 Task: Look for space in Jalālpur, Pakistan from 7th July, 2023 to 15th July, 2023 for 6 adults in price range Rs.15000 to Rs.20000. Place can be entire place with 3 bedrooms having 3 beds and 3 bathrooms. Property type can be house, flat, guest house. Booking option can be shelf check-in. Required host language is English.
Action: Mouse moved to (810, 125)
Screenshot: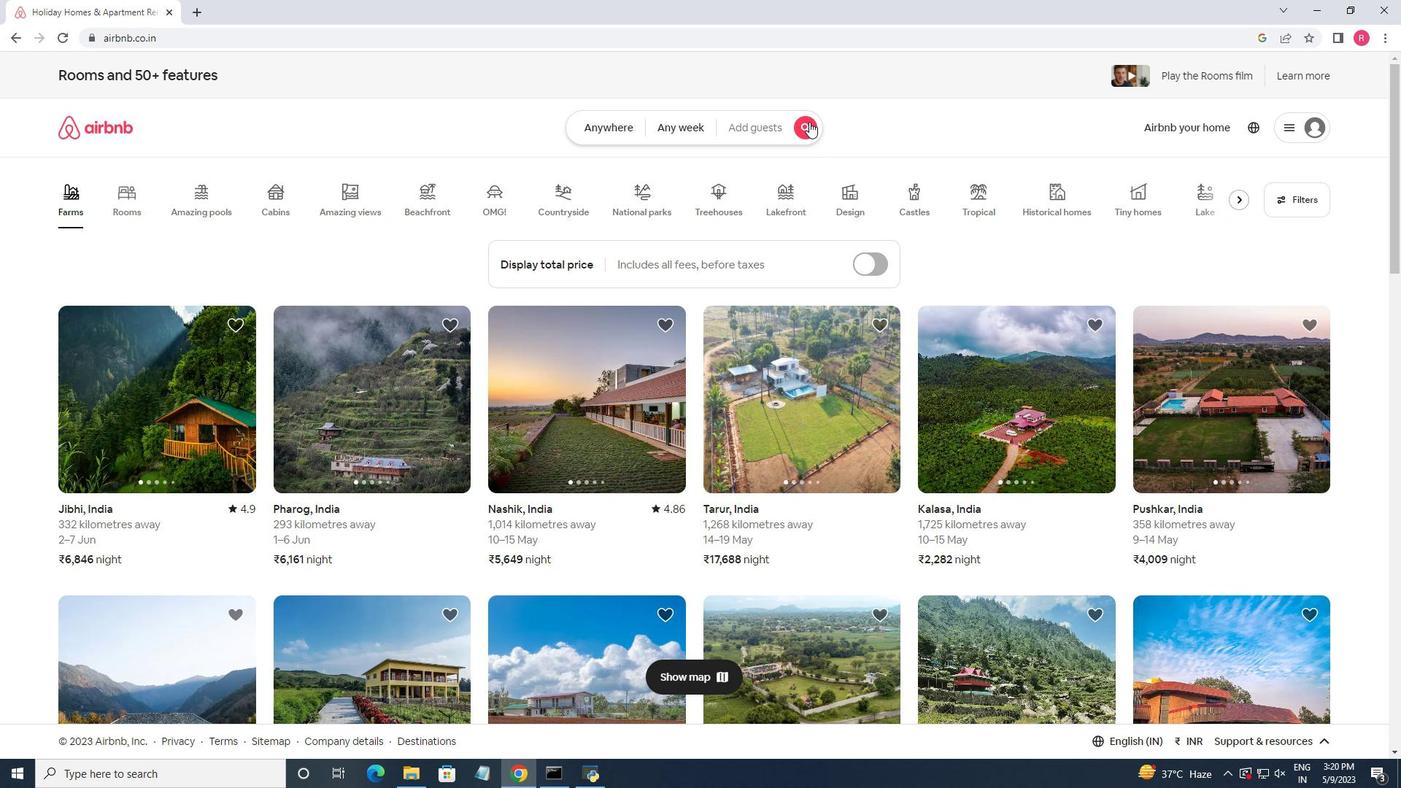 
Action: Mouse pressed left at (810, 125)
Screenshot: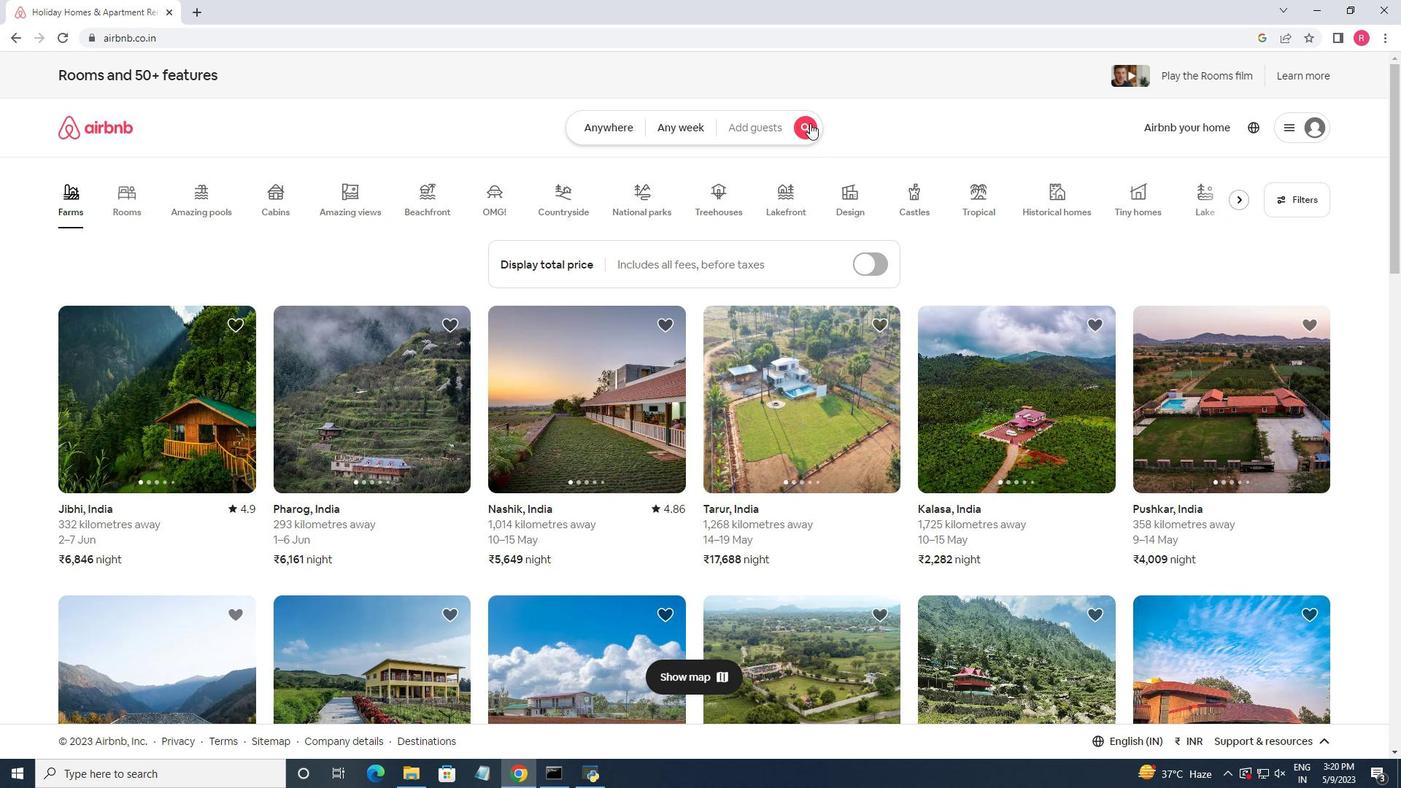 
Action: Mouse moved to (538, 186)
Screenshot: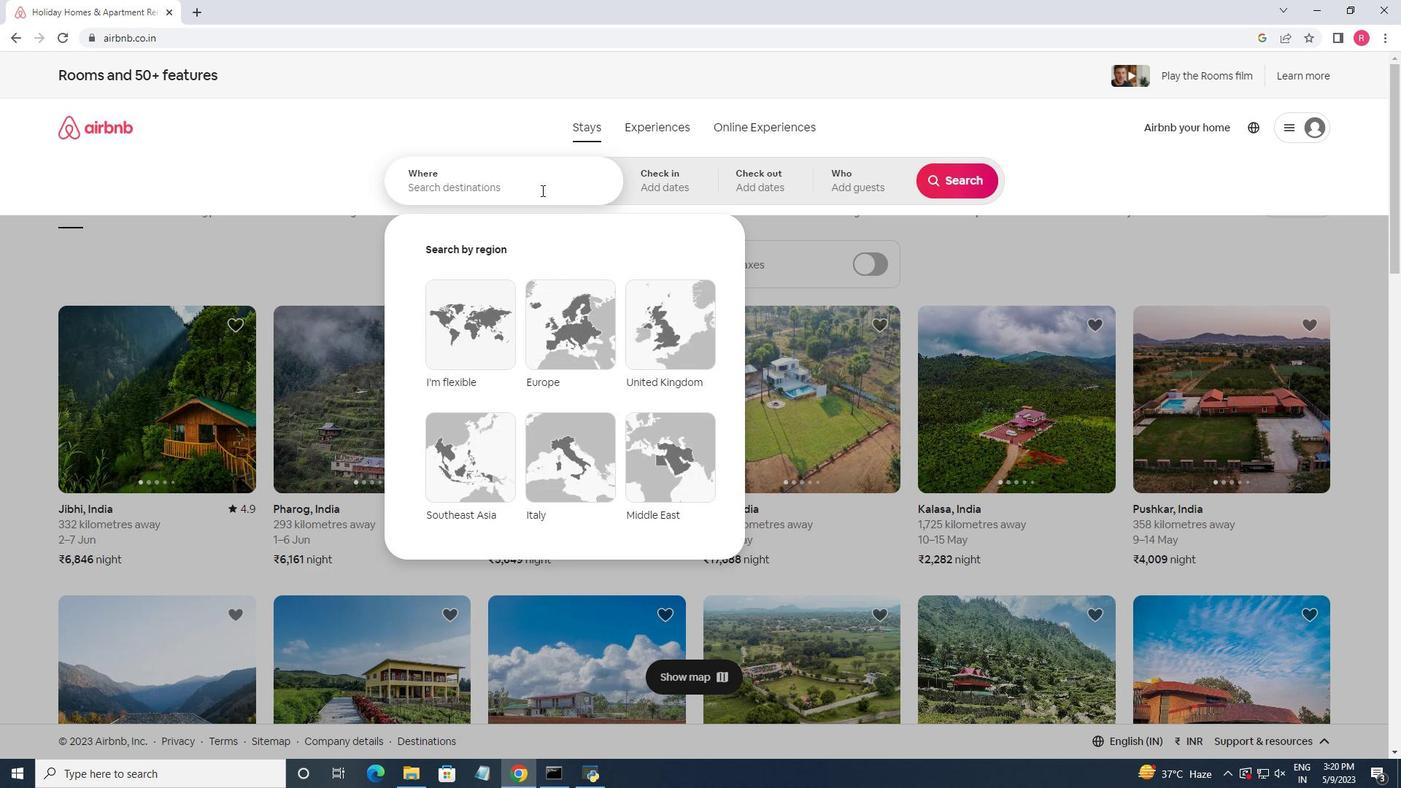 
Action: Mouse pressed left at (538, 186)
Screenshot: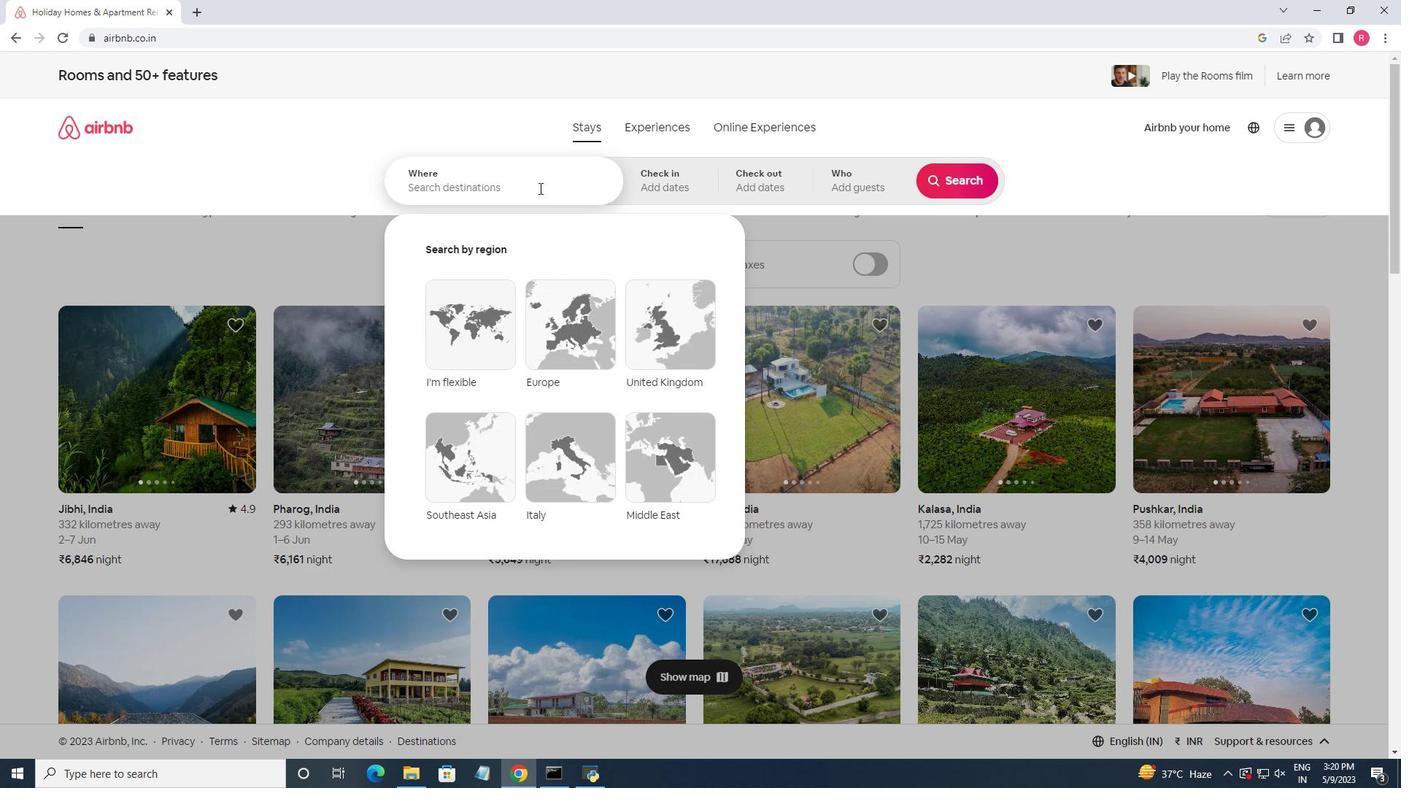 
Action: Key pressed <Key.shift>Jalalpur,<Key.space><Key.shift>Pakistan
Screenshot: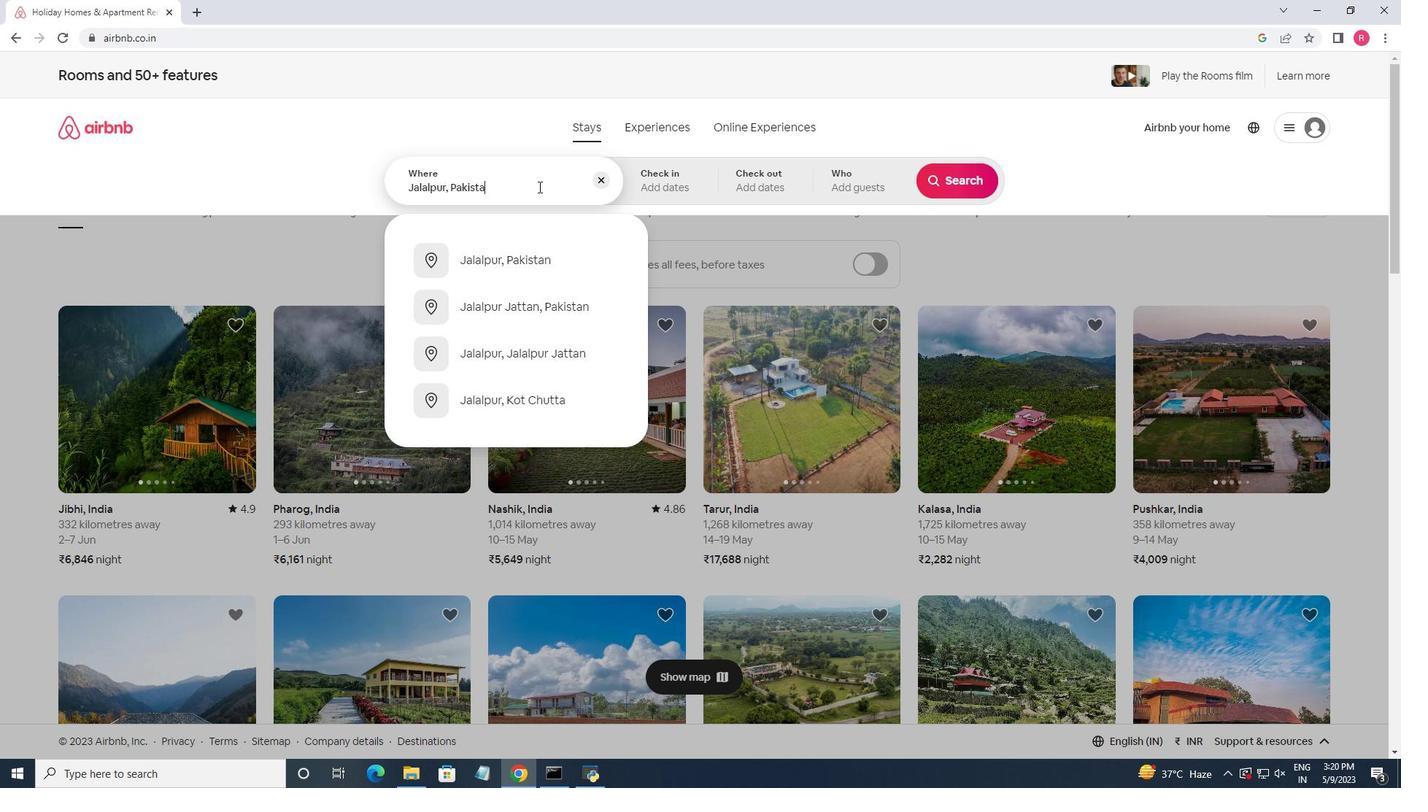 
Action: Mouse moved to (550, 258)
Screenshot: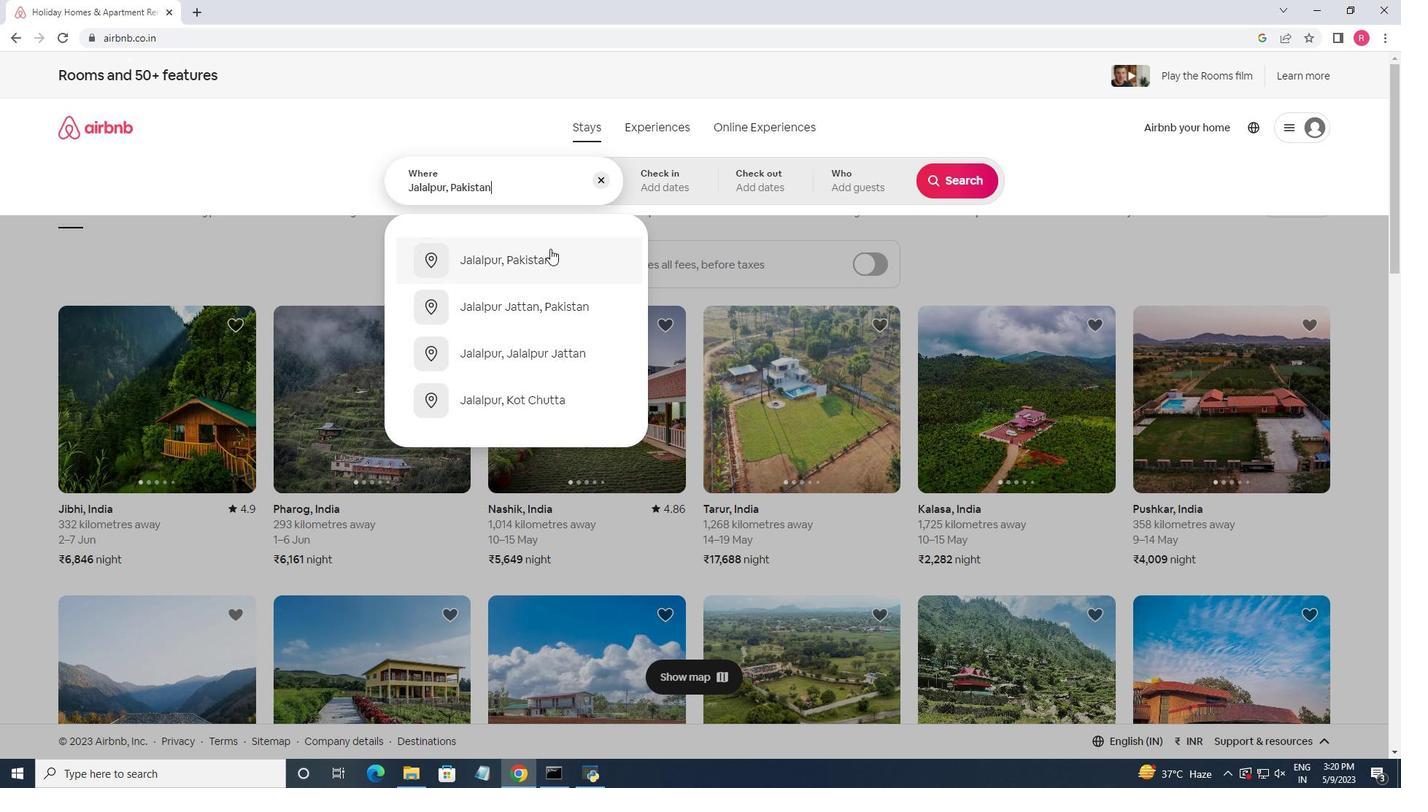 
Action: Mouse pressed left at (550, 258)
Screenshot: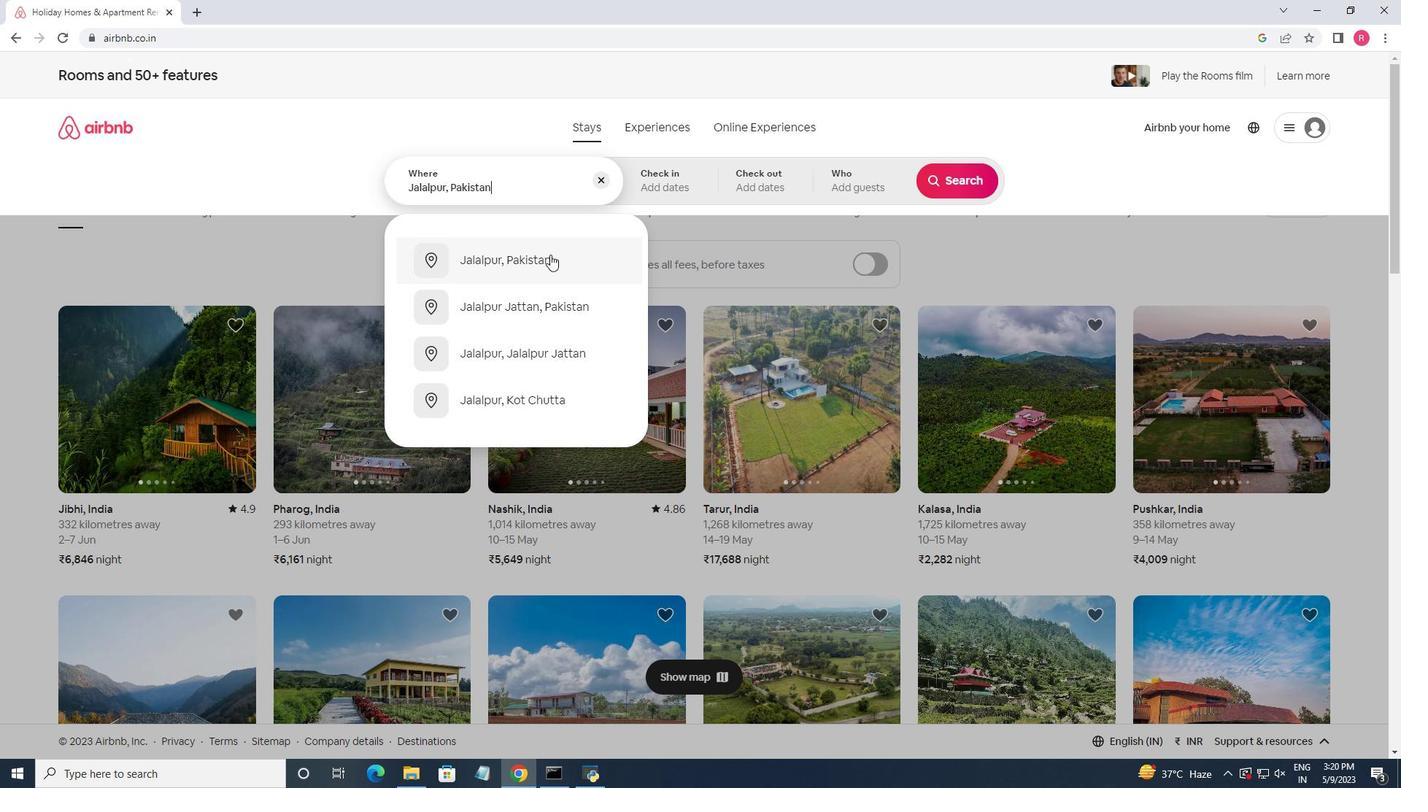 
Action: Mouse moved to (943, 292)
Screenshot: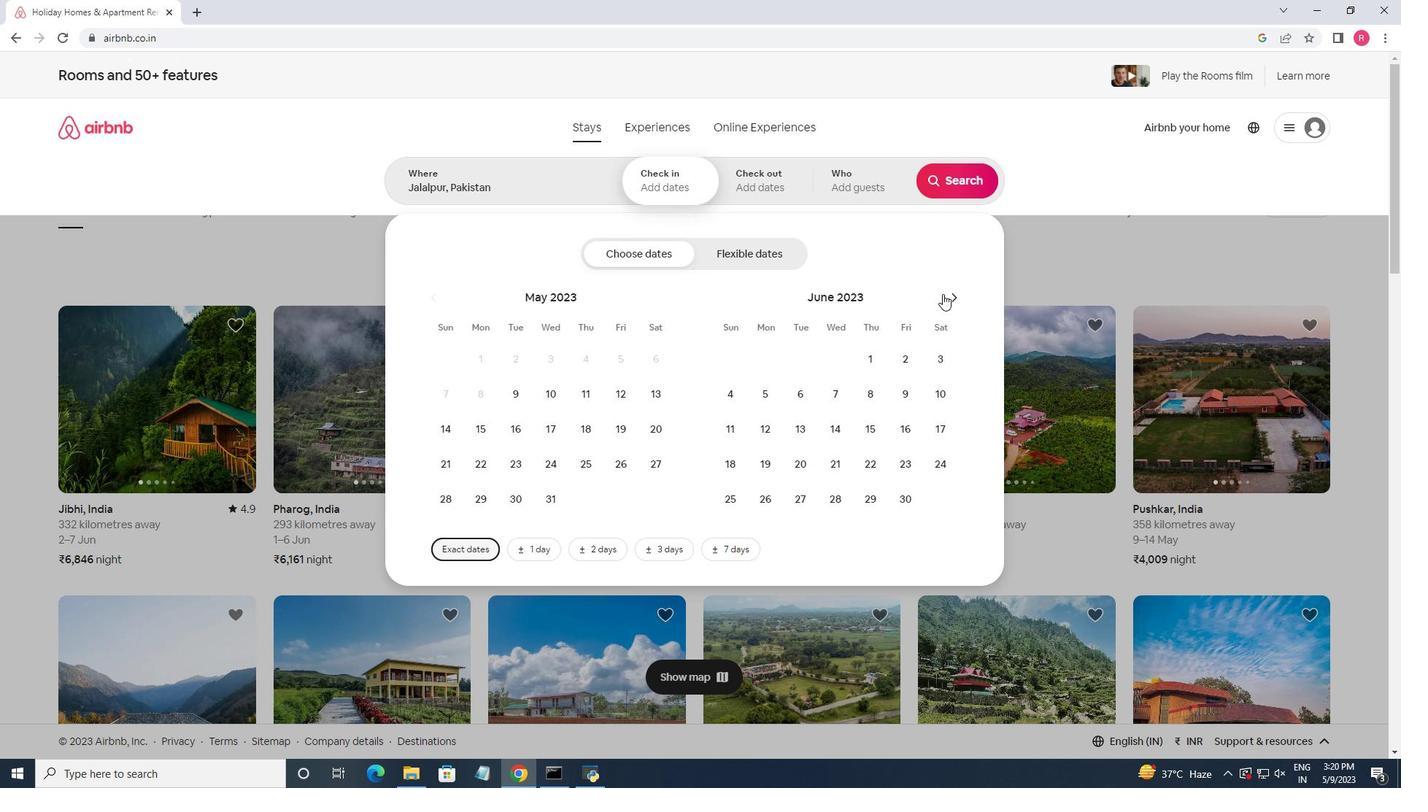 
Action: Mouse pressed left at (943, 292)
Screenshot: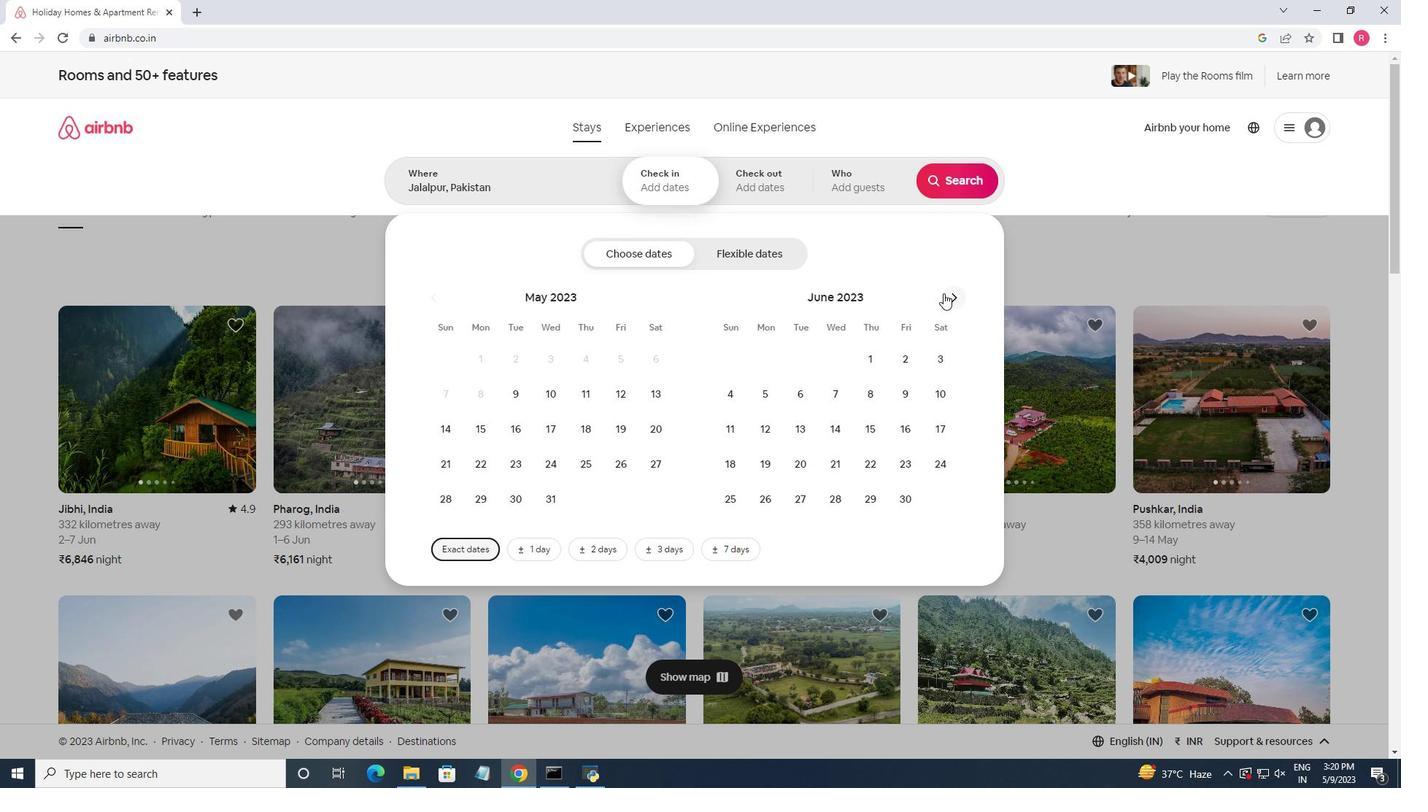 
Action: Mouse moved to (907, 395)
Screenshot: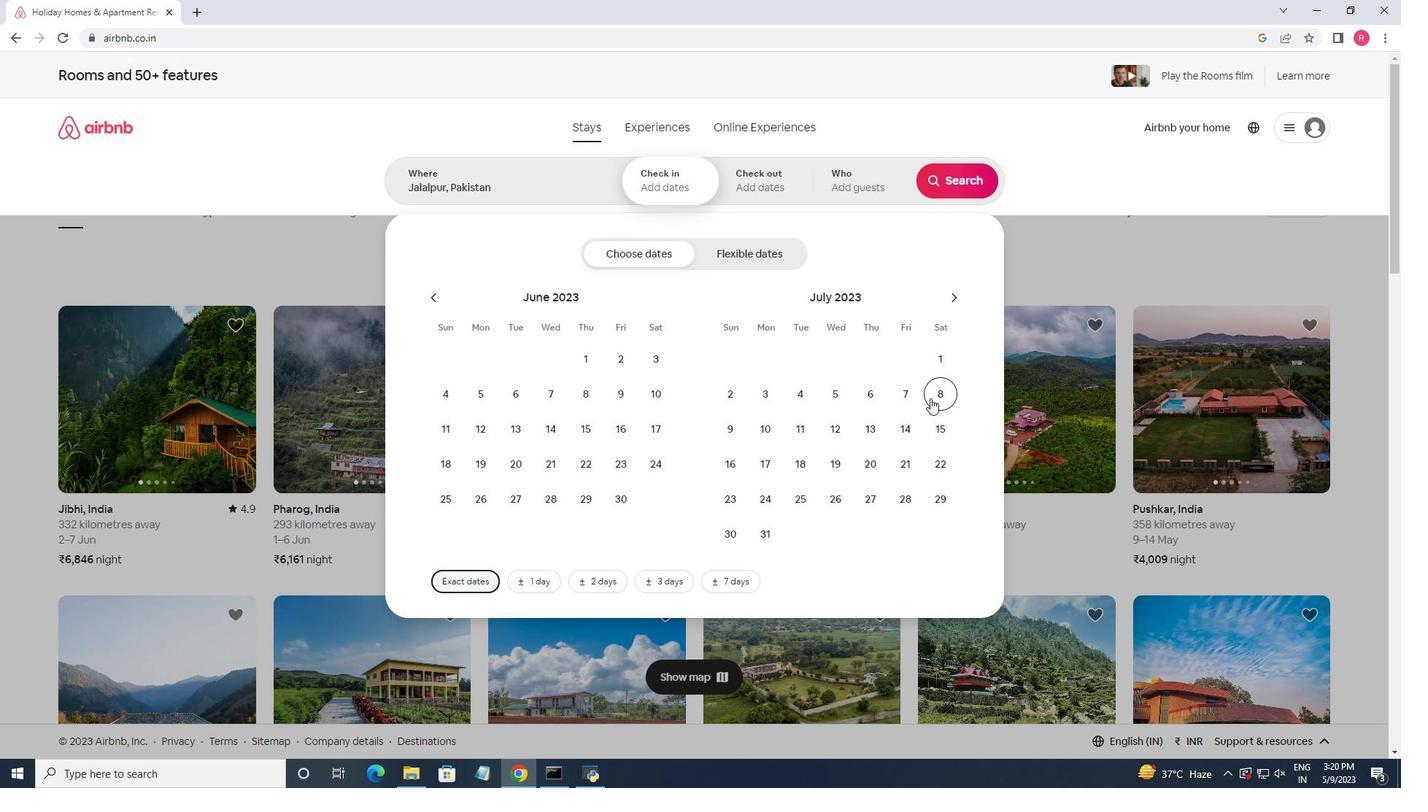 
Action: Mouse pressed left at (907, 395)
Screenshot: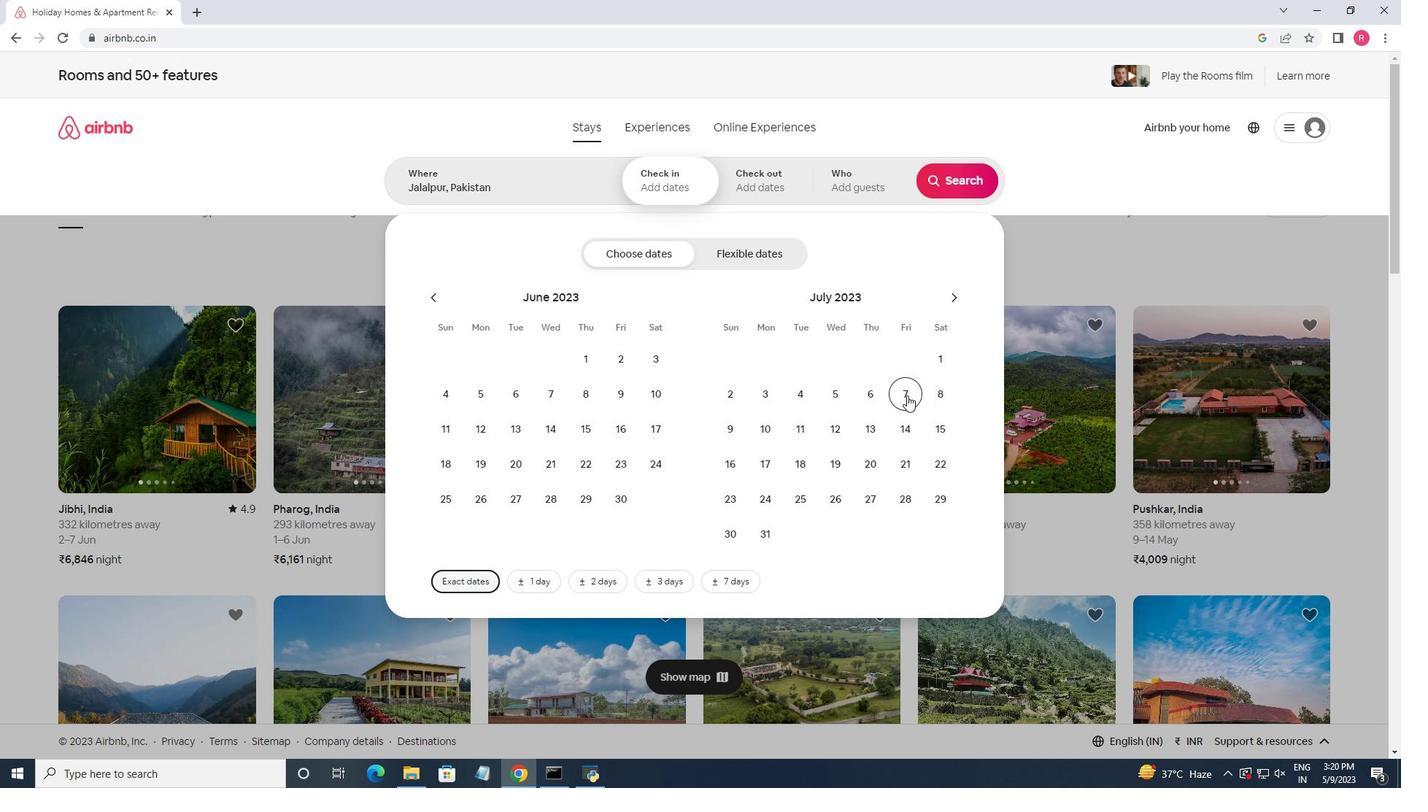 
Action: Mouse moved to (954, 427)
Screenshot: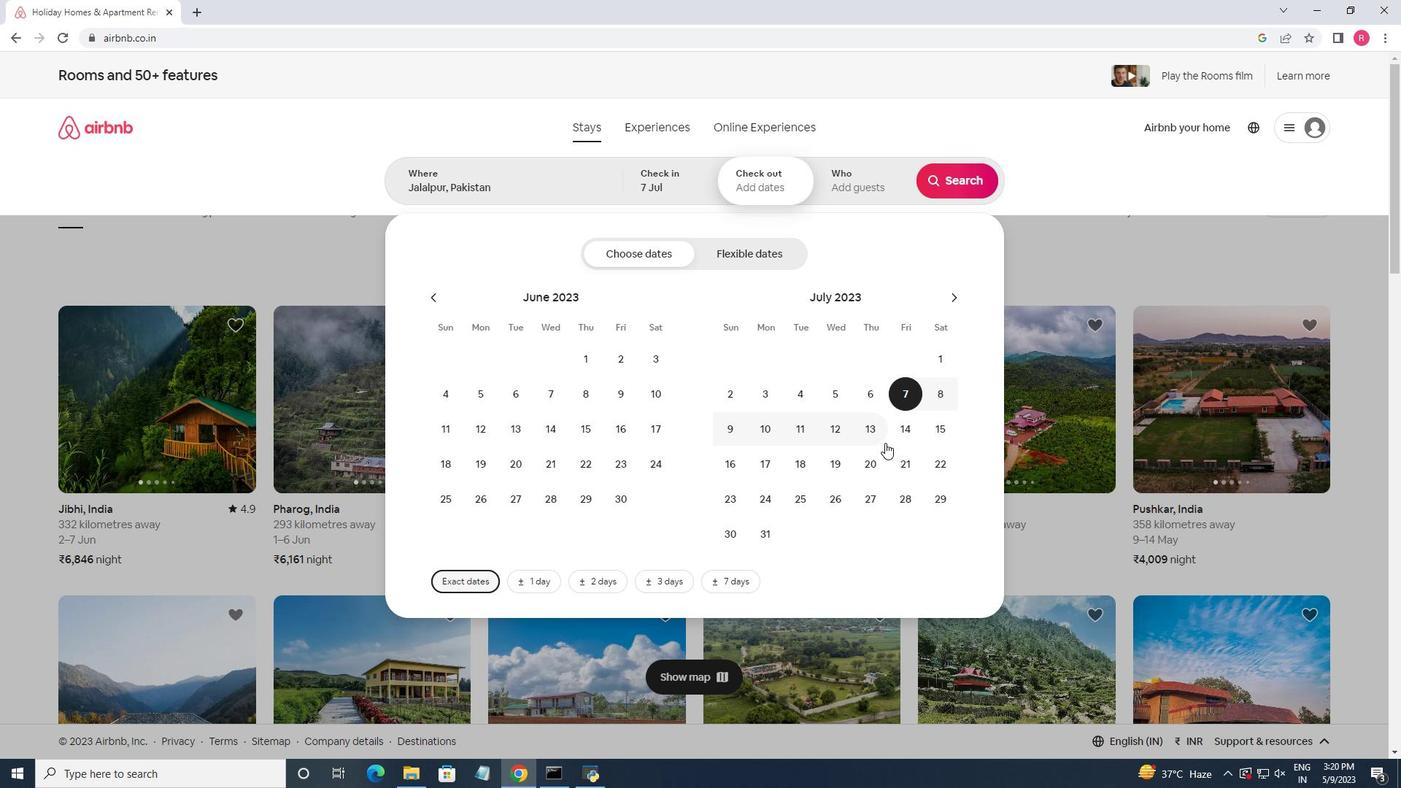
Action: Mouse pressed left at (954, 427)
Screenshot: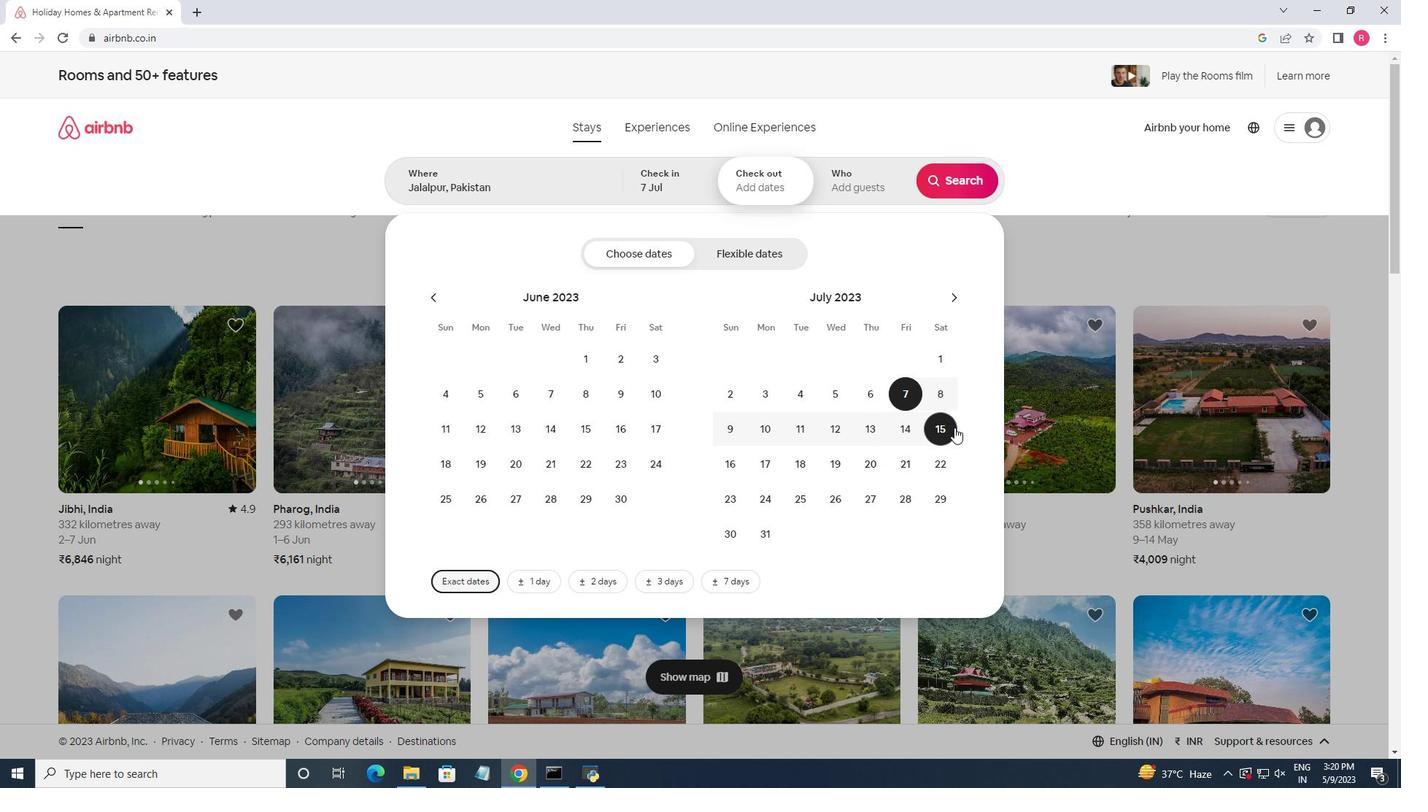 
Action: Mouse moved to (874, 193)
Screenshot: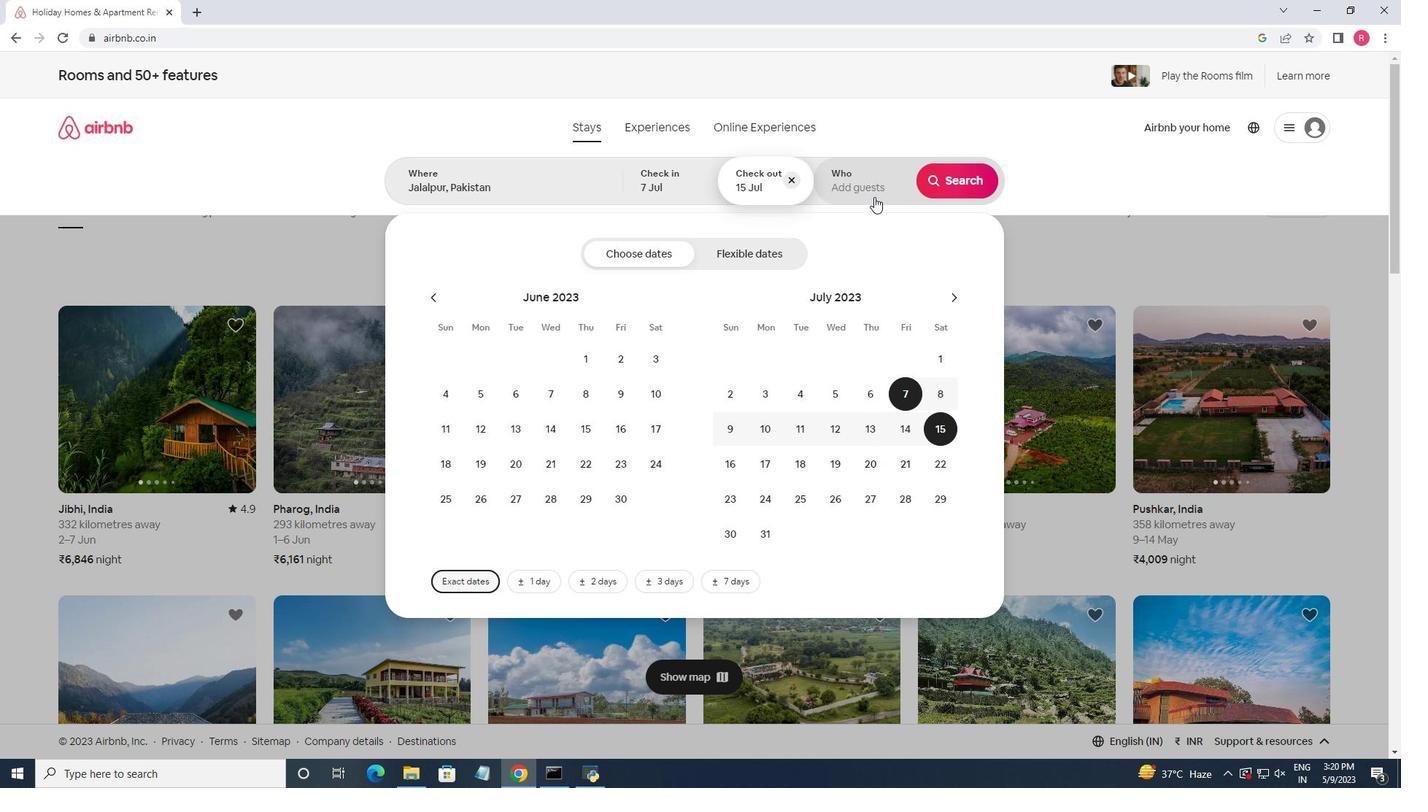 
Action: Mouse pressed left at (874, 193)
Screenshot: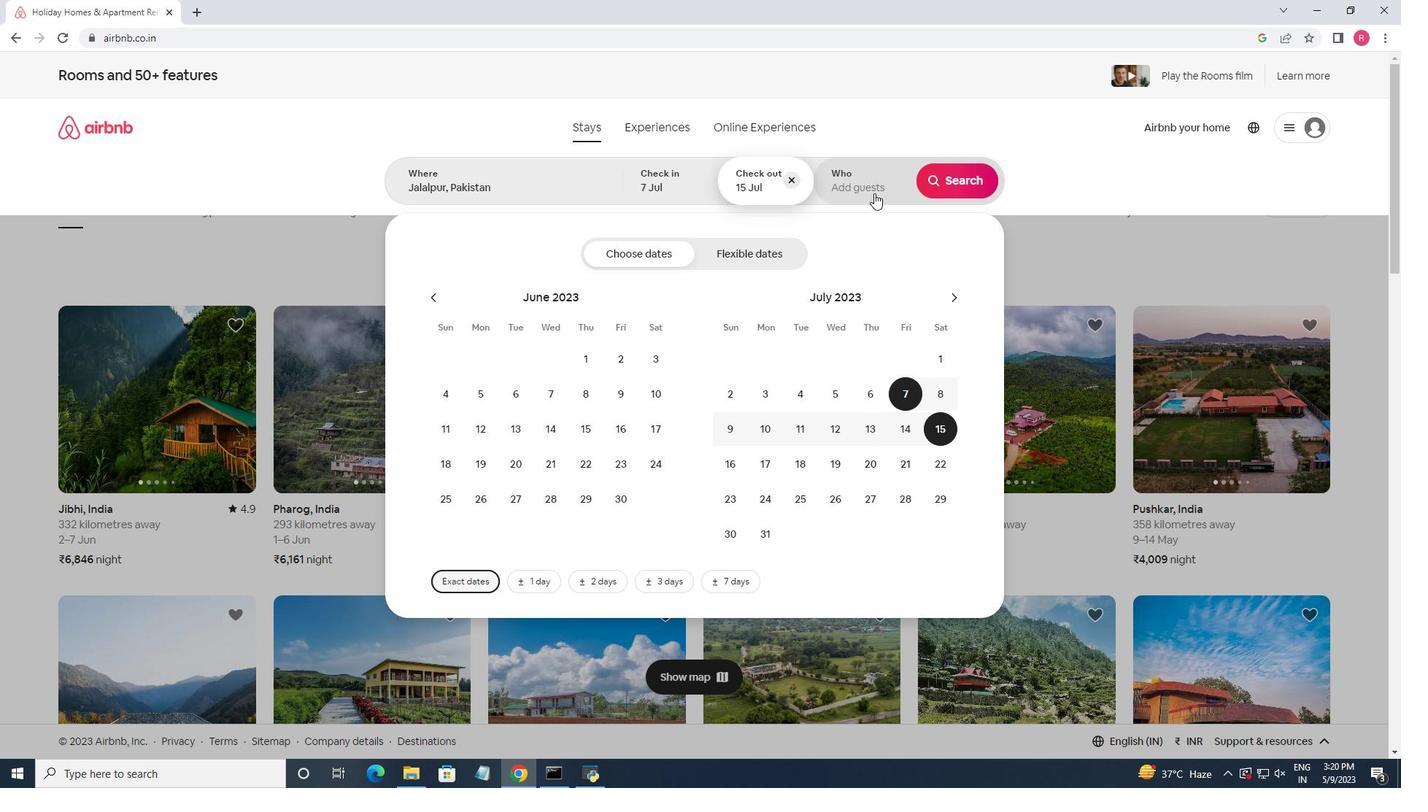 
Action: Mouse moved to (966, 259)
Screenshot: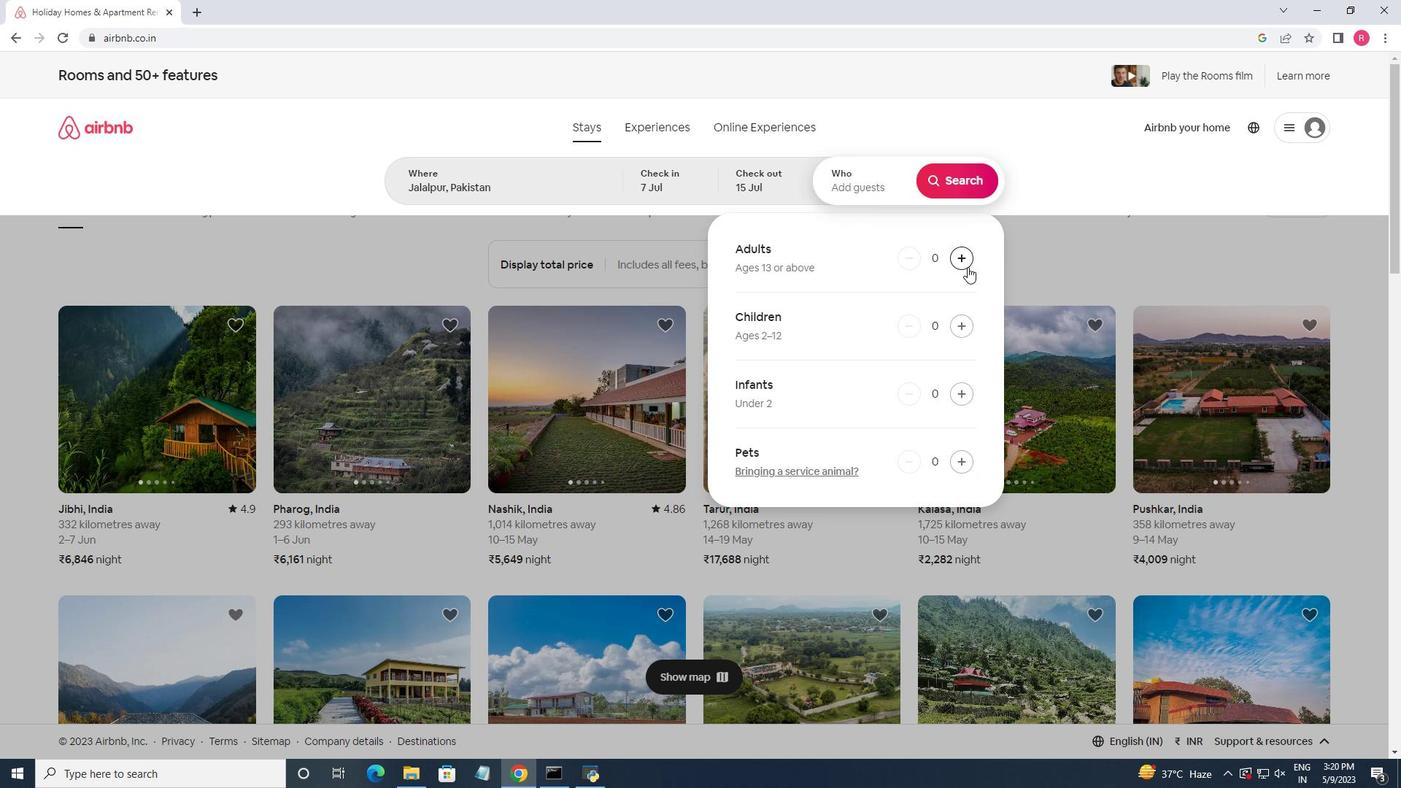 
Action: Mouse pressed left at (966, 259)
Screenshot: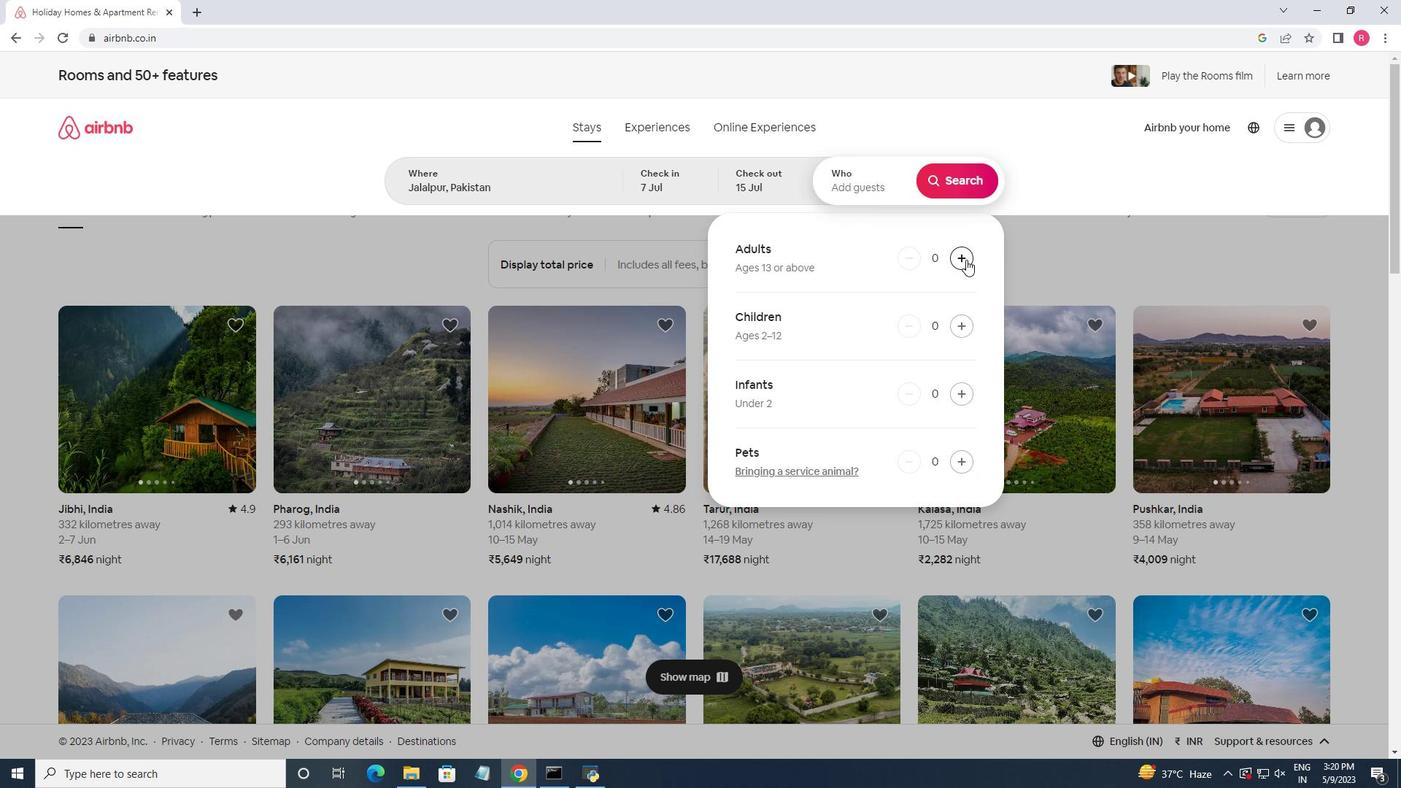 
Action: Mouse pressed left at (966, 259)
Screenshot: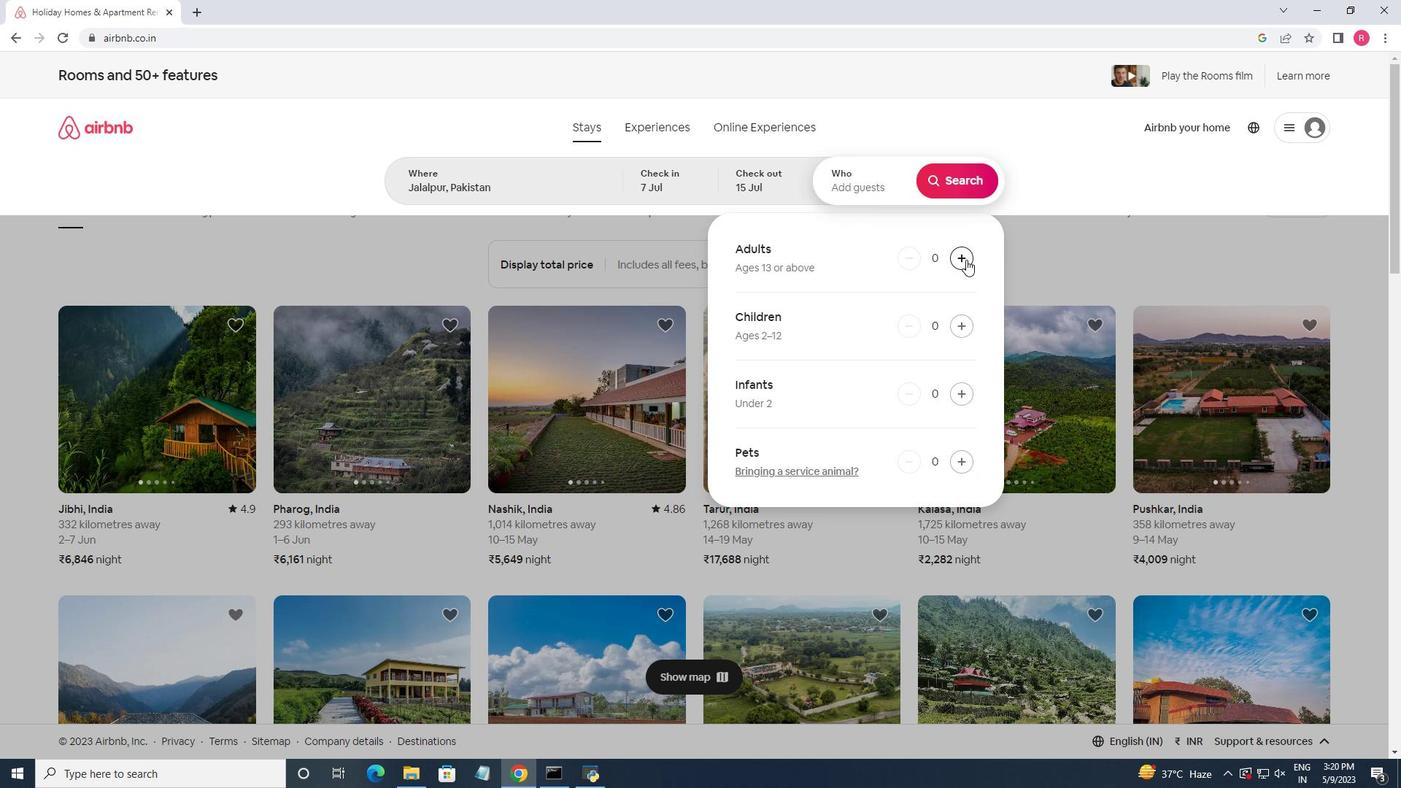 
Action: Mouse pressed left at (966, 259)
Screenshot: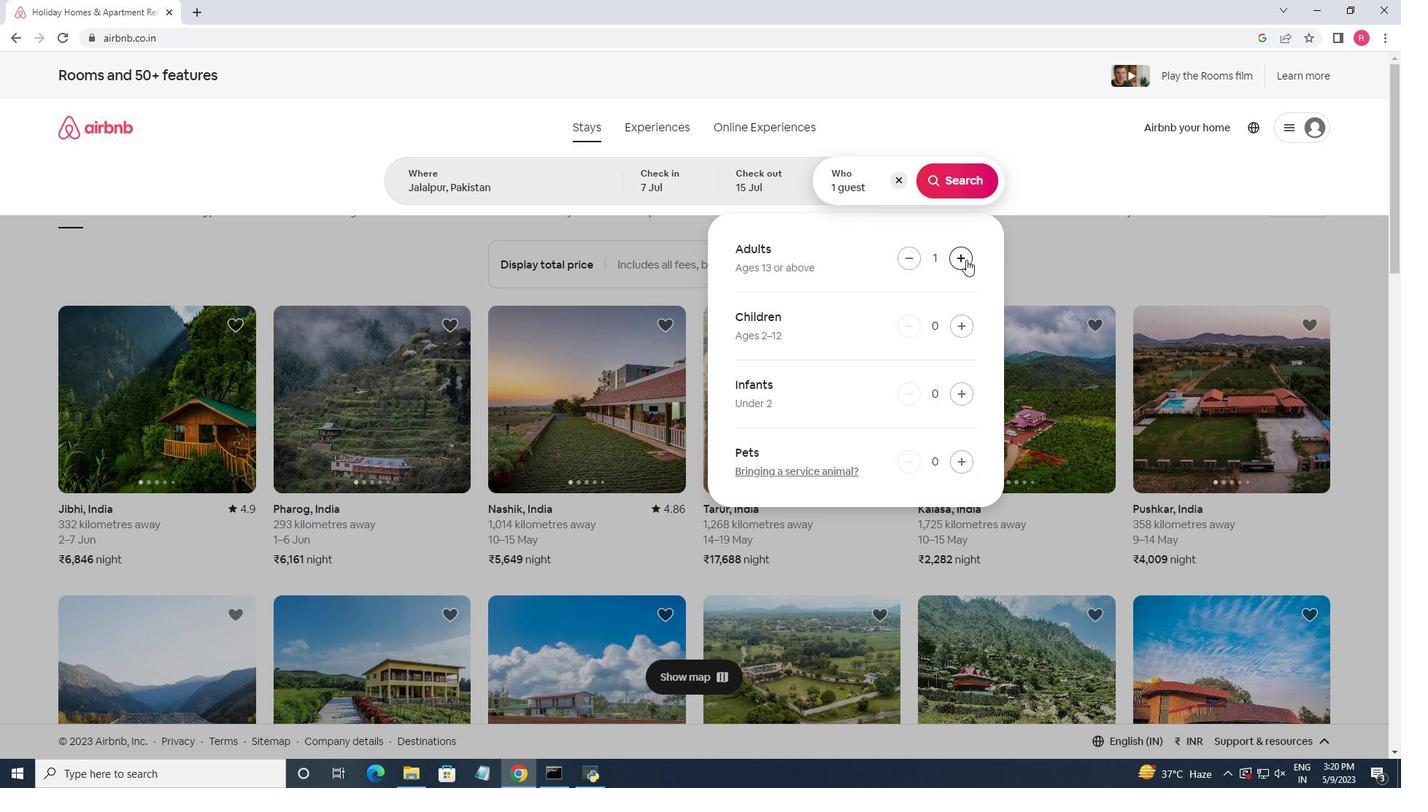 
Action: Mouse pressed left at (966, 259)
Screenshot: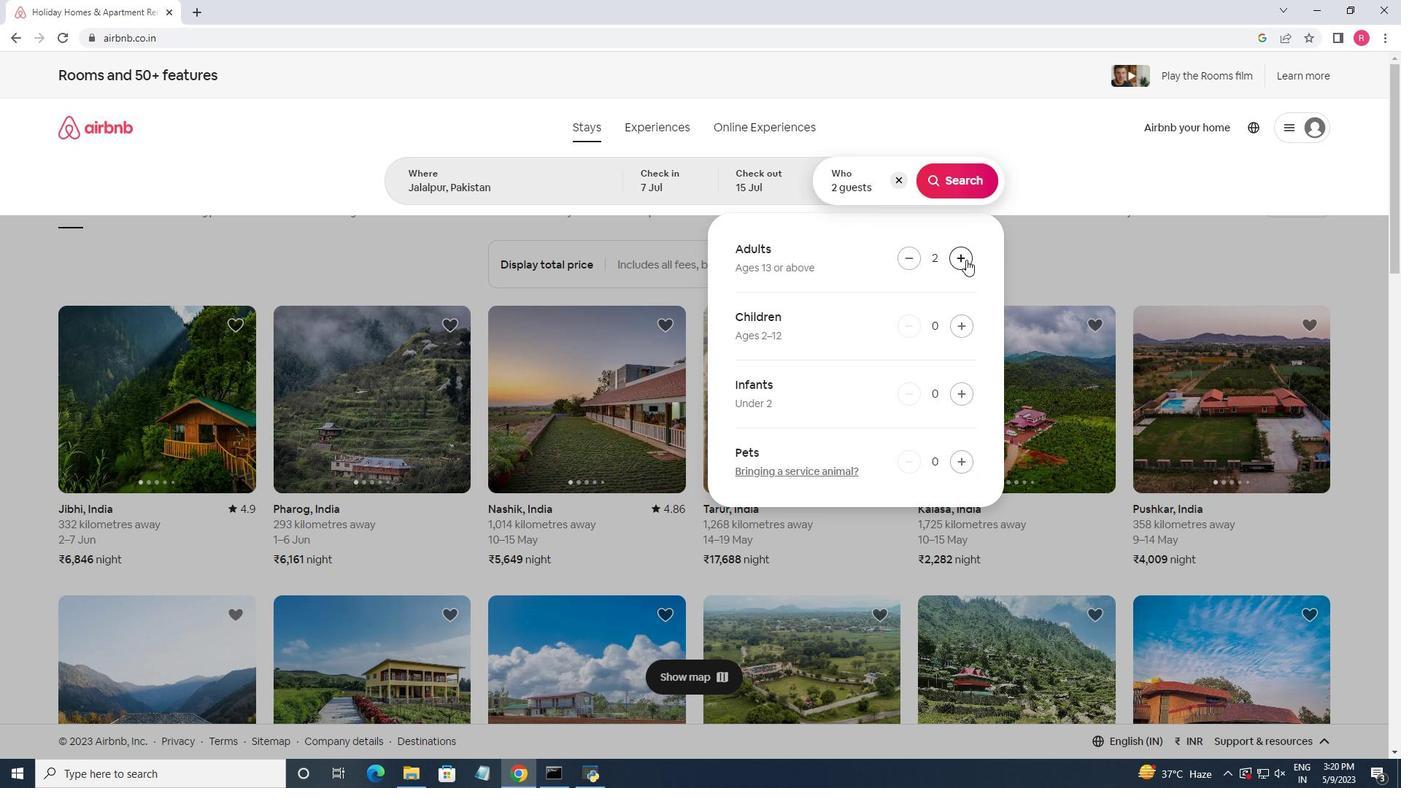 
Action: Mouse pressed left at (966, 259)
Screenshot: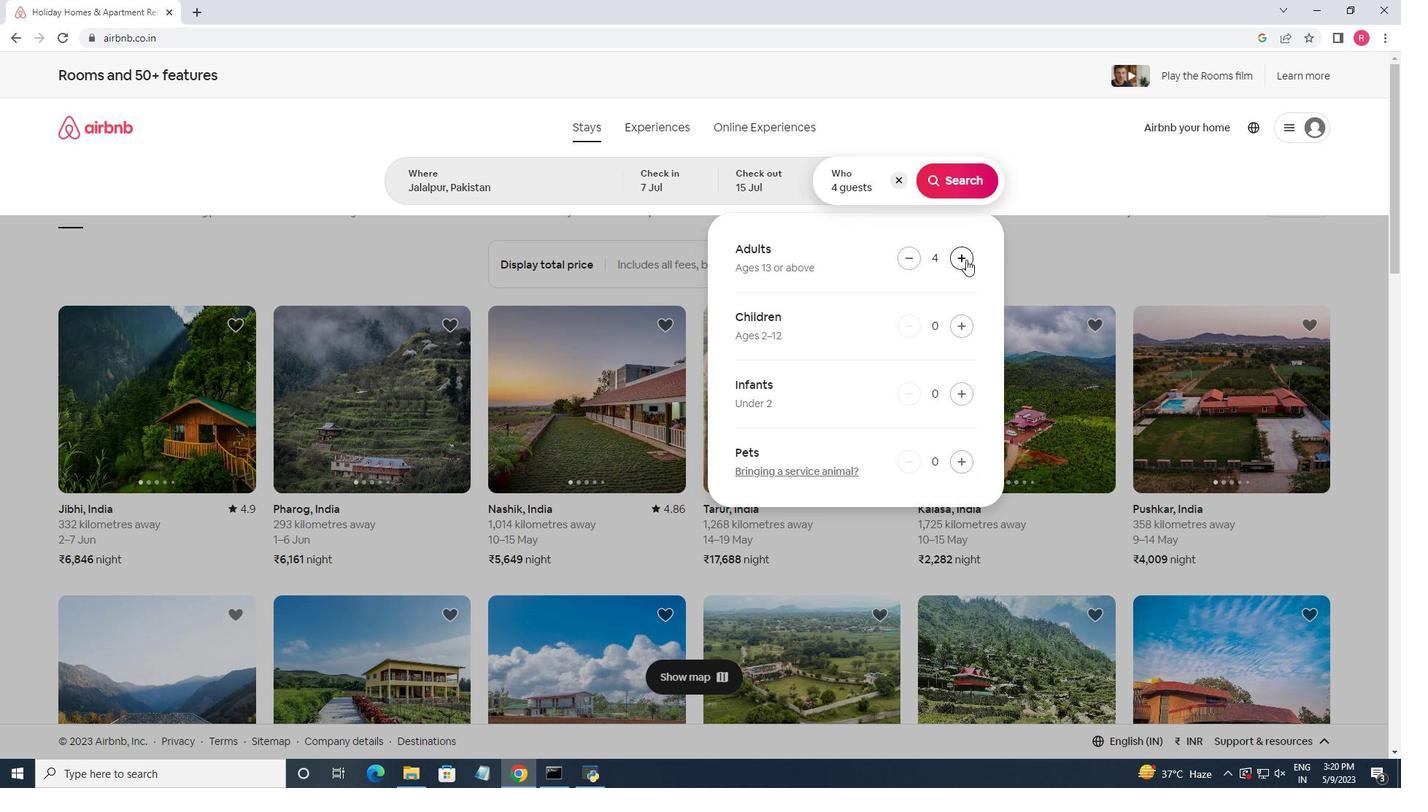 
Action: Mouse pressed left at (966, 259)
Screenshot: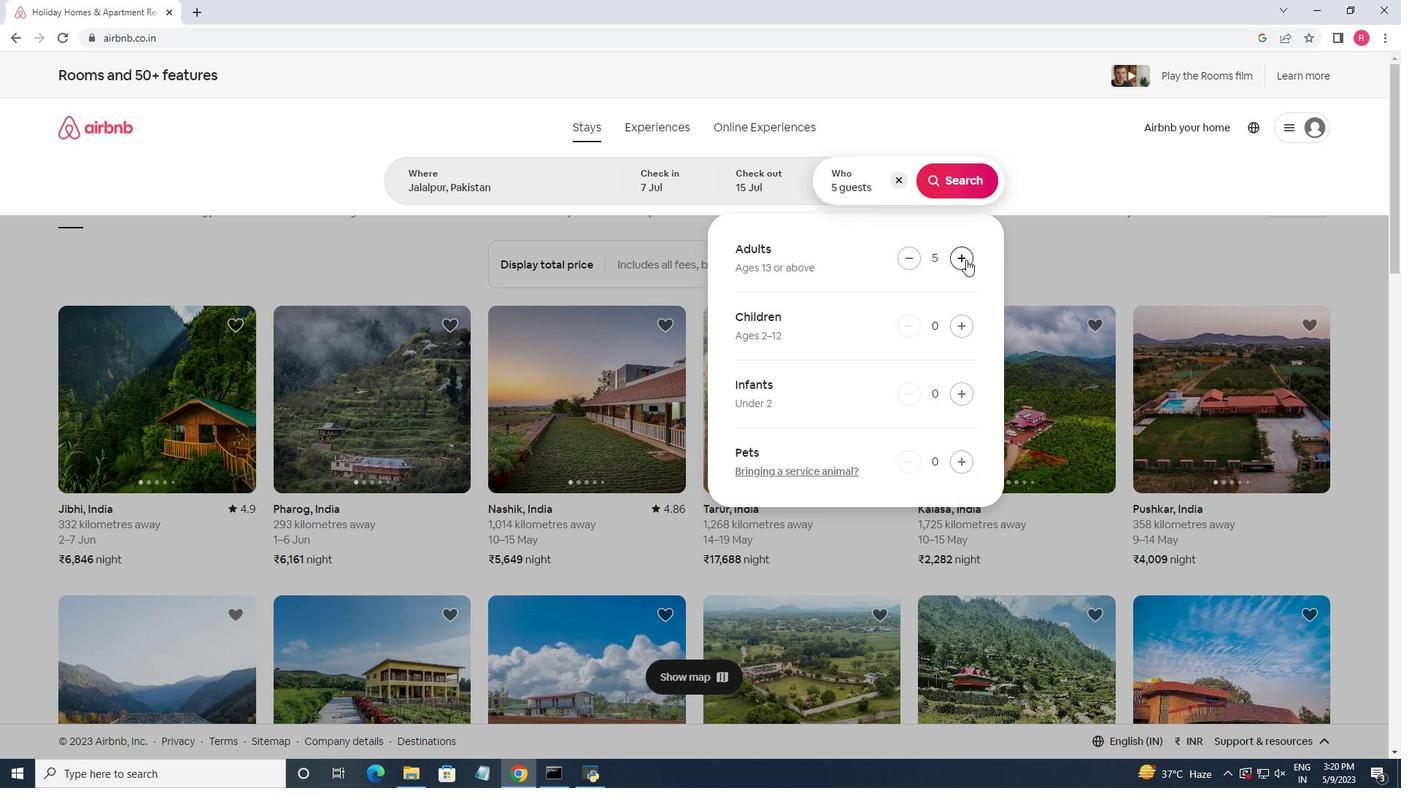 
Action: Mouse moved to (953, 183)
Screenshot: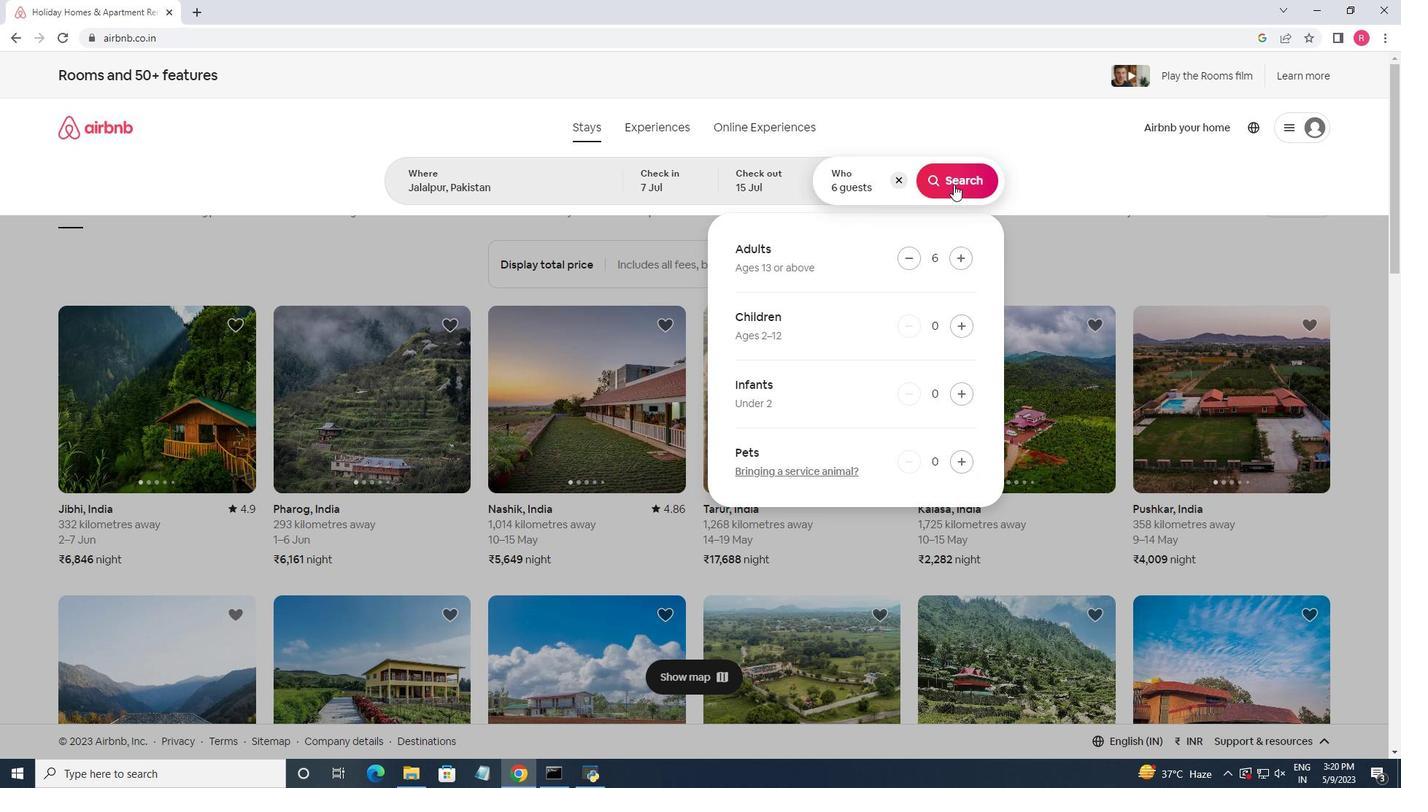 
Action: Mouse pressed left at (953, 183)
Screenshot: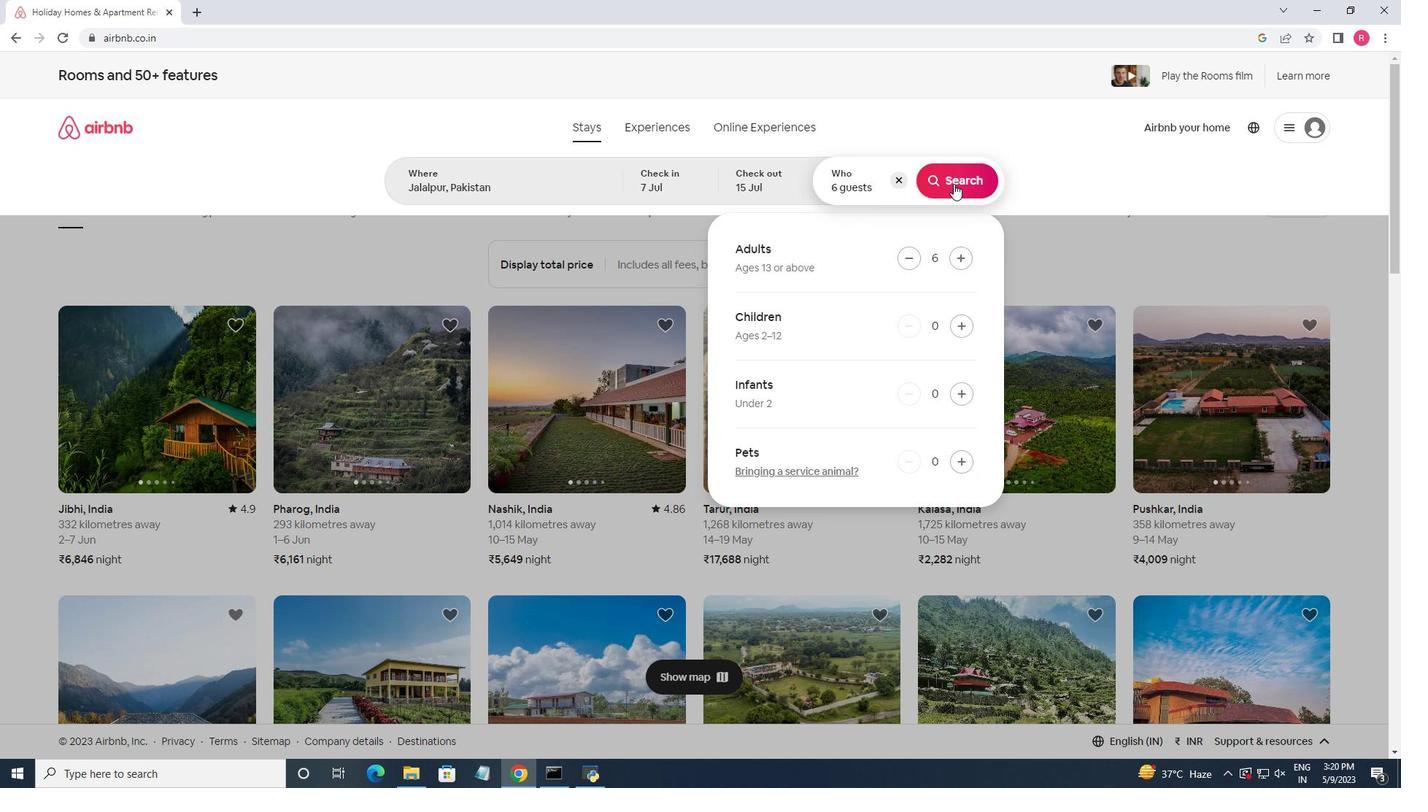 
Action: Mouse moved to (1316, 135)
Screenshot: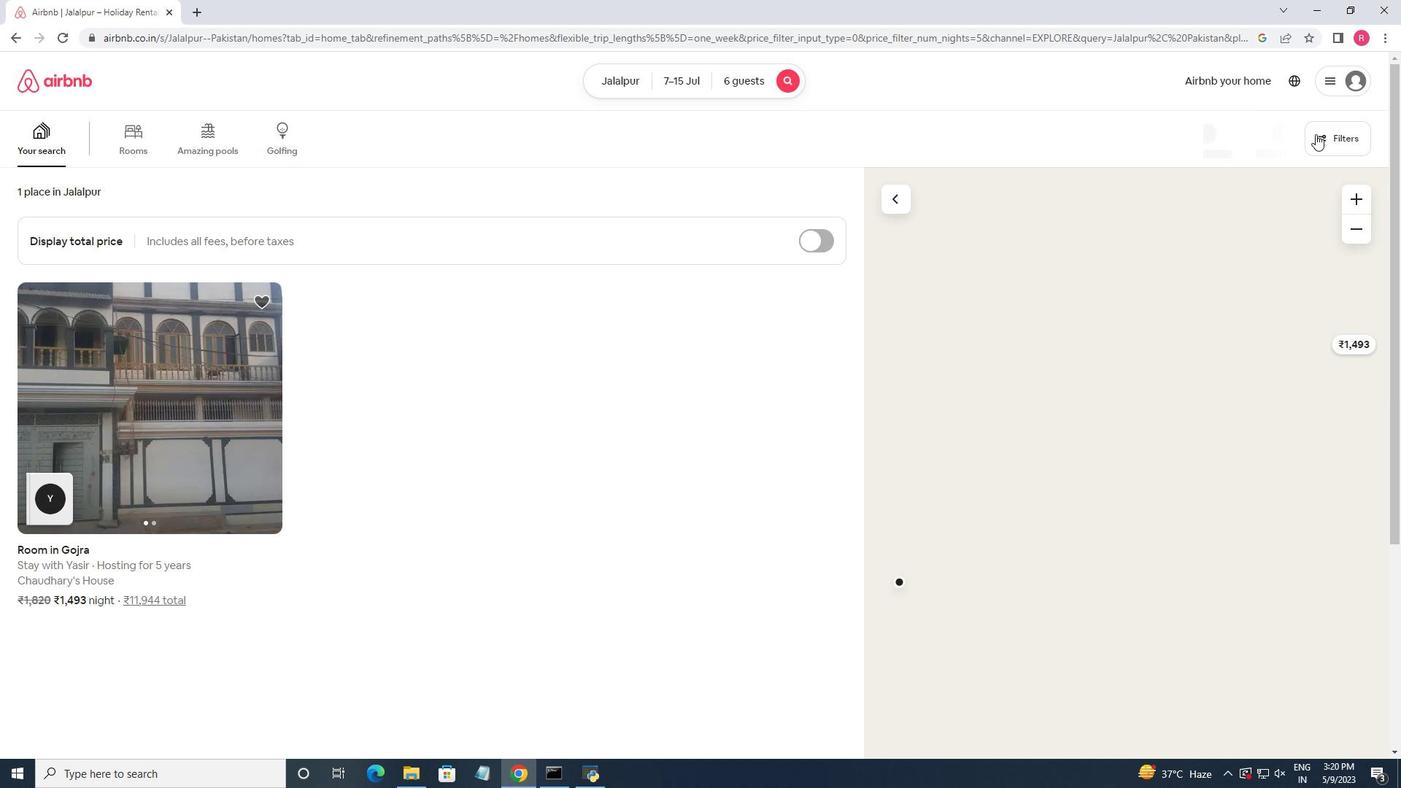 
Action: Mouse pressed left at (1316, 135)
Screenshot: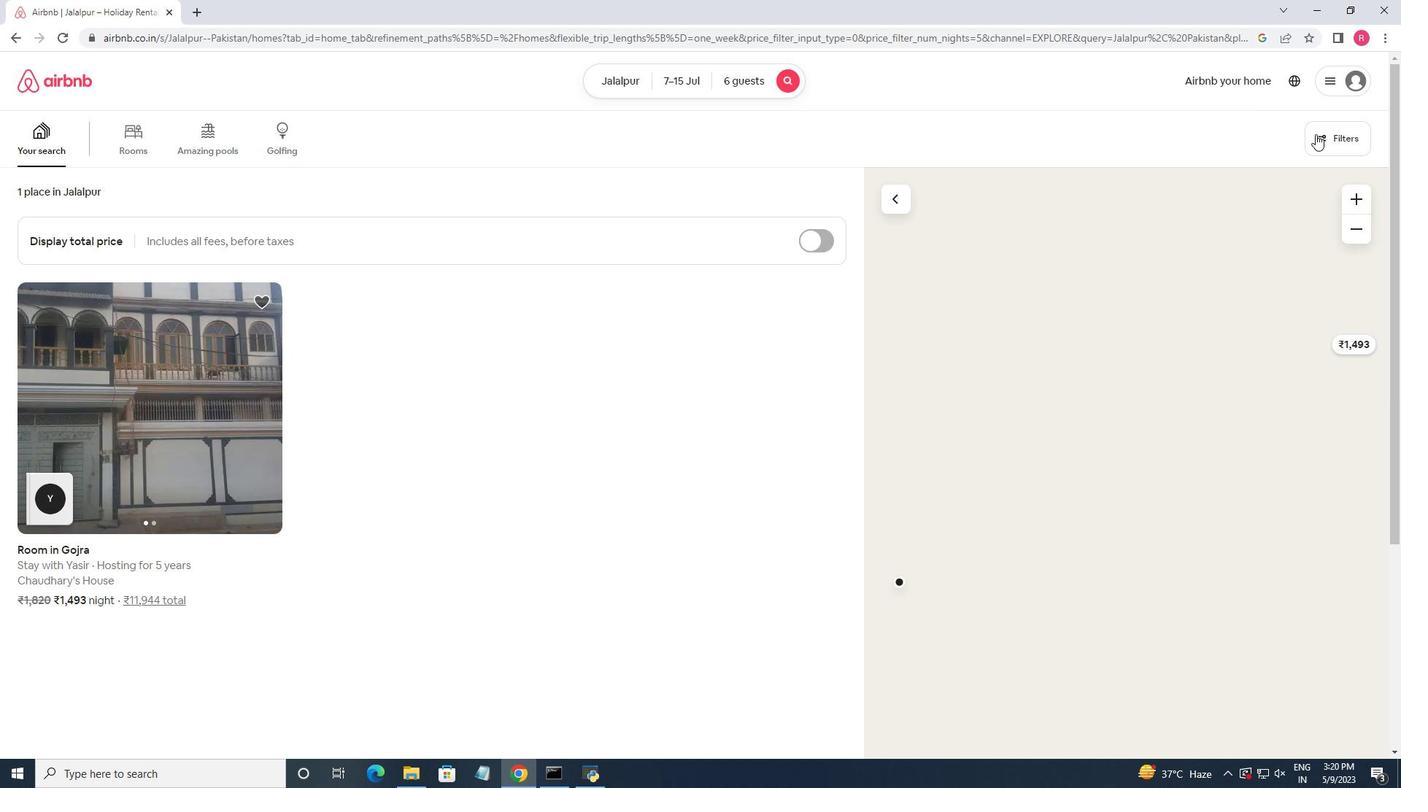 
Action: Mouse moved to (575, 504)
Screenshot: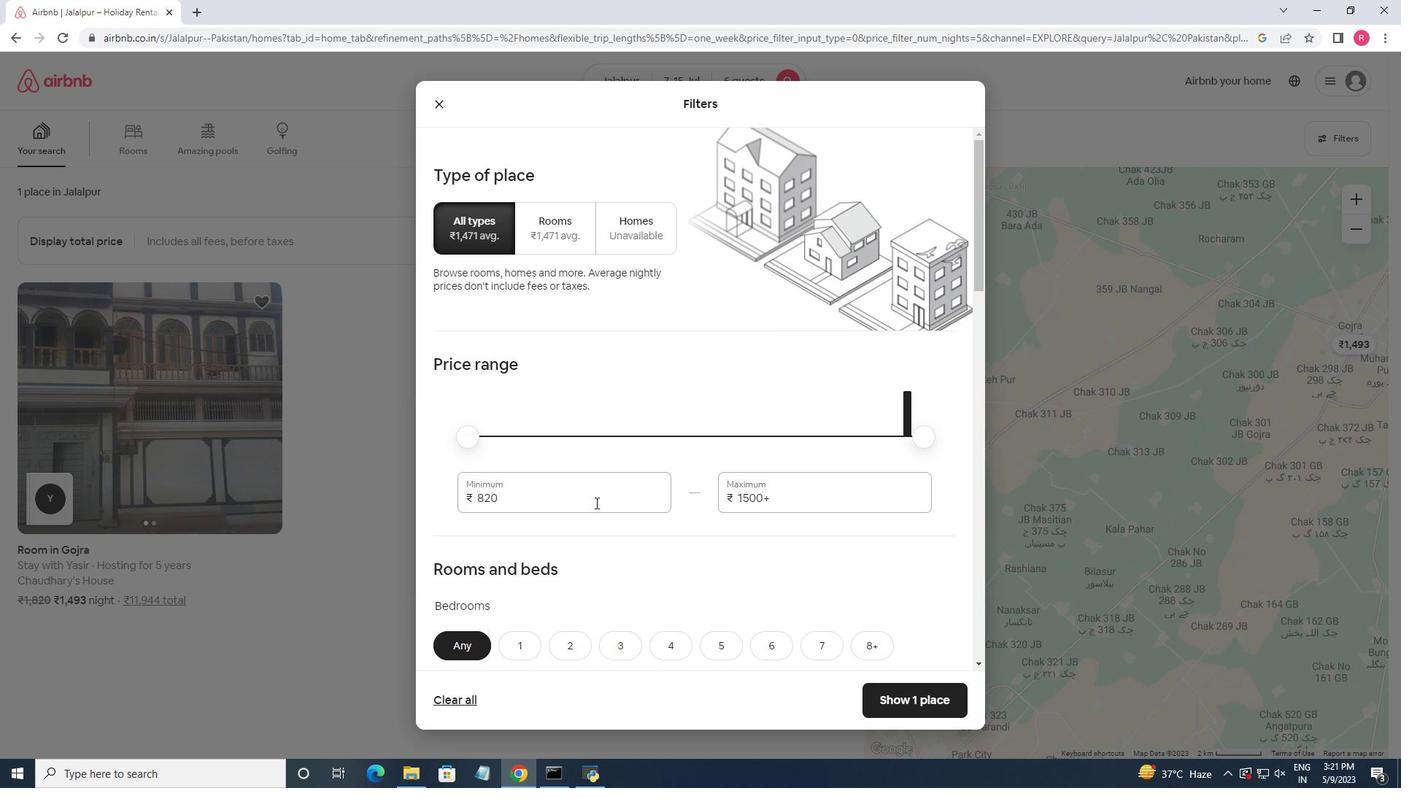 
Action: Mouse pressed left at (575, 504)
Screenshot: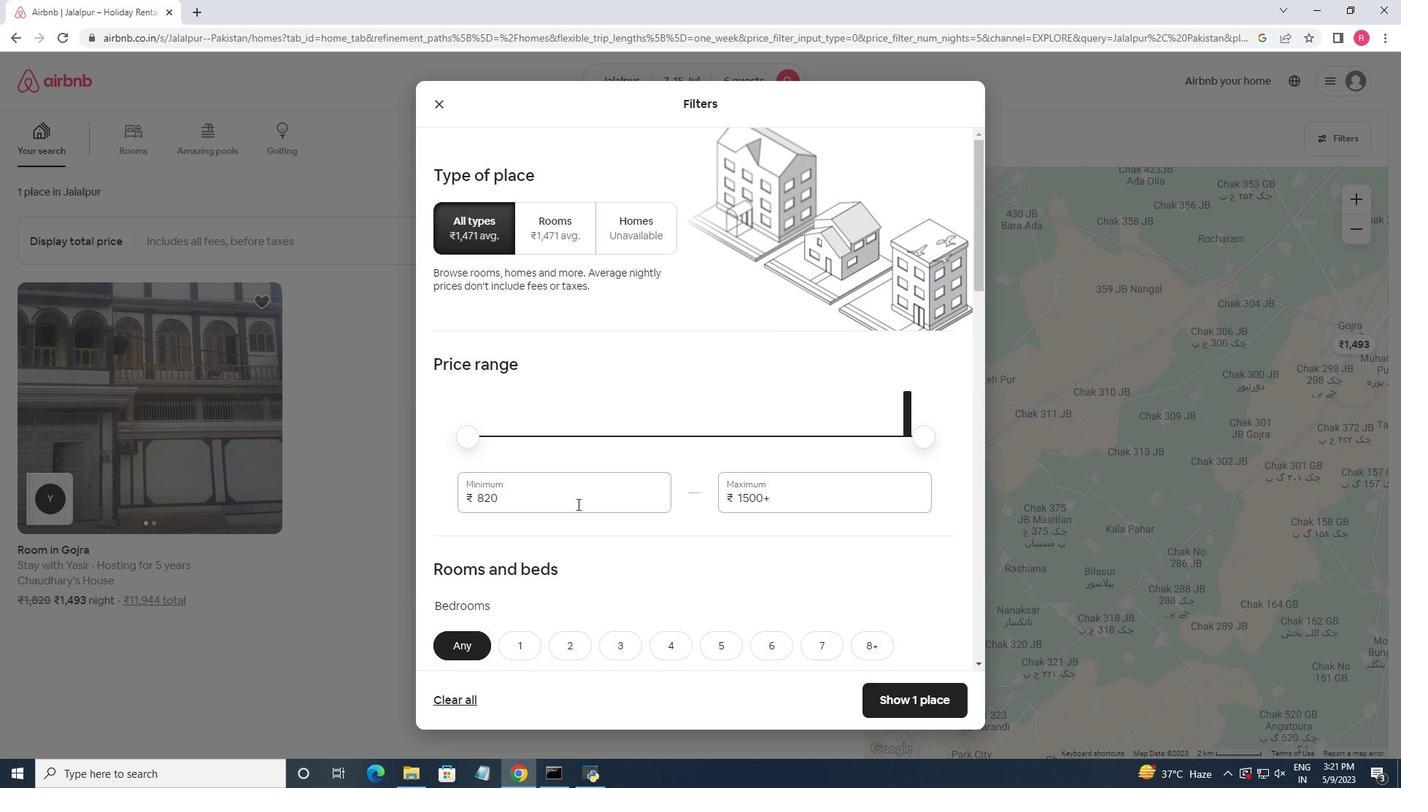 
Action: Mouse pressed left at (575, 504)
Screenshot: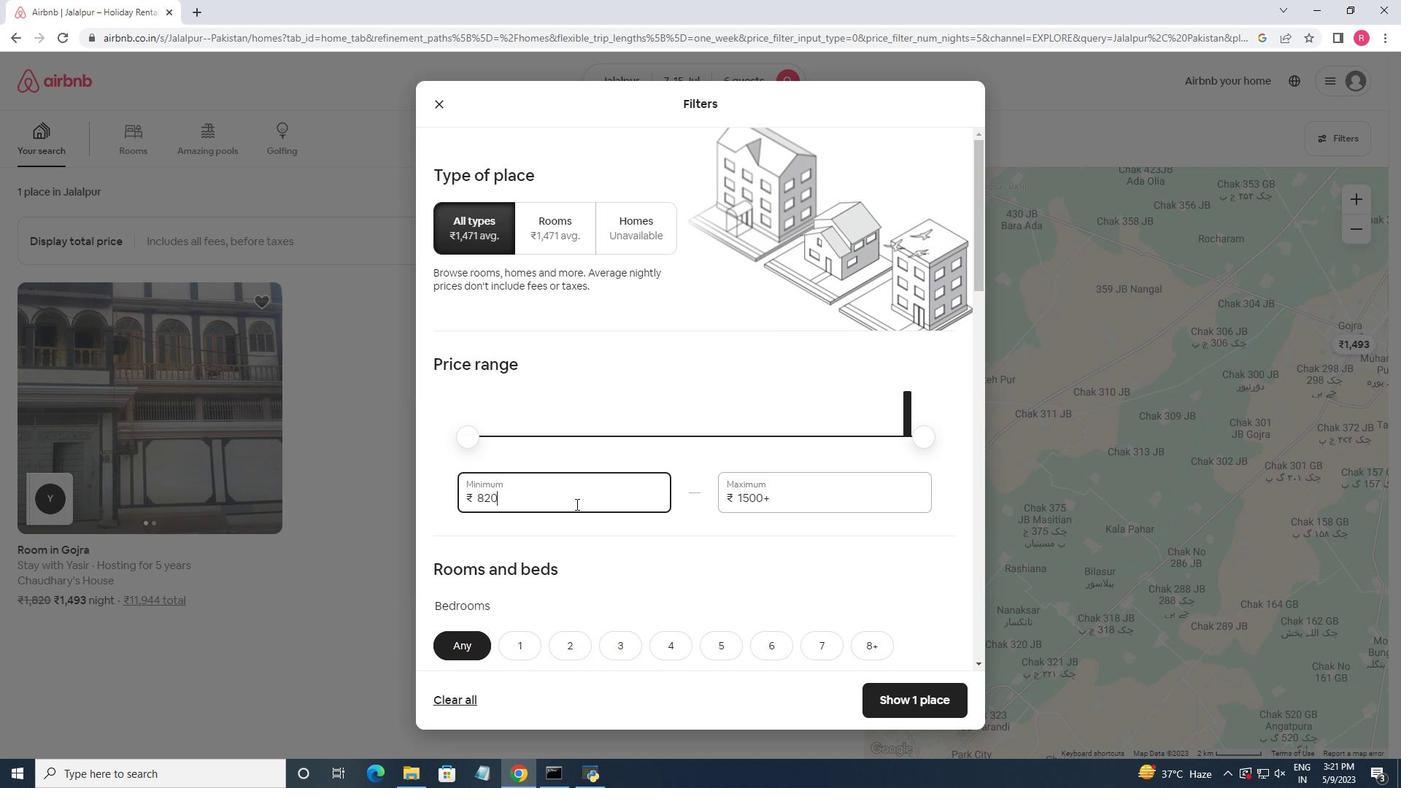 
Action: Key pressed 15000<Key.tab>20000<Key.tab>
Screenshot: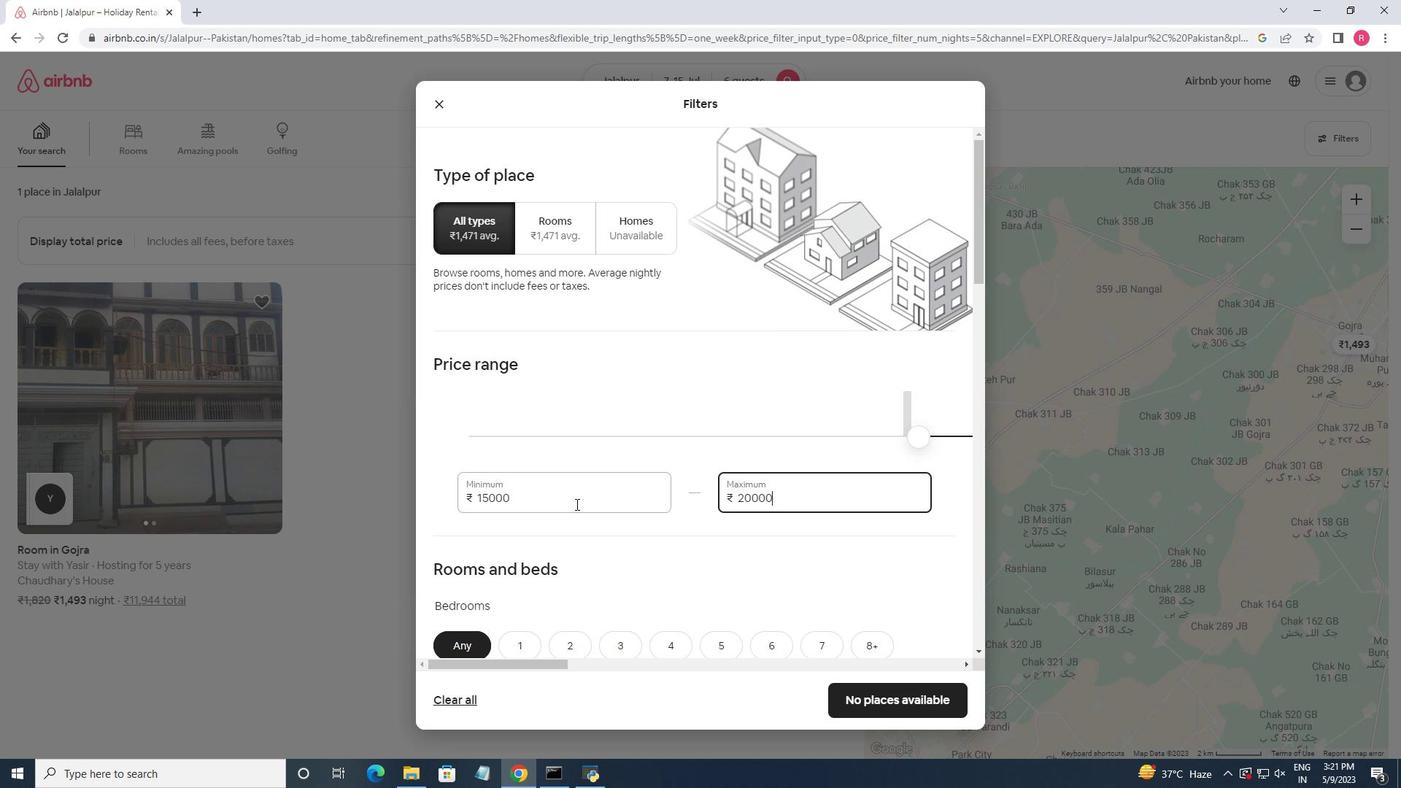
Action: Mouse moved to (737, 430)
Screenshot: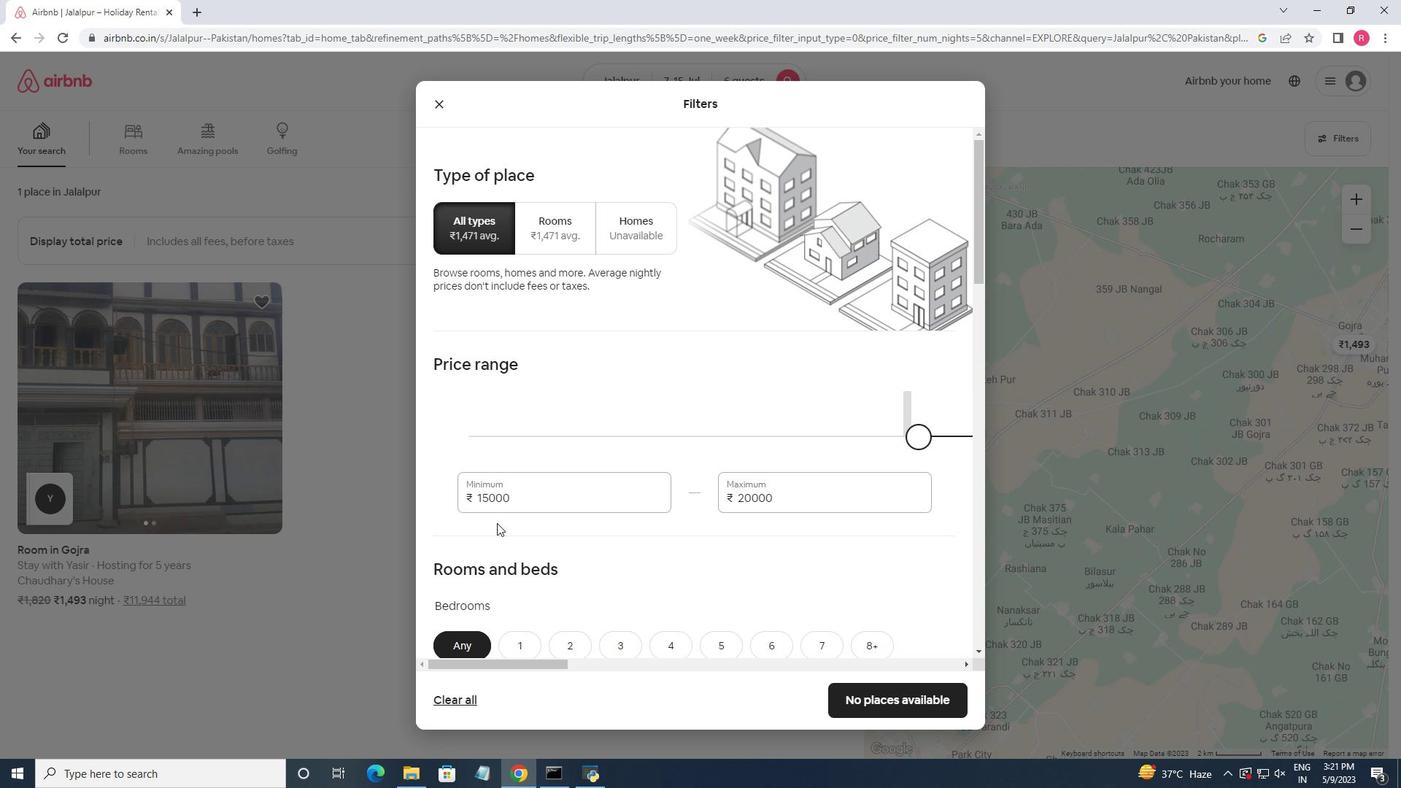 
Action: Mouse scrolled (737, 429) with delta (0, 0)
Screenshot: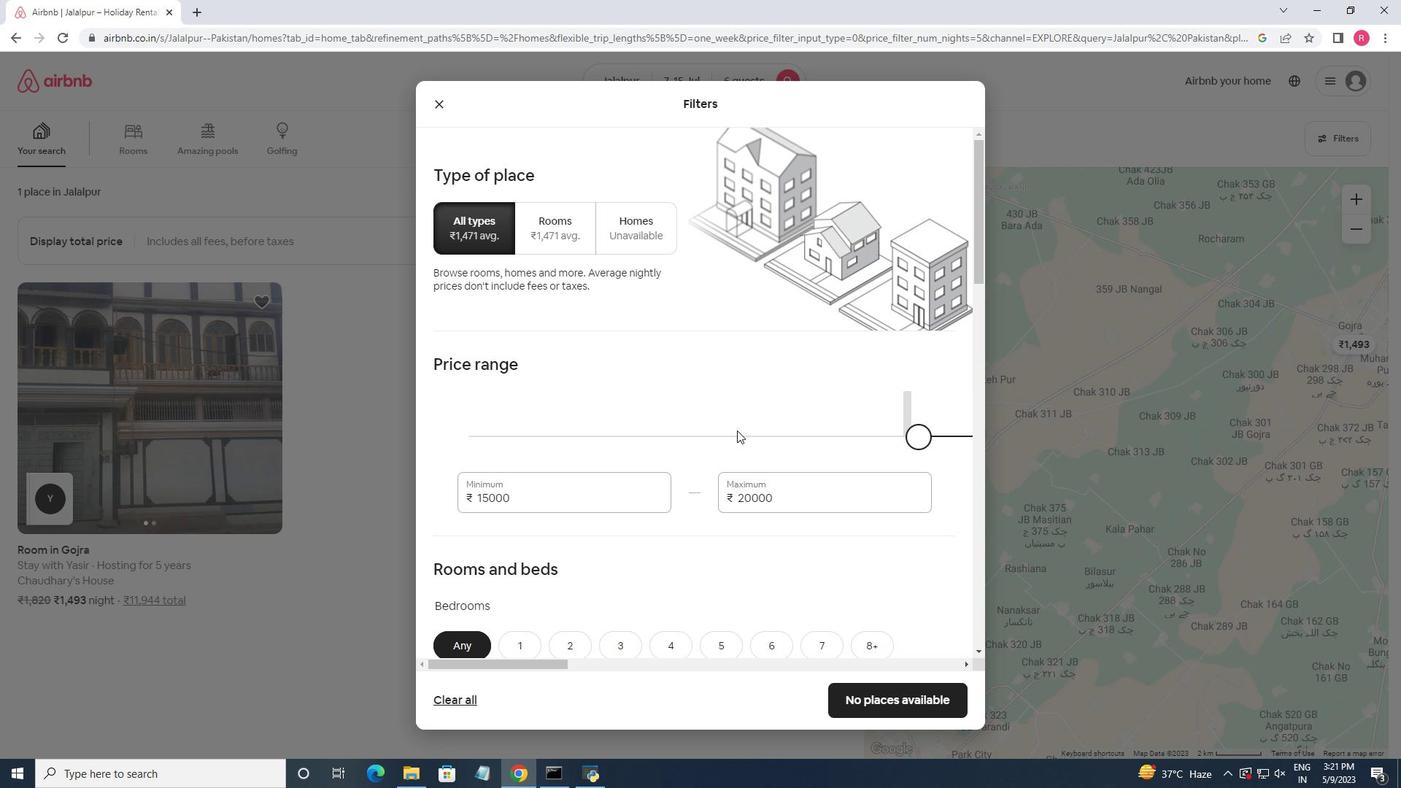 
Action: Mouse scrolled (737, 429) with delta (0, 0)
Screenshot: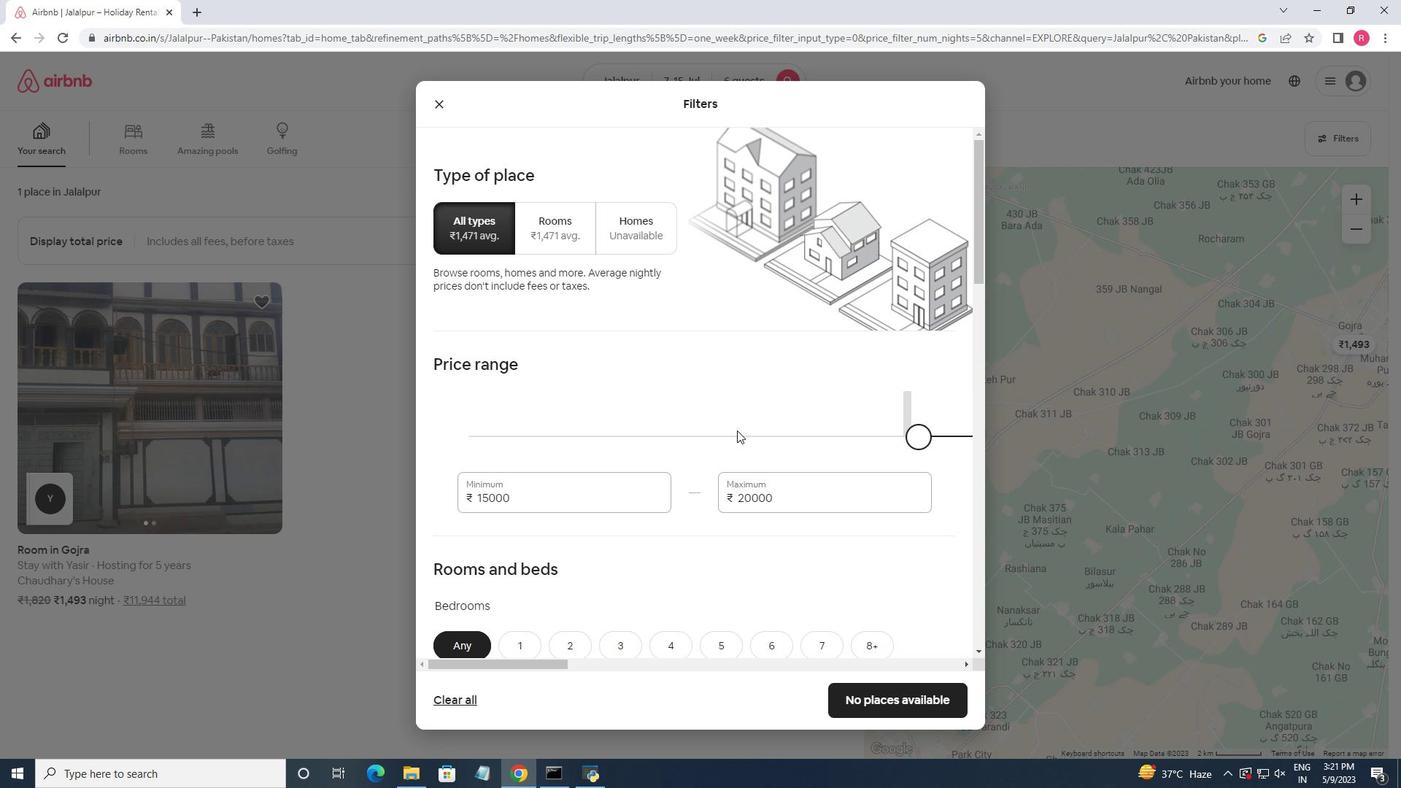 
Action: Mouse moved to (722, 447)
Screenshot: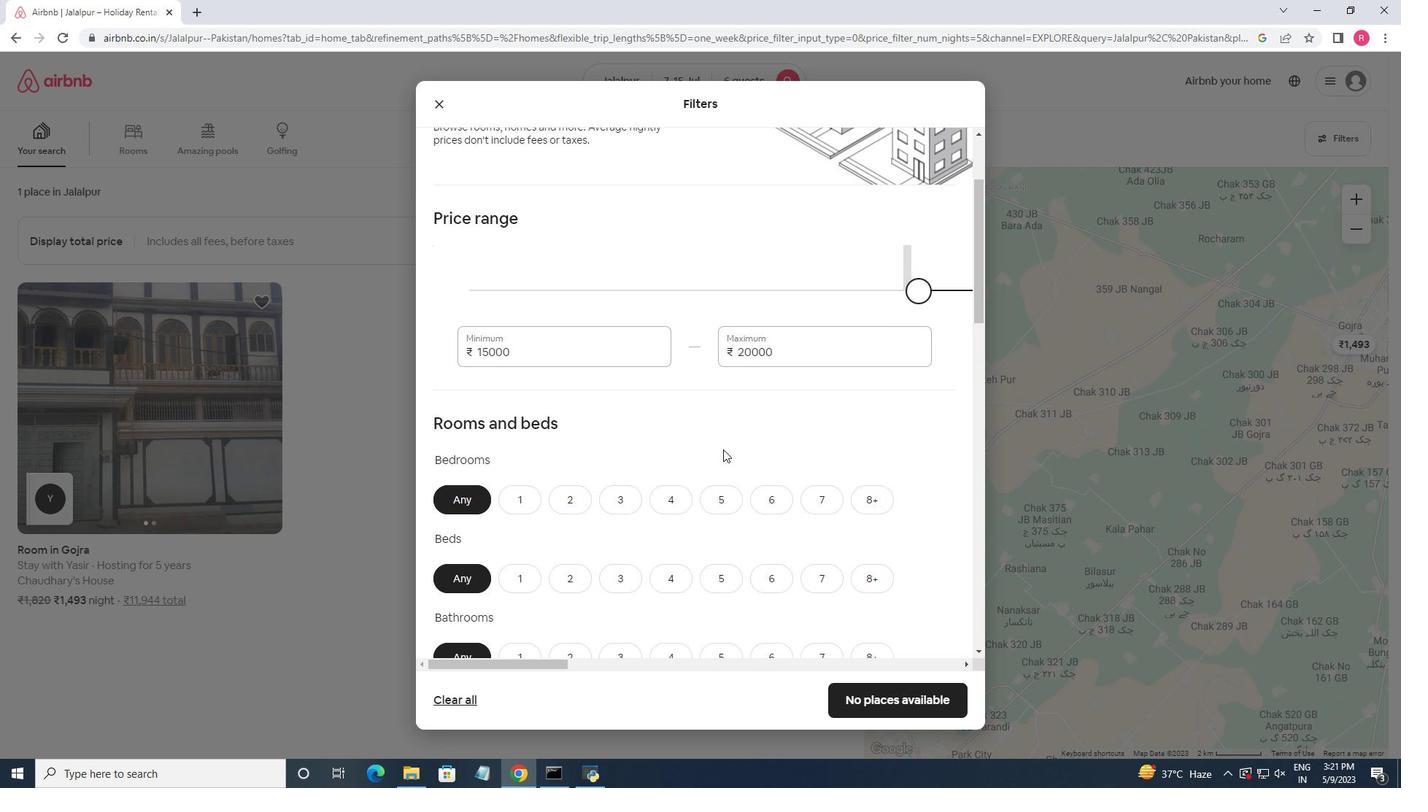 
Action: Mouse scrolled (722, 446) with delta (0, 0)
Screenshot: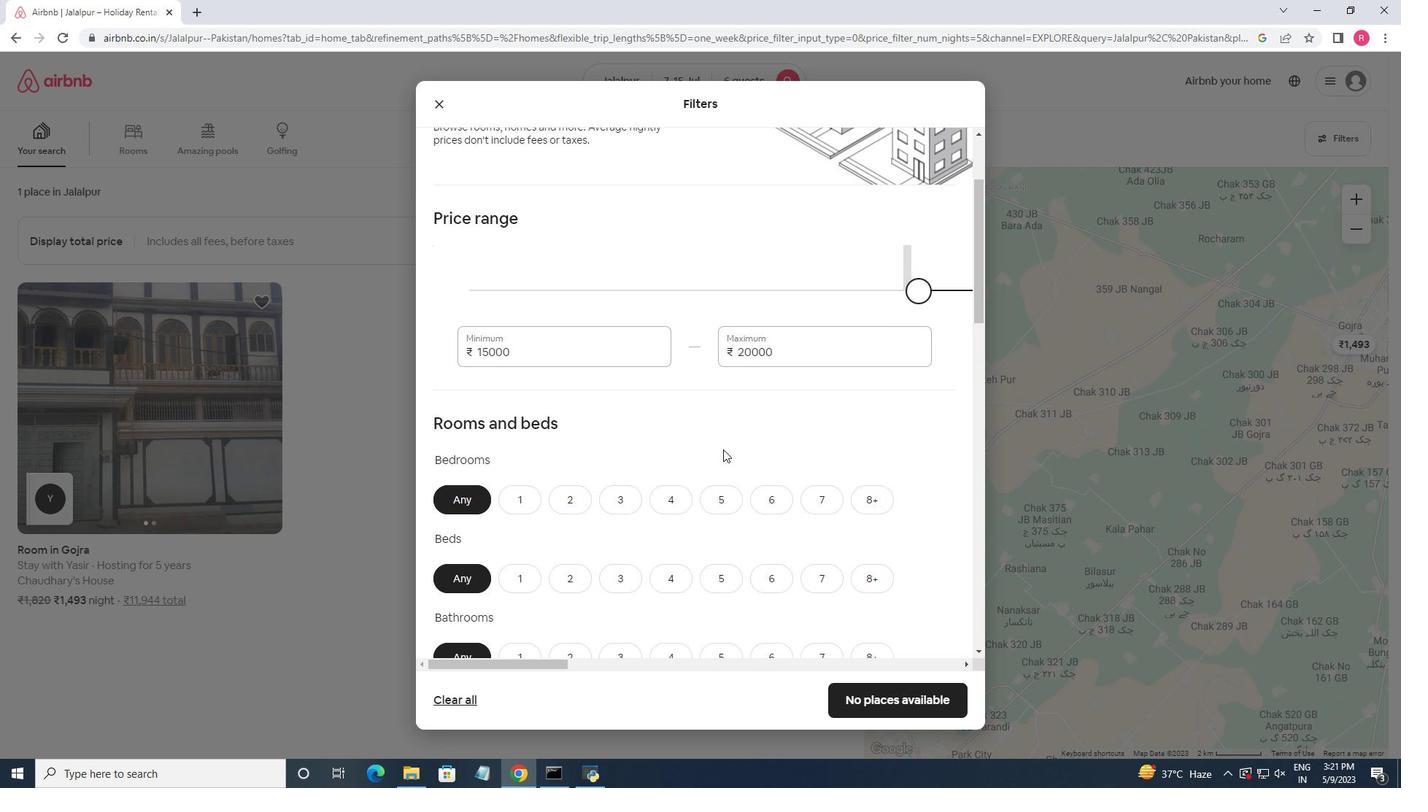
Action: Mouse moved to (639, 425)
Screenshot: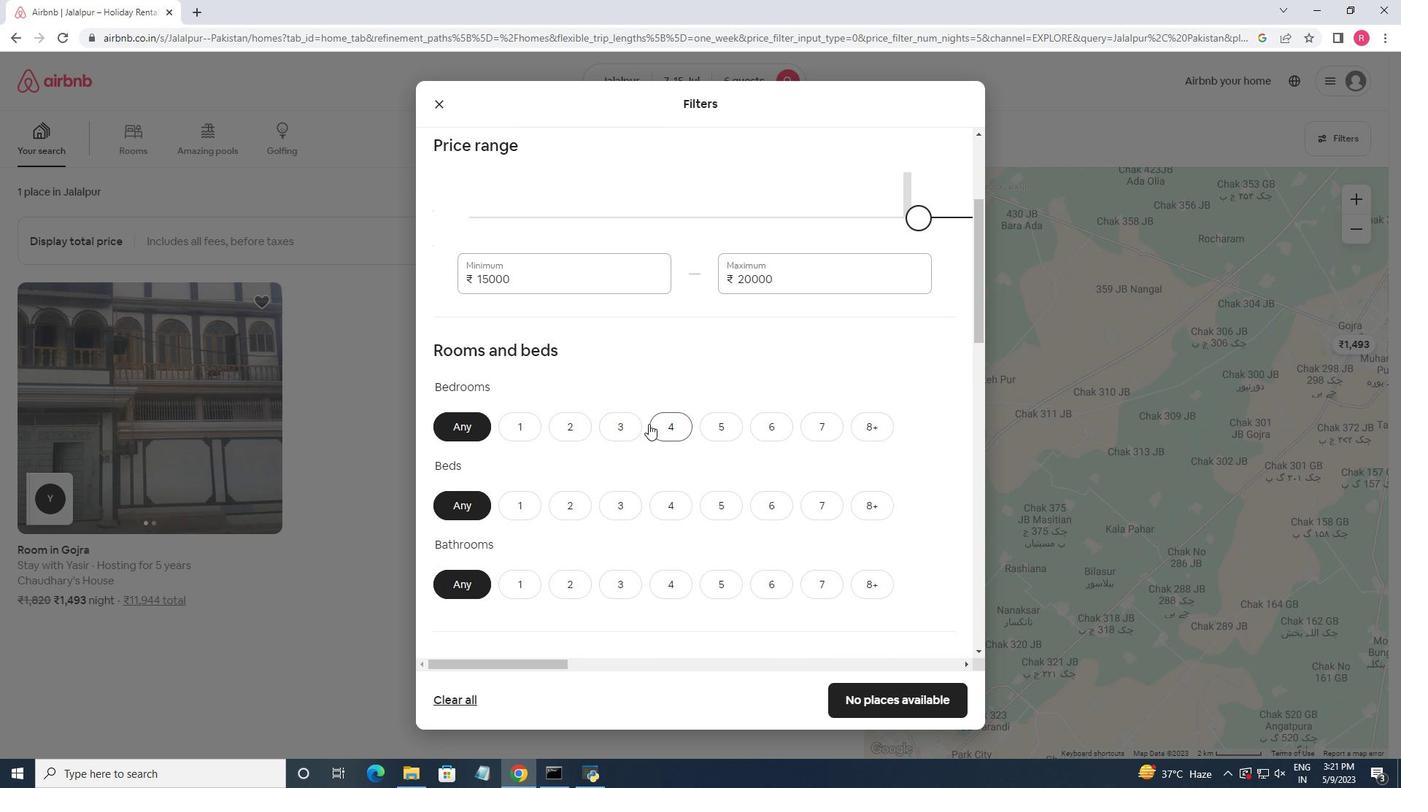 
Action: Mouse pressed left at (639, 425)
Screenshot: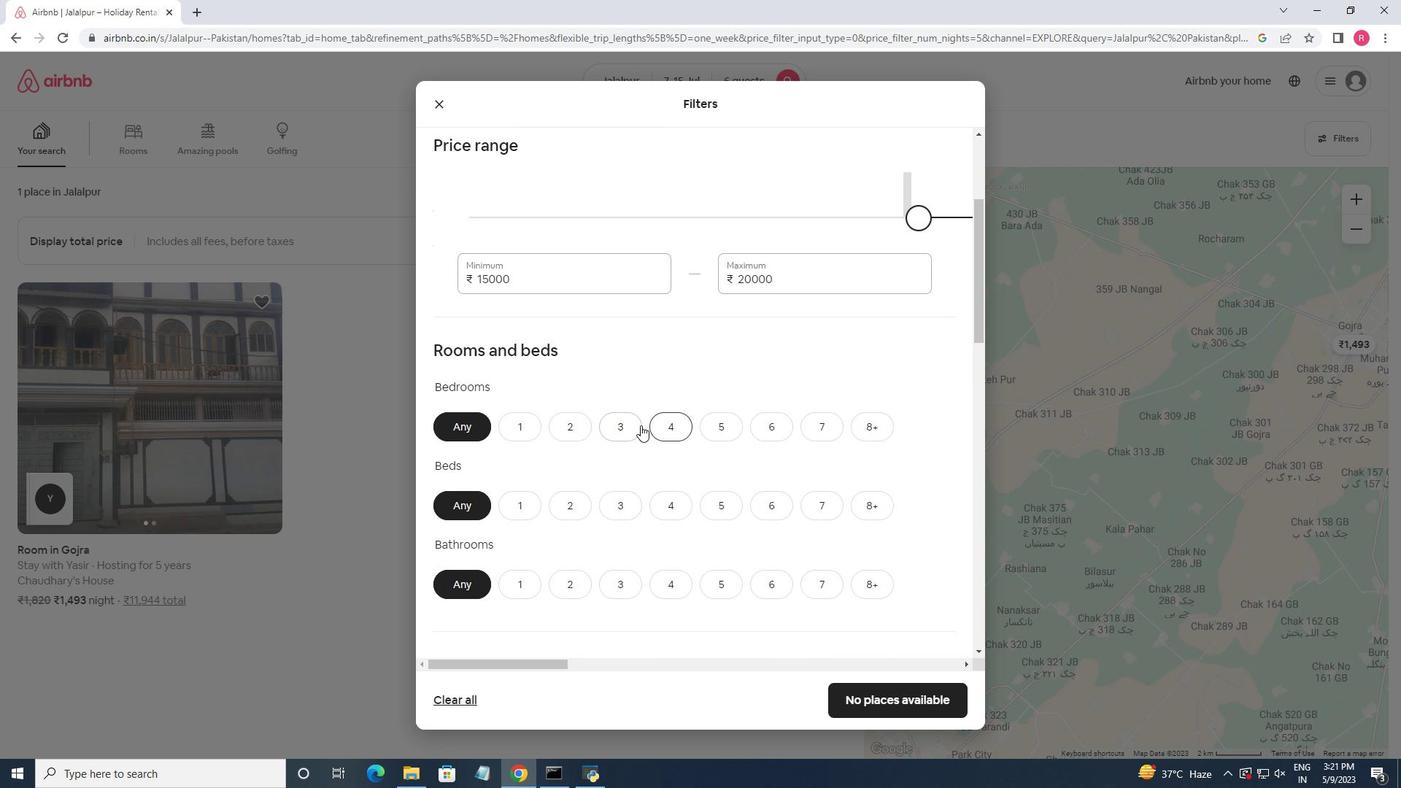 
Action: Mouse moved to (625, 493)
Screenshot: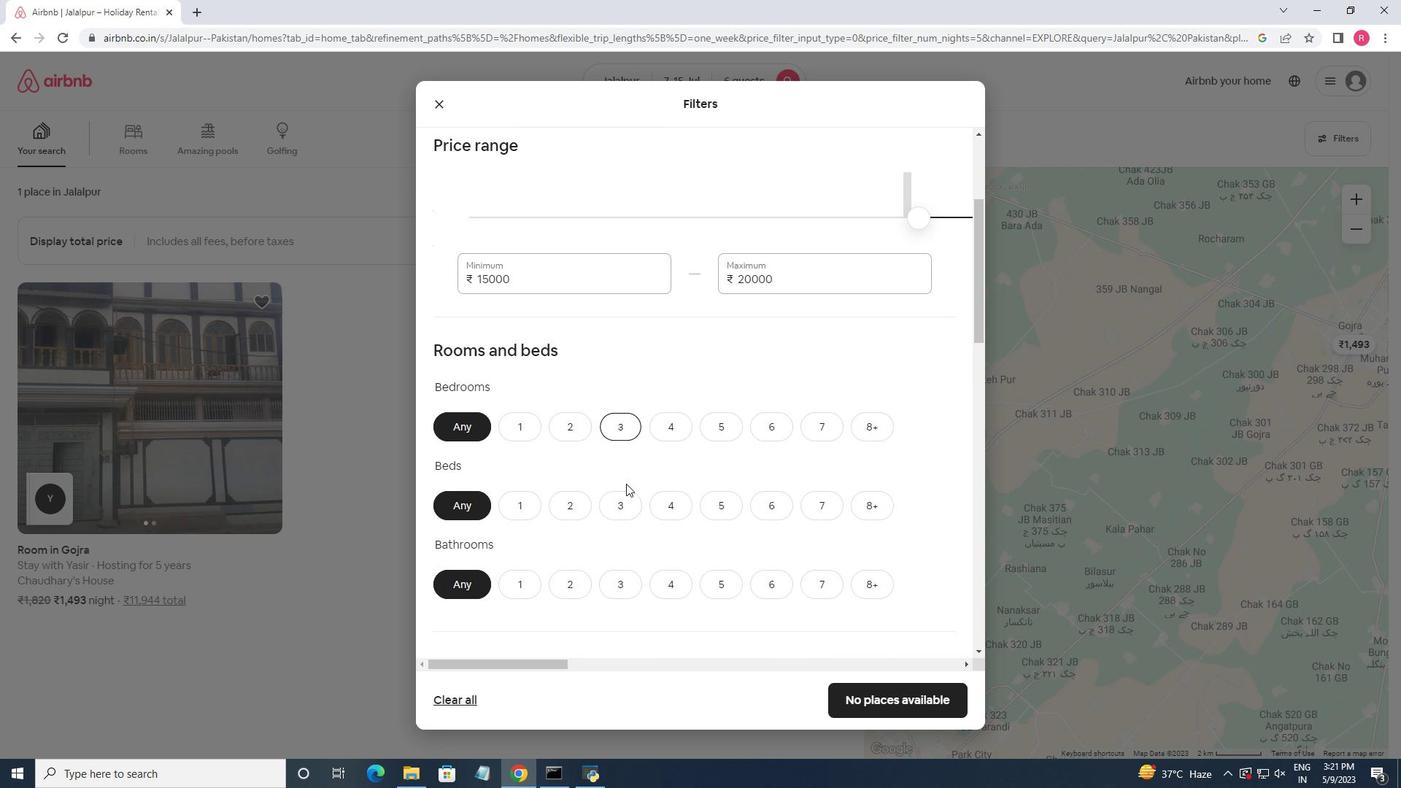
Action: Mouse pressed left at (625, 493)
Screenshot: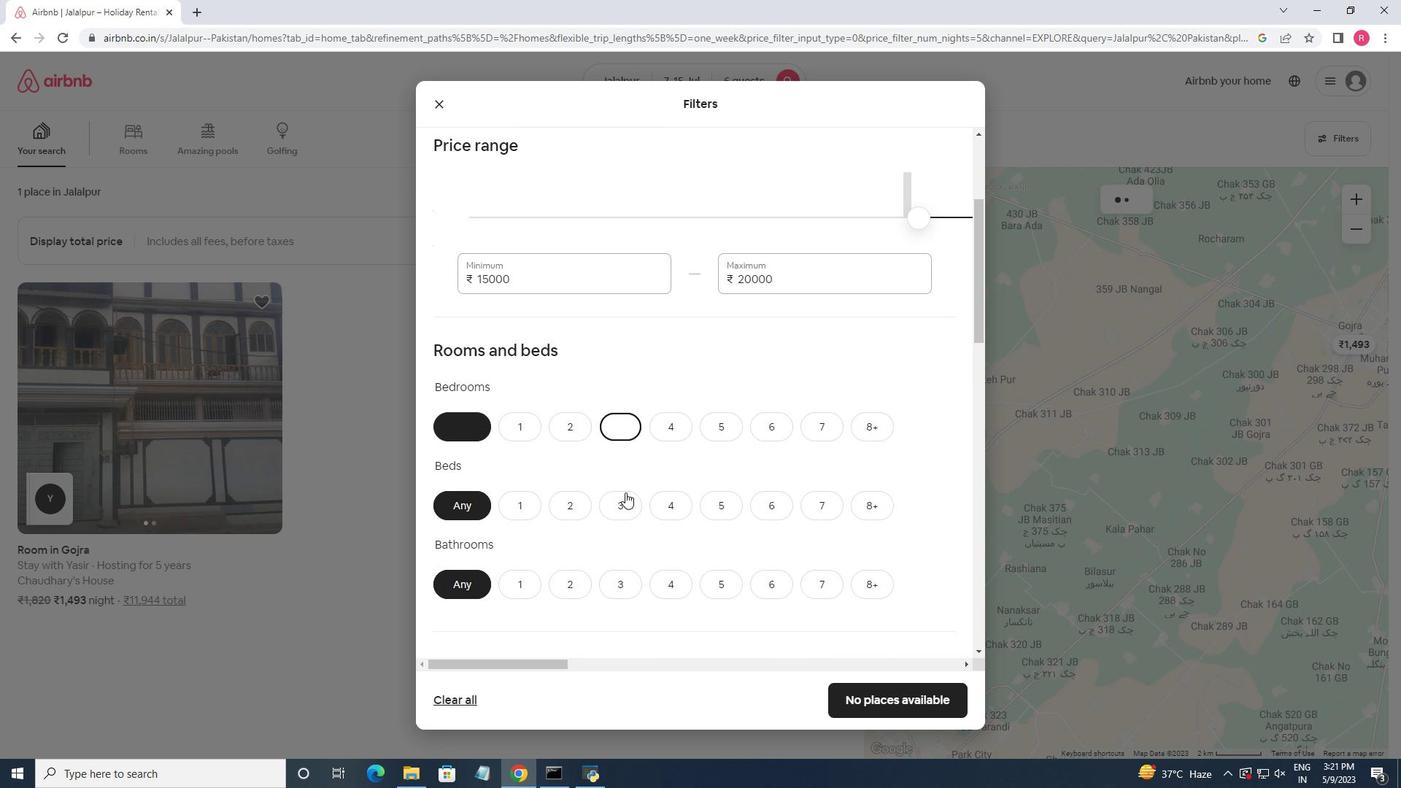 
Action: Mouse moved to (618, 593)
Screenshot: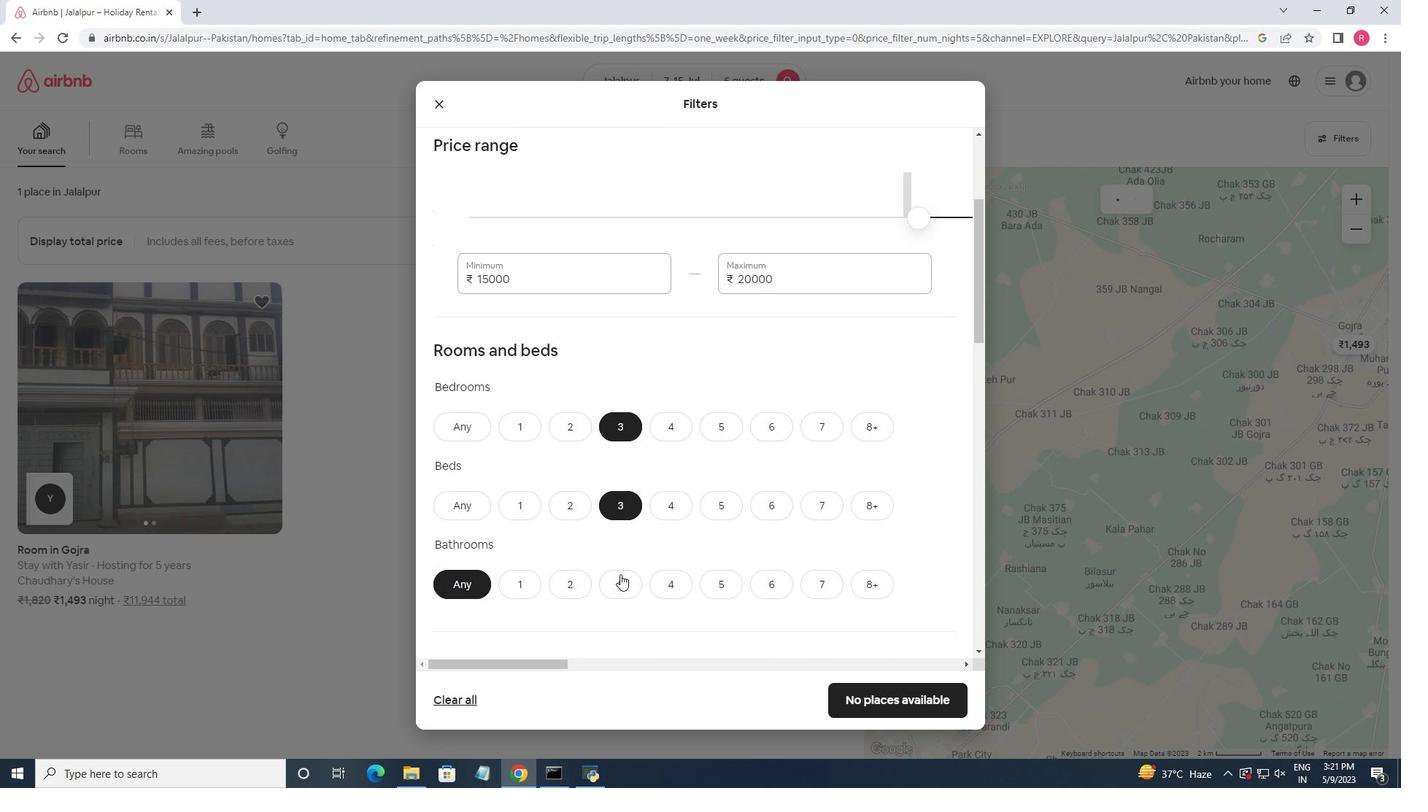 
Action: Mouse pressed left at (618, 593)
Screenshot: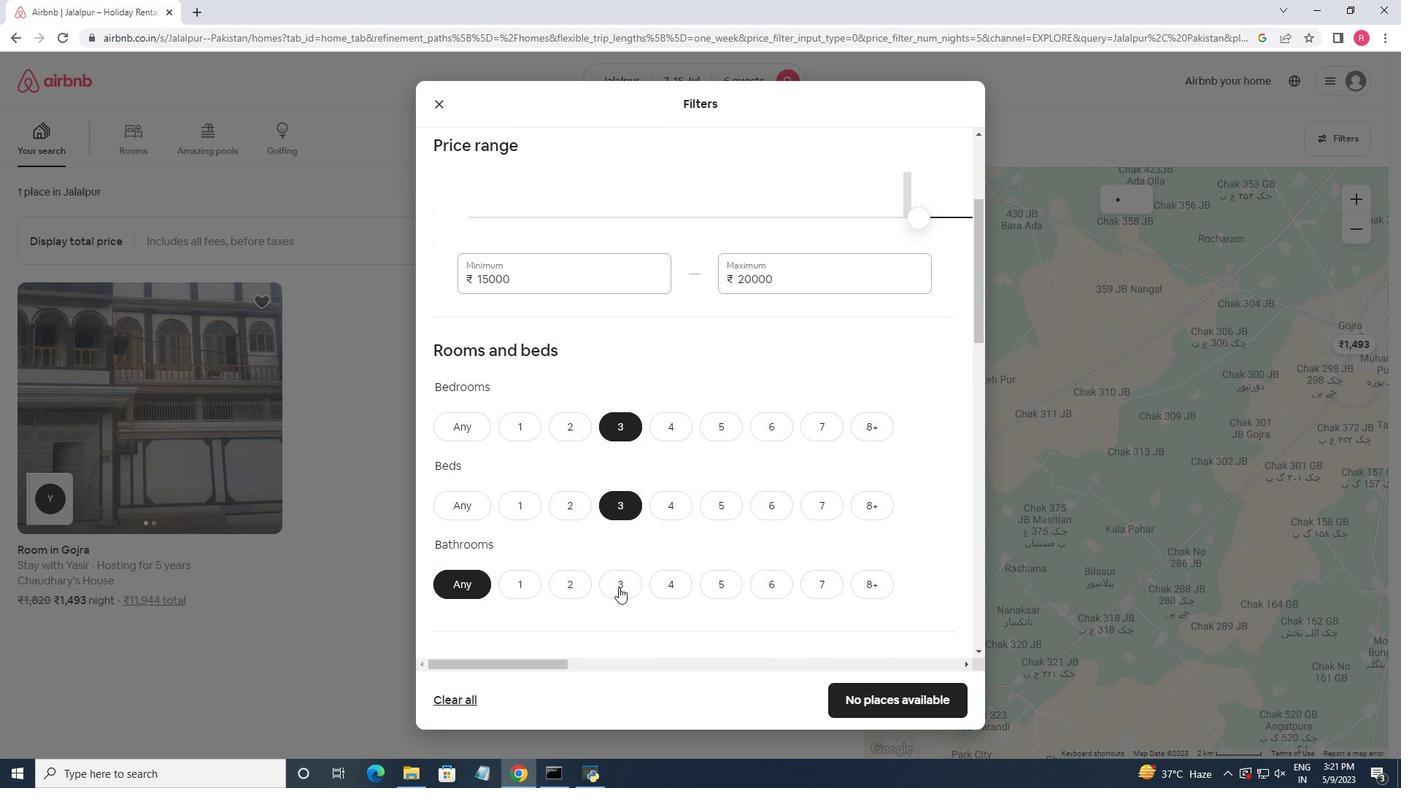 
Action: Mouse moved to (685, 483)
Screenshot: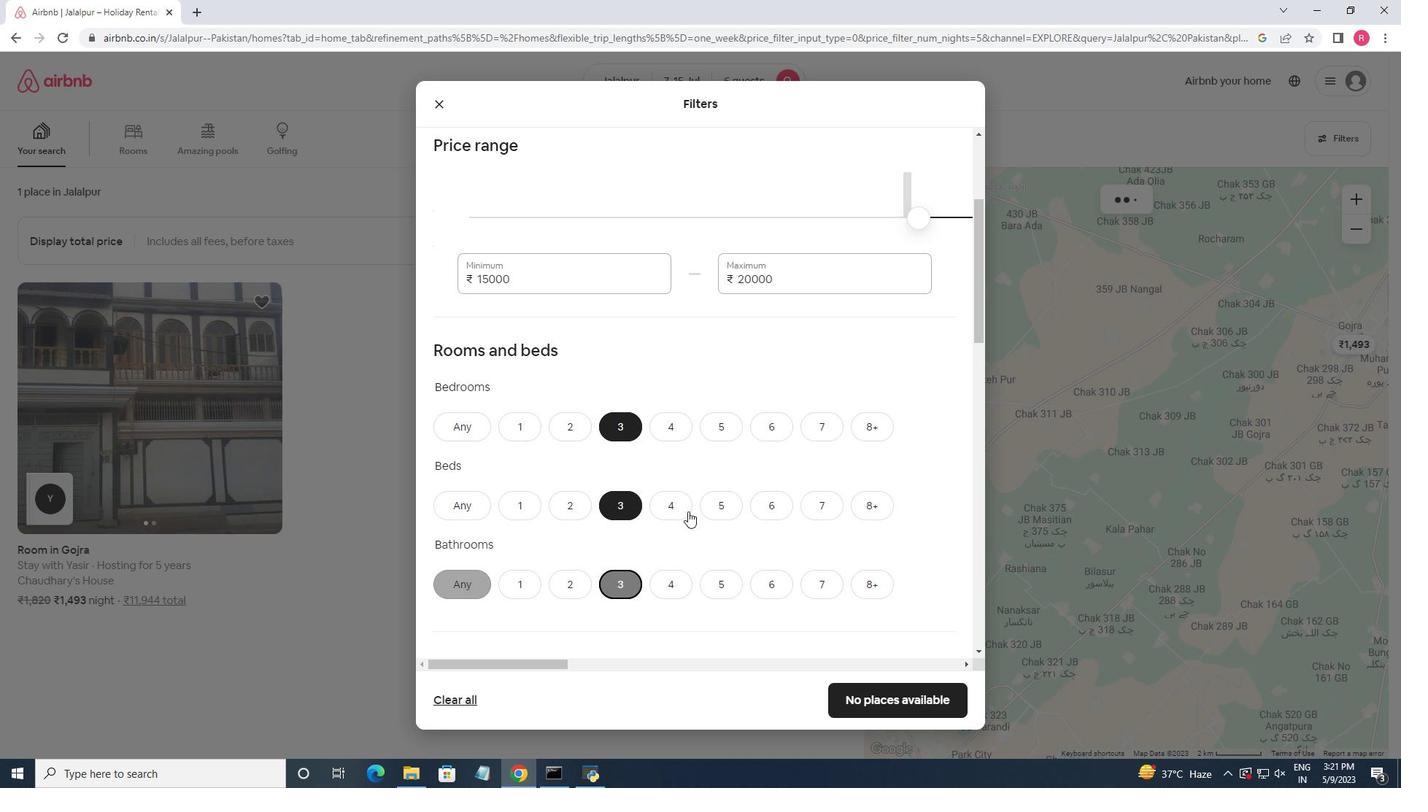 
Action: Mouse scrolled (685, 482) with delta (0, 0)
Screenshot: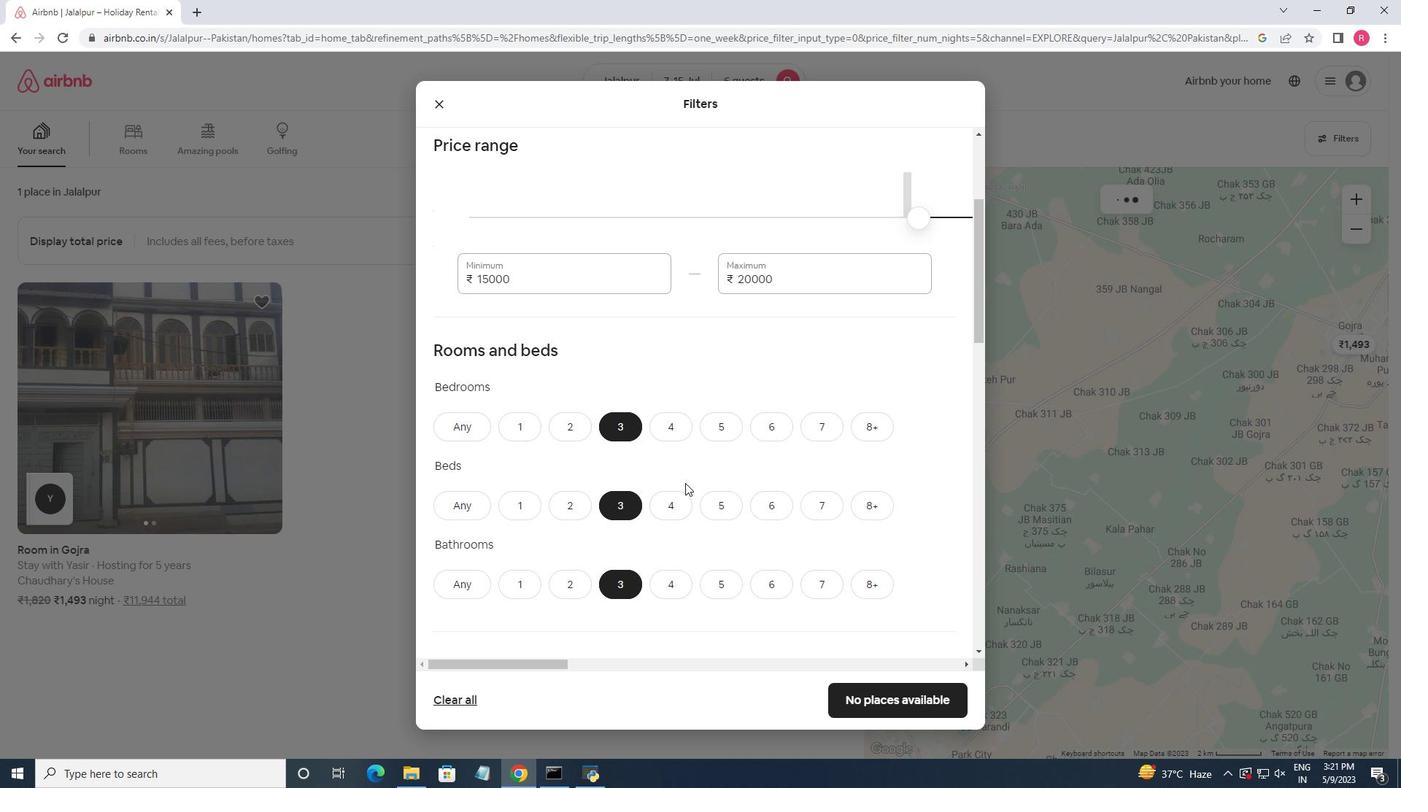 
Action: Mouse scrolled (685, 482) with delta (0, 0)
Screenshot: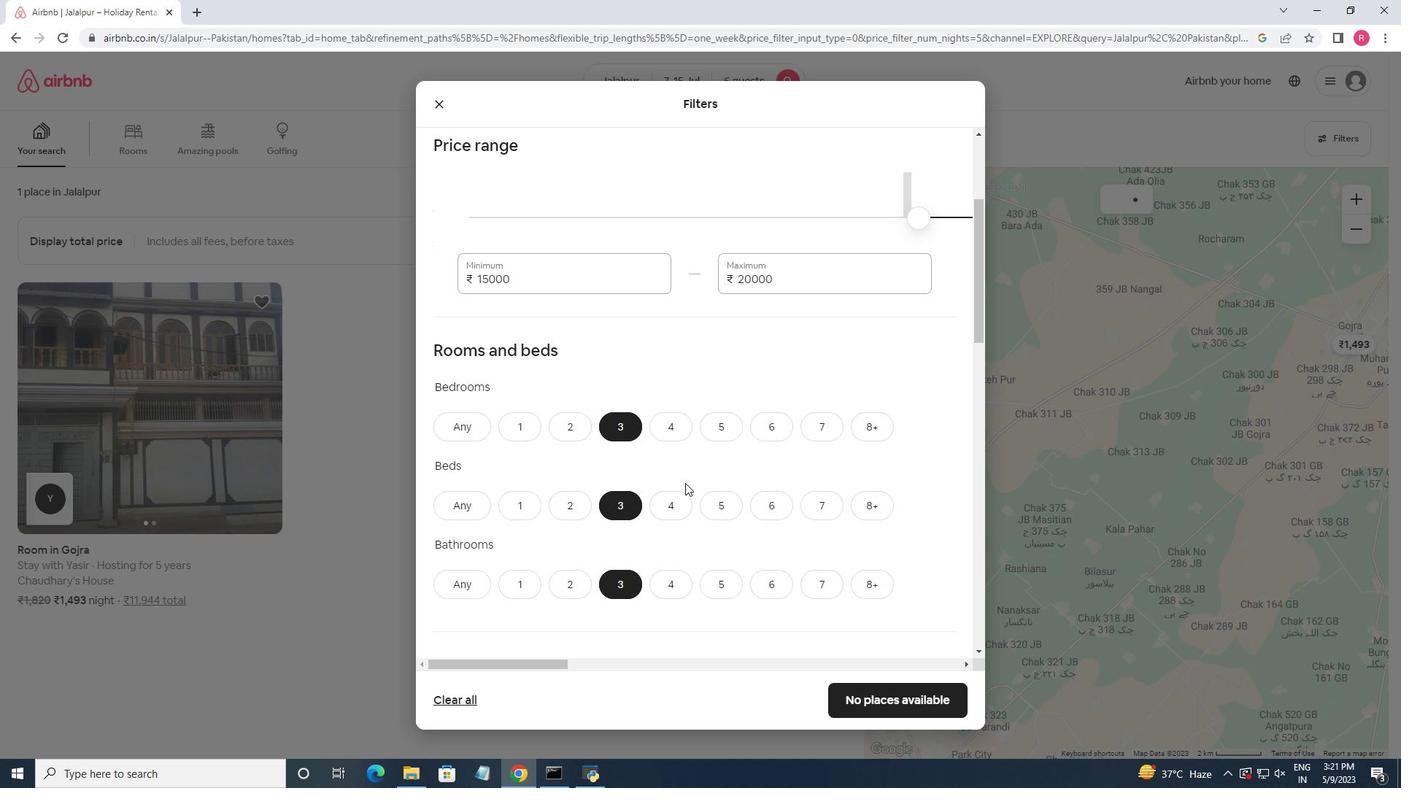 
Action: Mouse scrolled (685, 482) with delta (0, 0)
Screenshot: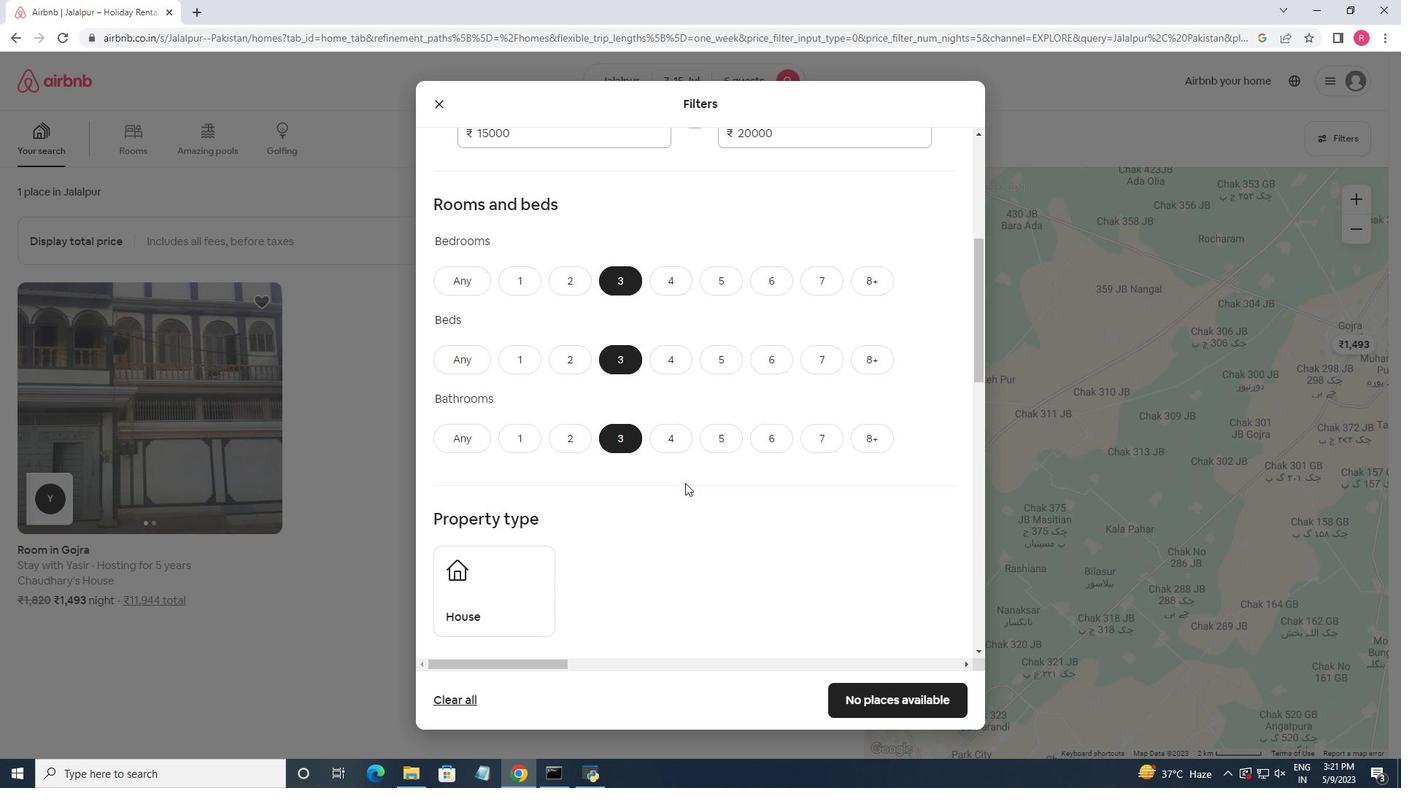 
Action: Mouse moved to (685, 483)
Screenshot: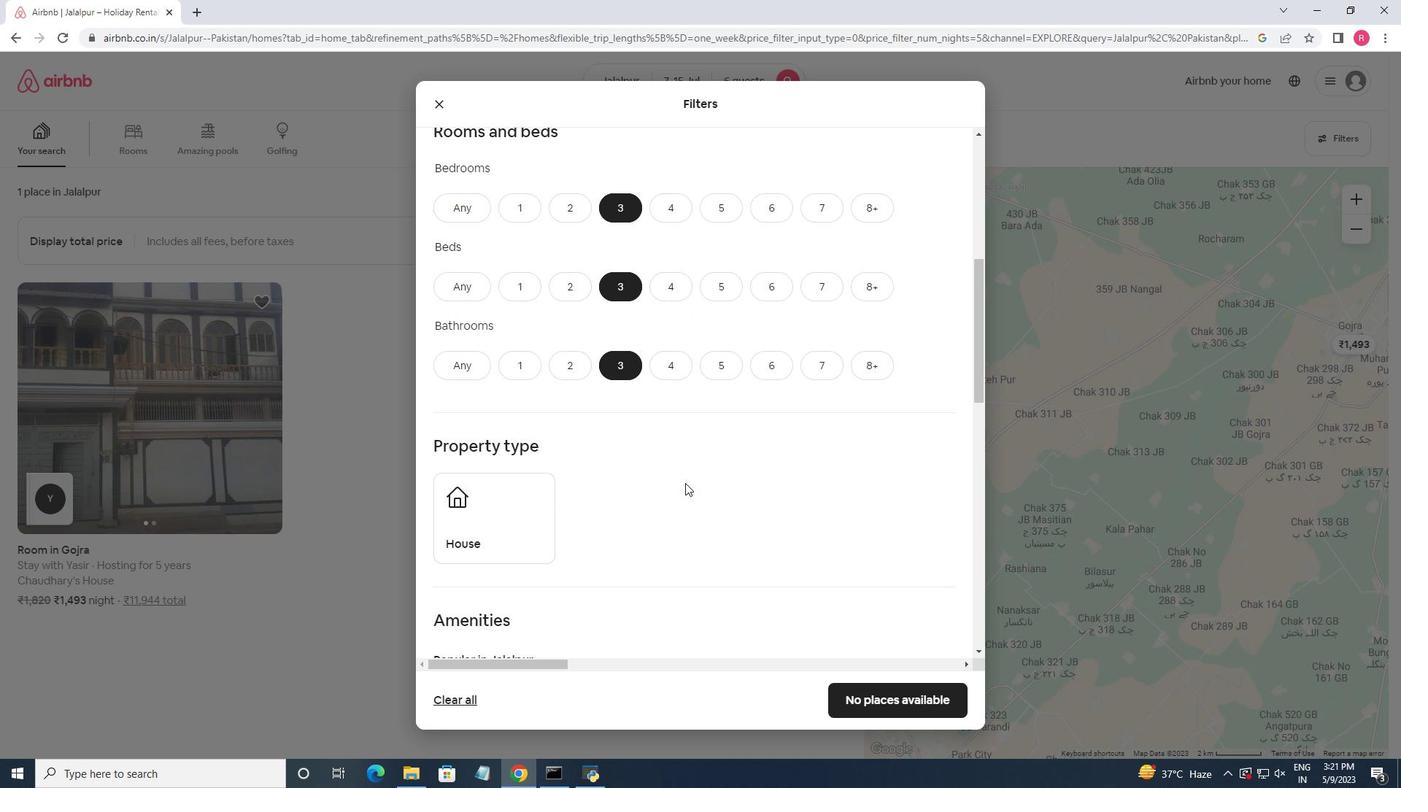 
Action: Mouse scrolled (685, 482) with delta (0, 0)
Screenshot: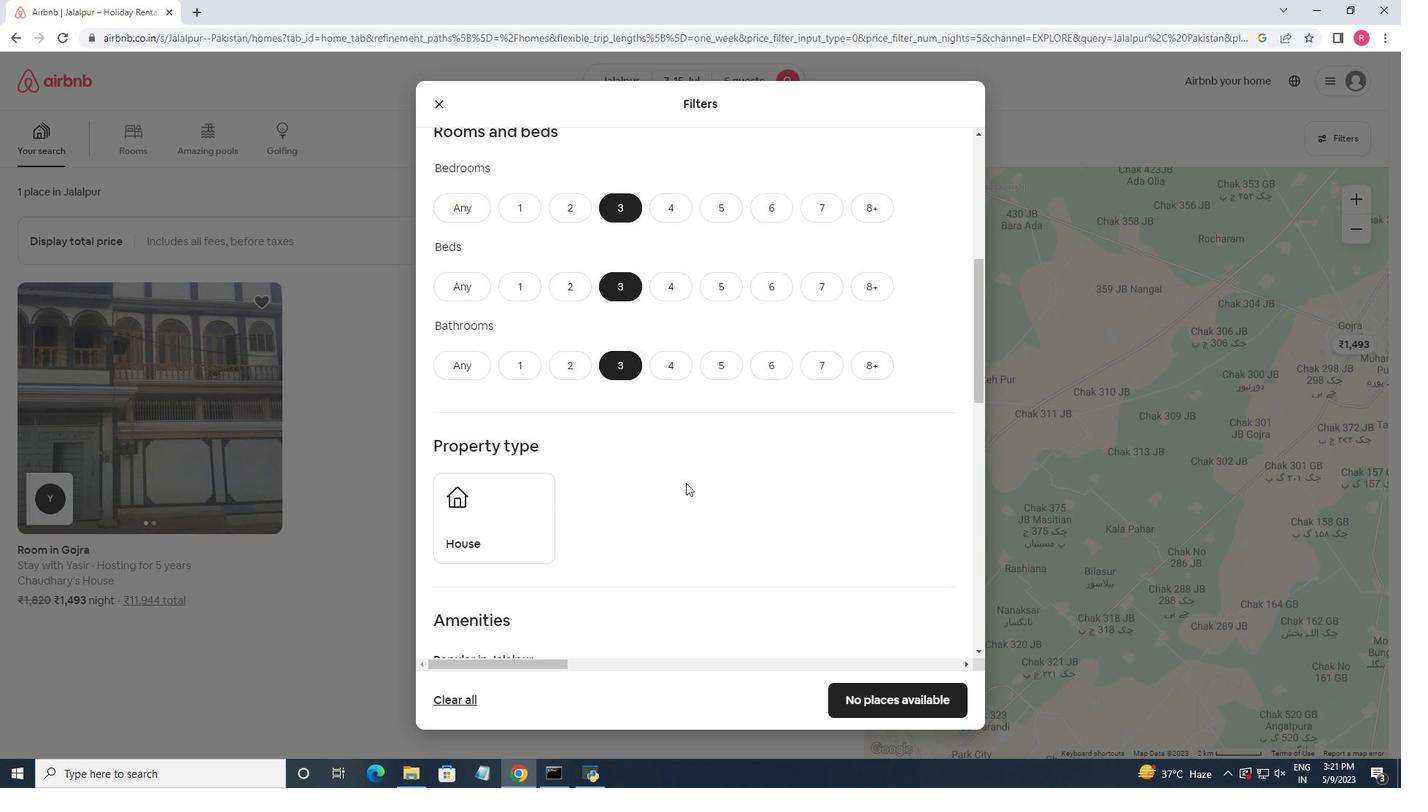 
Action: Mouse moved to (518, 464)
Screenshot: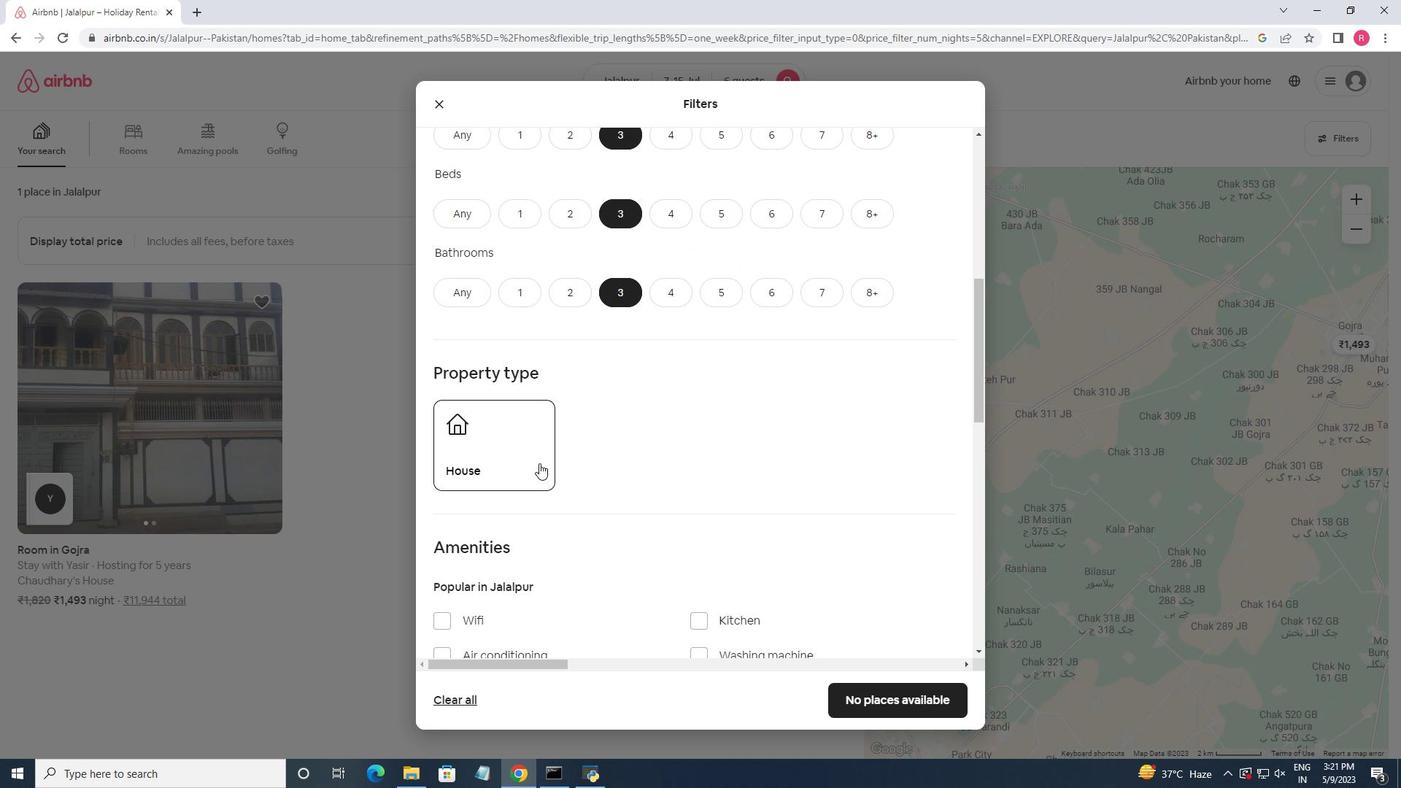 
Action: Mouse pressed left at (518, 464)
Screenshot: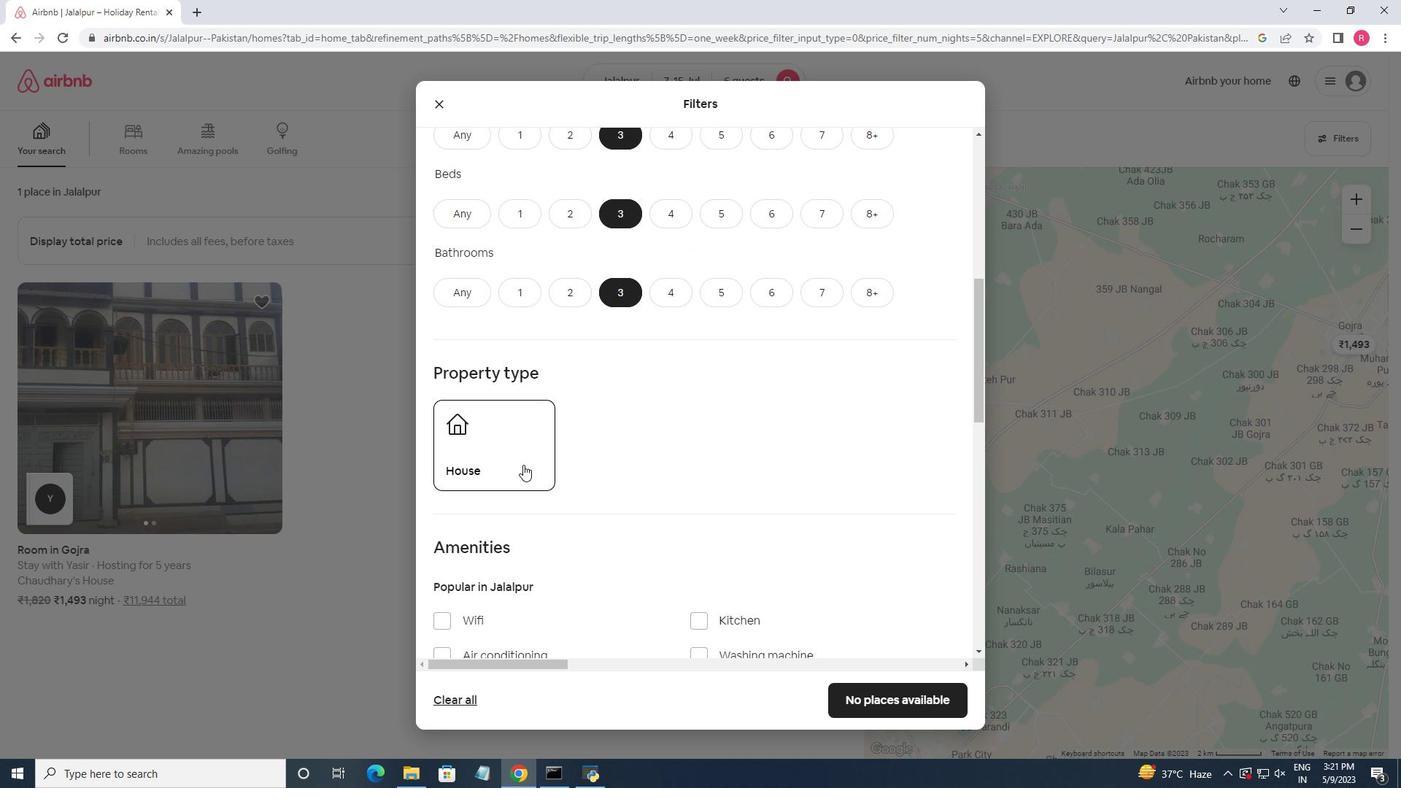 
Action: Mouse moved to (699, 457)
Screenshot: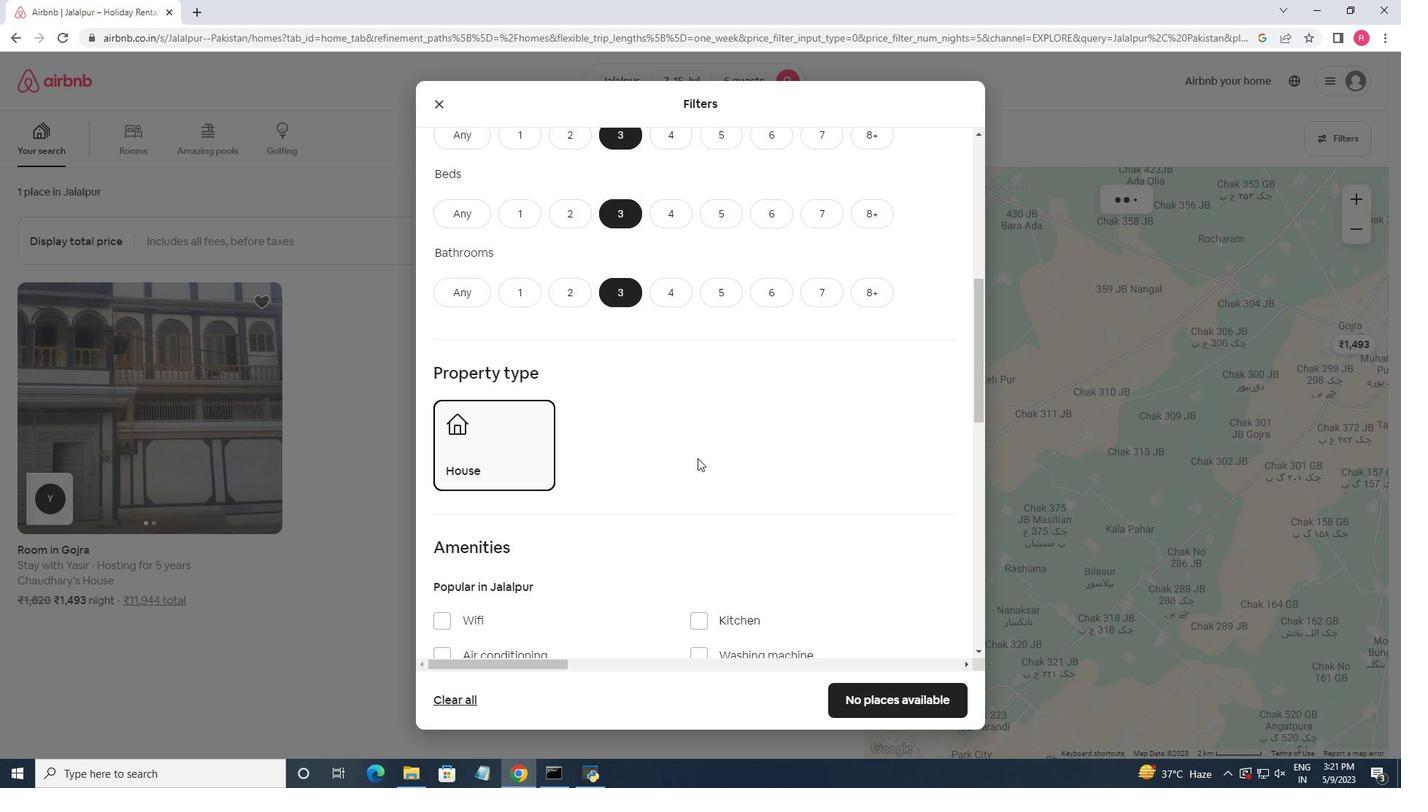 
Action: Mouse scrolled (699, 456) with delta (0, 0)
Screenshot: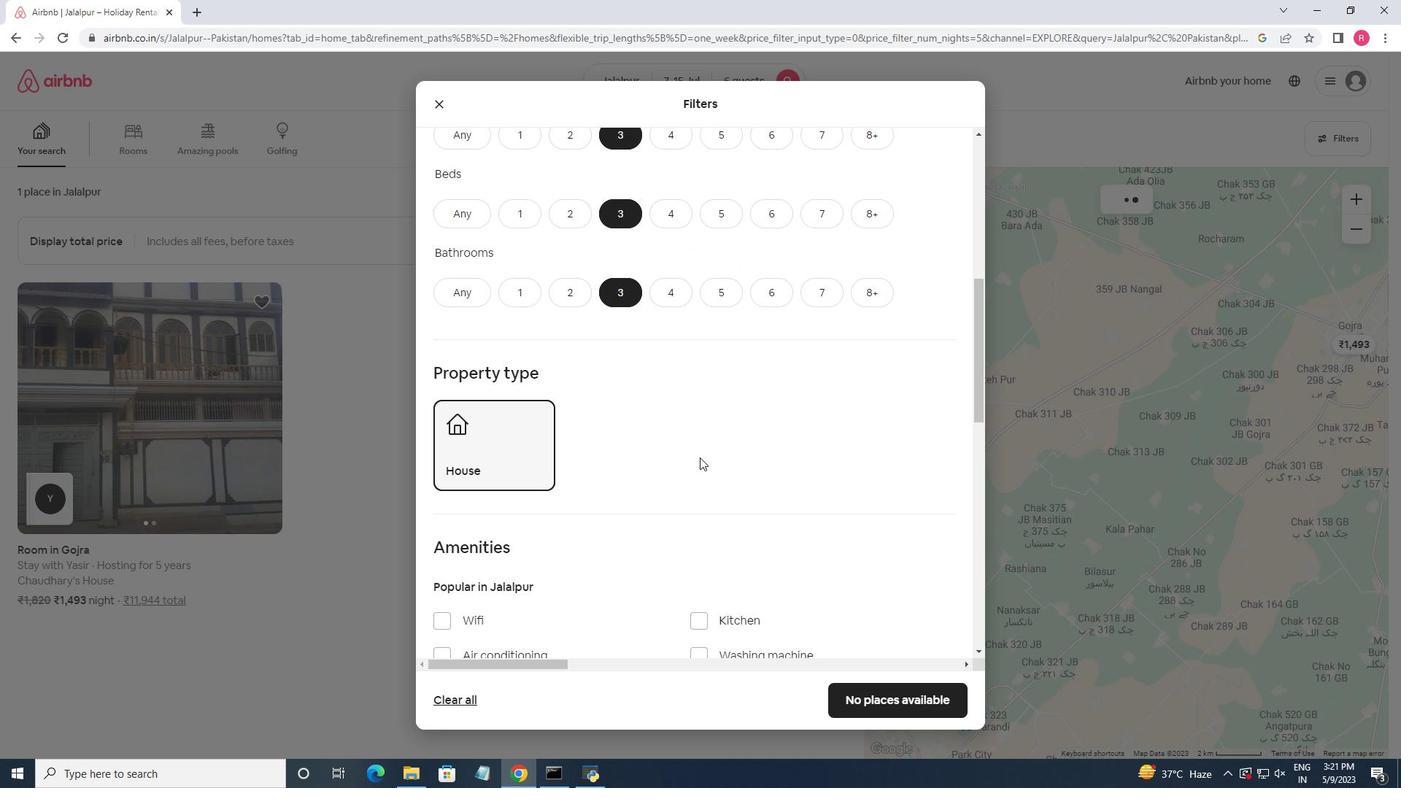 
Action: Mouse moved to (701, 457)
Screenshot: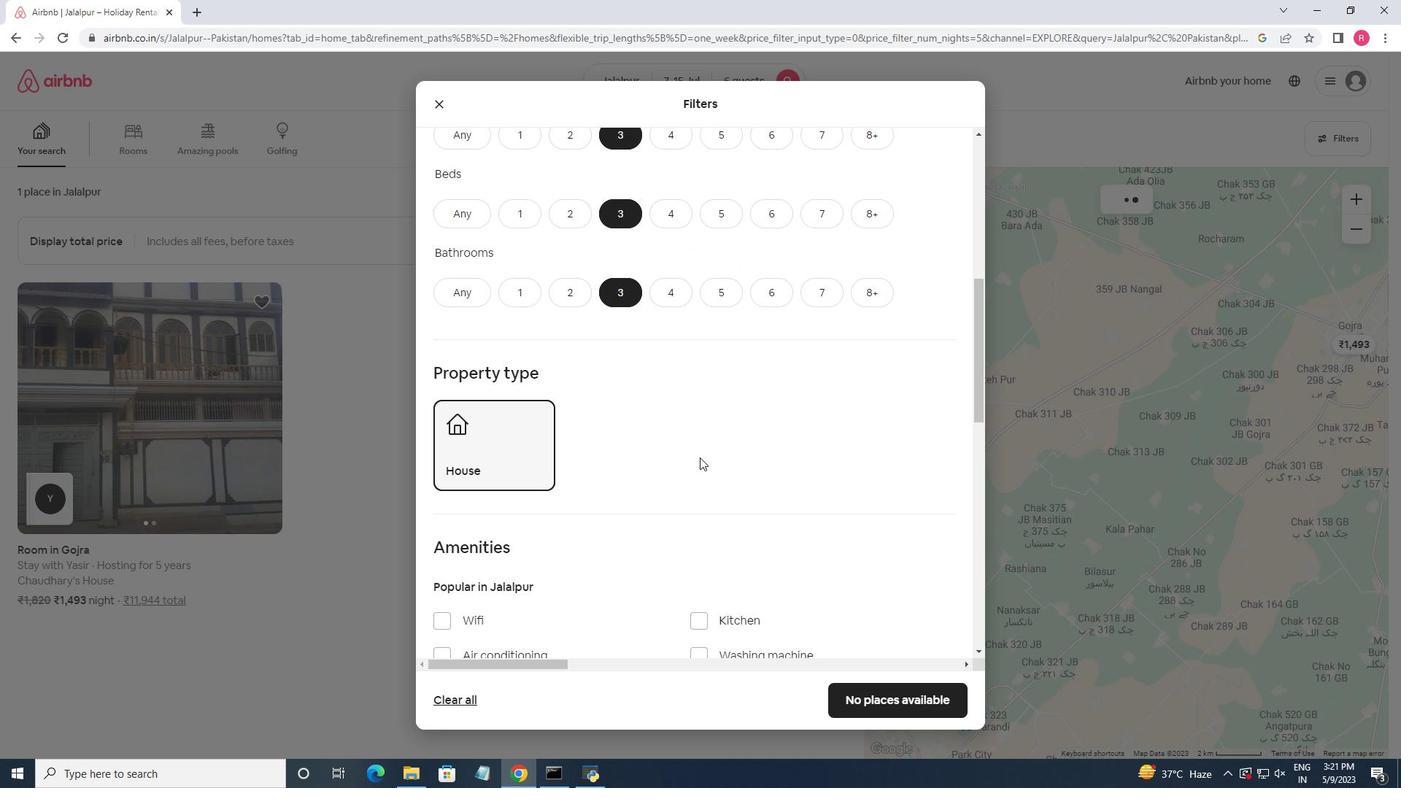 
Action: Mouse scrolled (701, 456) with delta (0, 0)
Screenshot: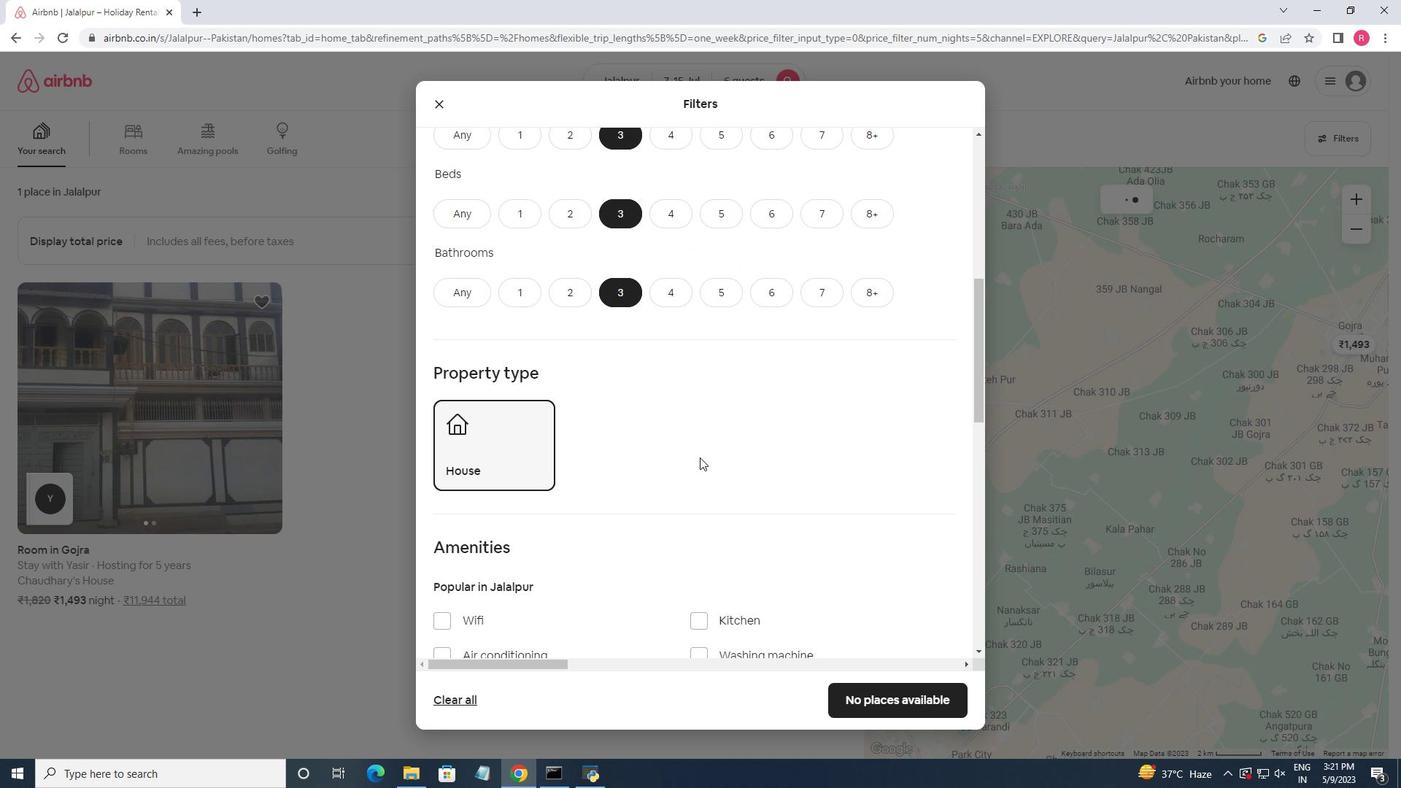 
Action: Mouse scrolled (701, 456) with delta (0, 0)
Screenshot: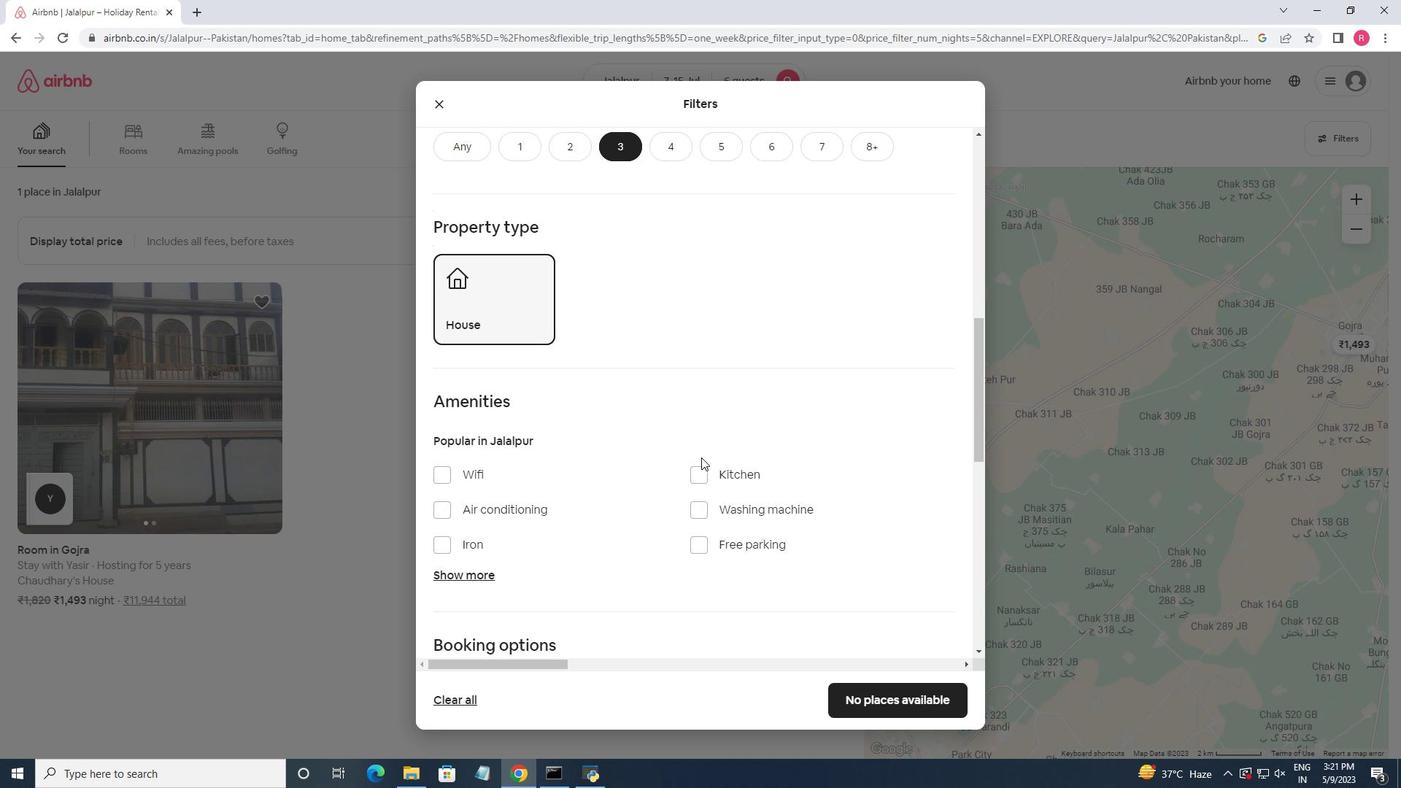 
Action: Mouse moved to (701, 459)
Screenshot: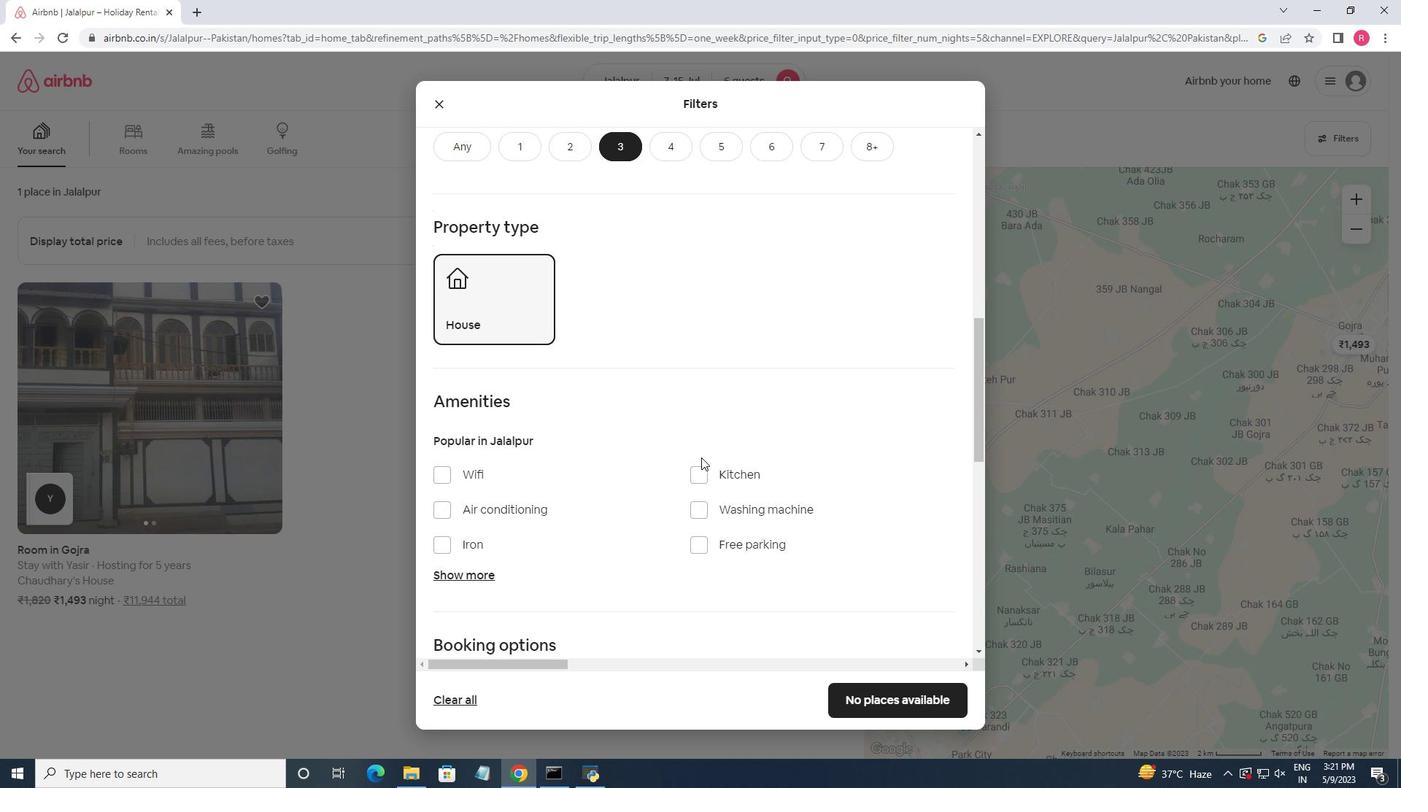 
Action: Mouse scrolled (701, 458) with delta (0, 0)
Screenshot: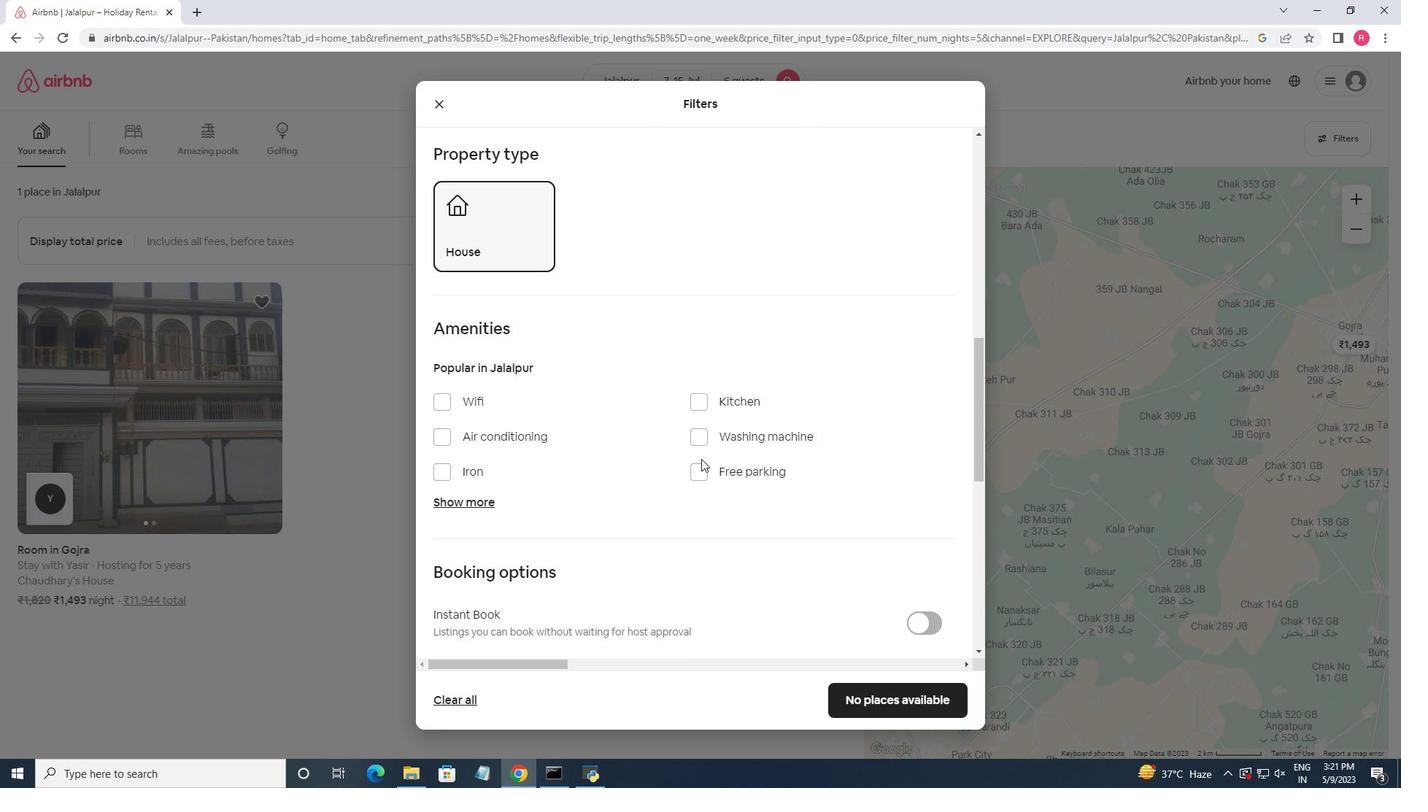 
Action: Mouse moved to (707, 464)
Screenshot: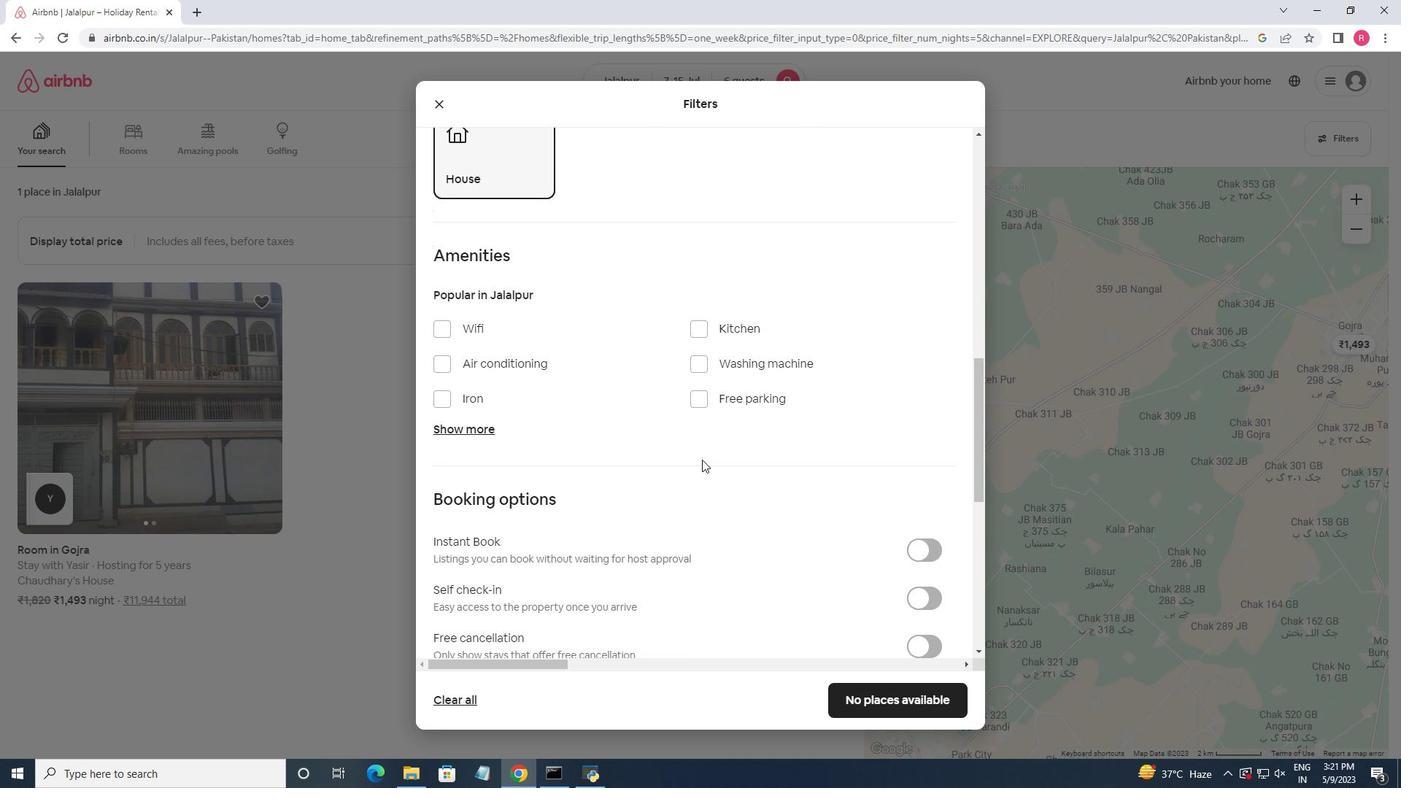 
Action: Mouse scrolled (707, 464) with delta (0, 0)
Screenshot: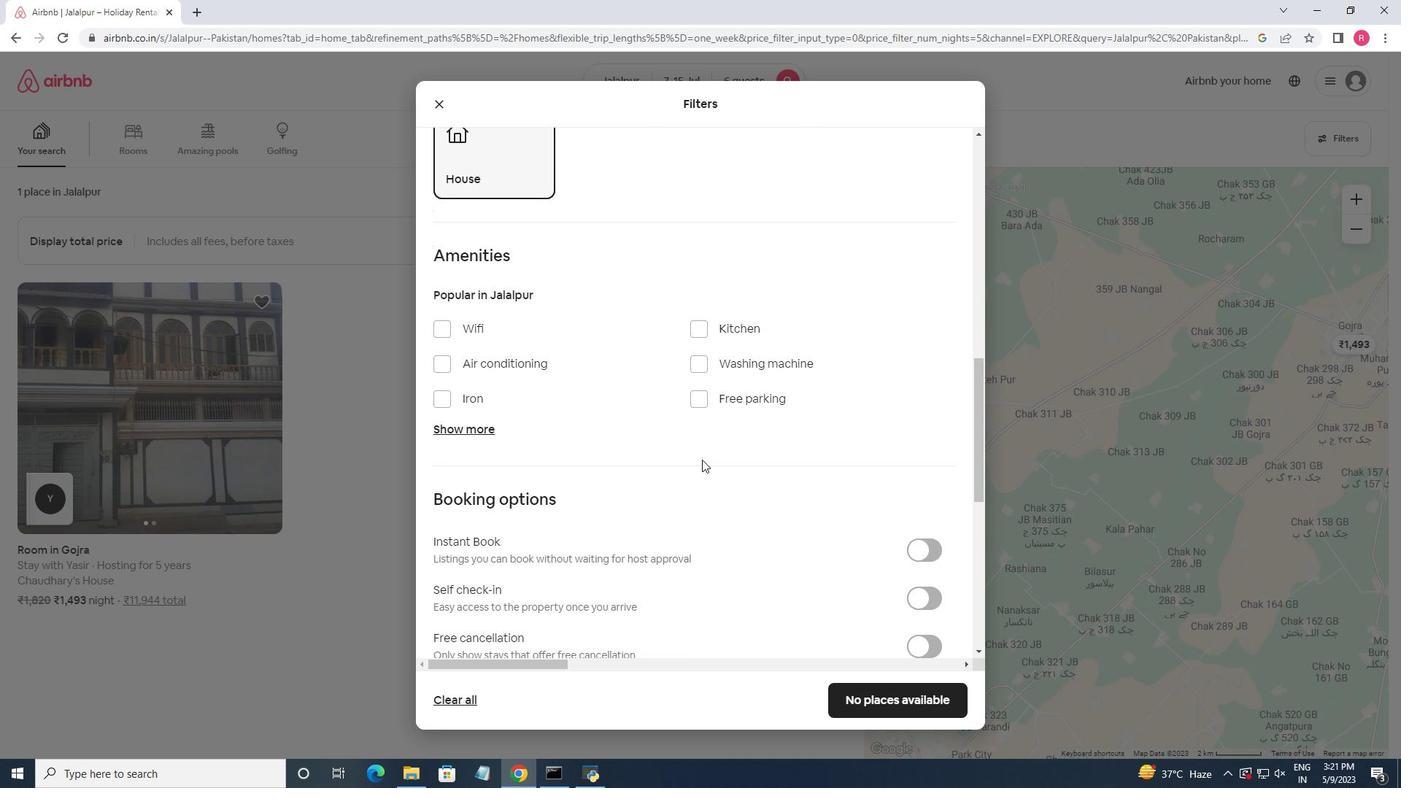 
Action: Mouse moved to (707, 467)
Screenshot: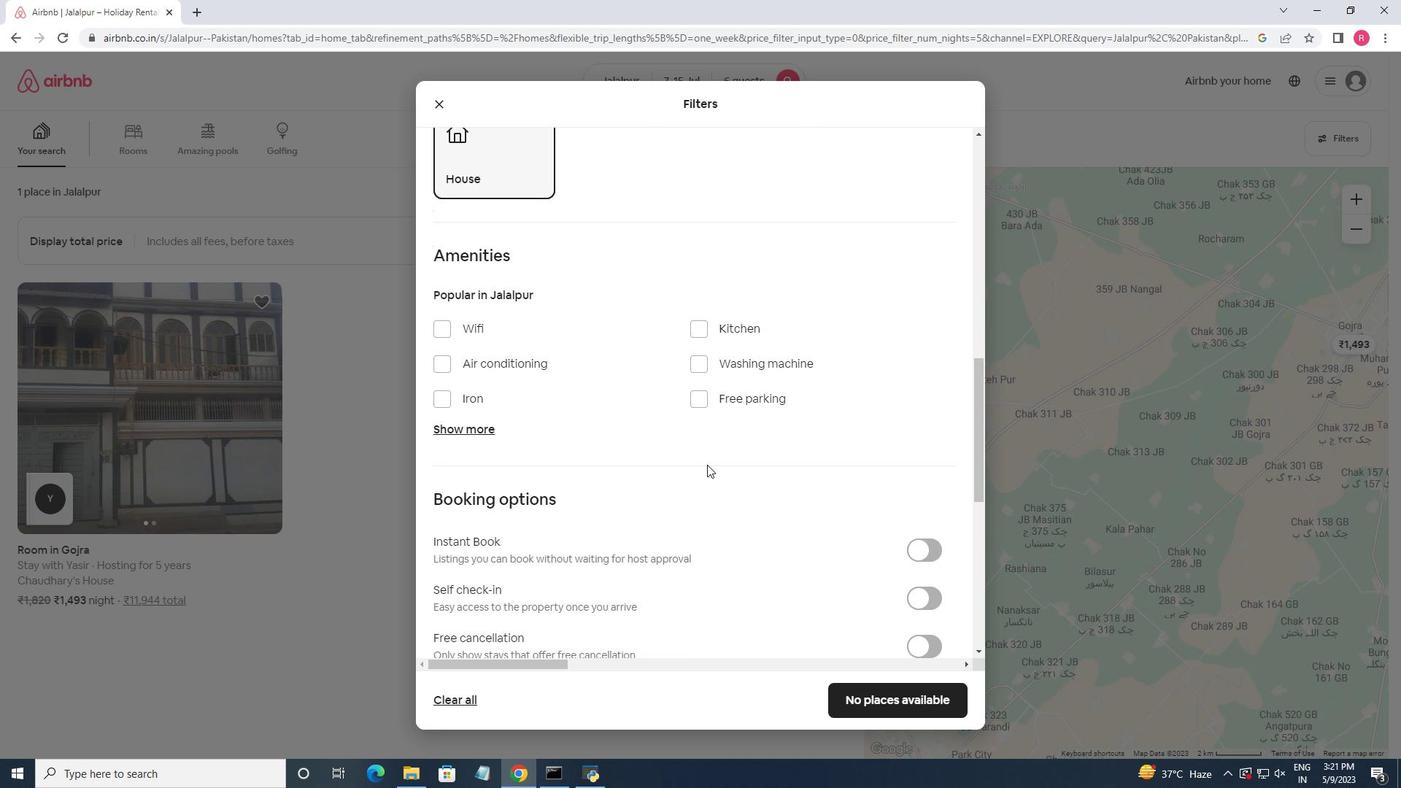 
Action: Mouse scrolled (707, 466) with delta (0, 0)
Screenshot: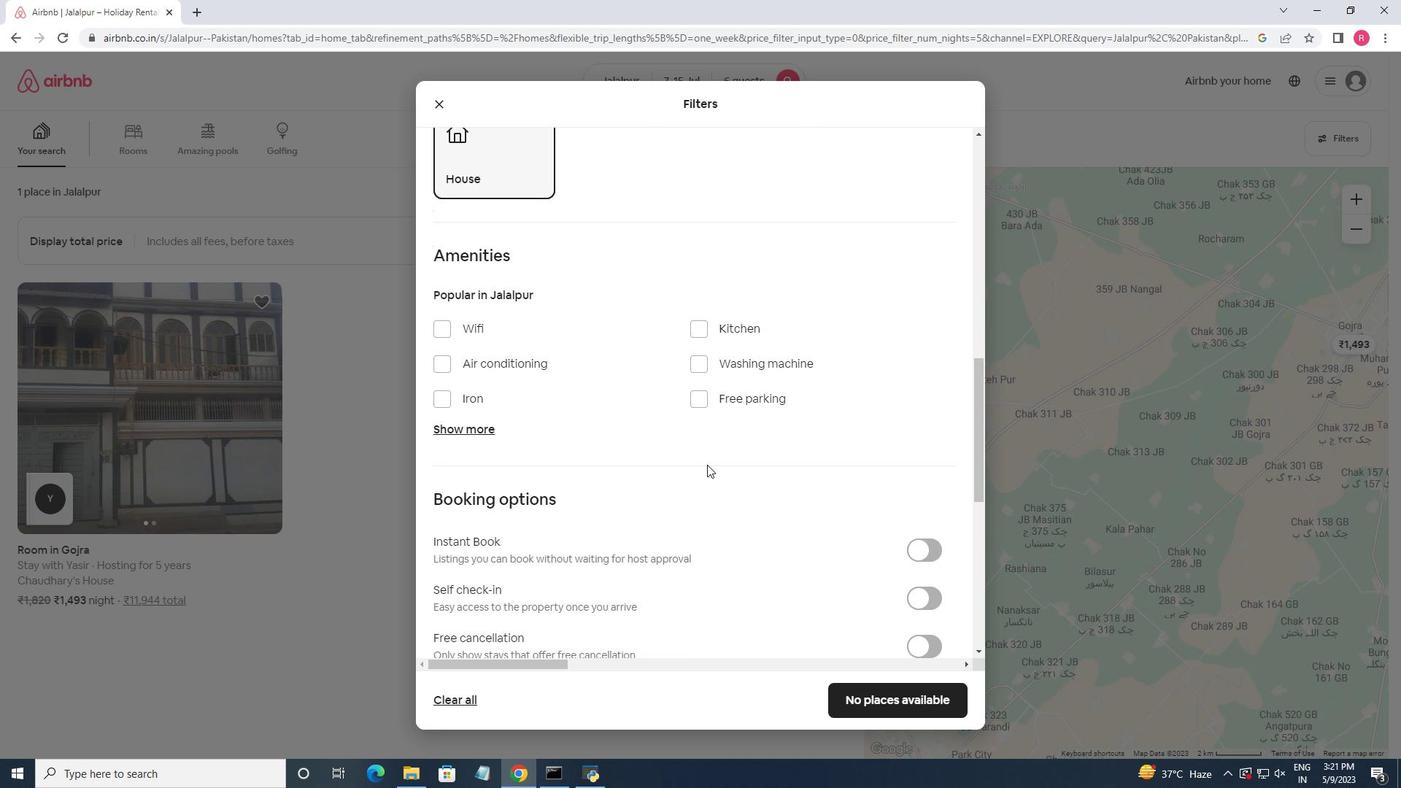 
Action: Mouse moved to (939, 461)
Screenshot: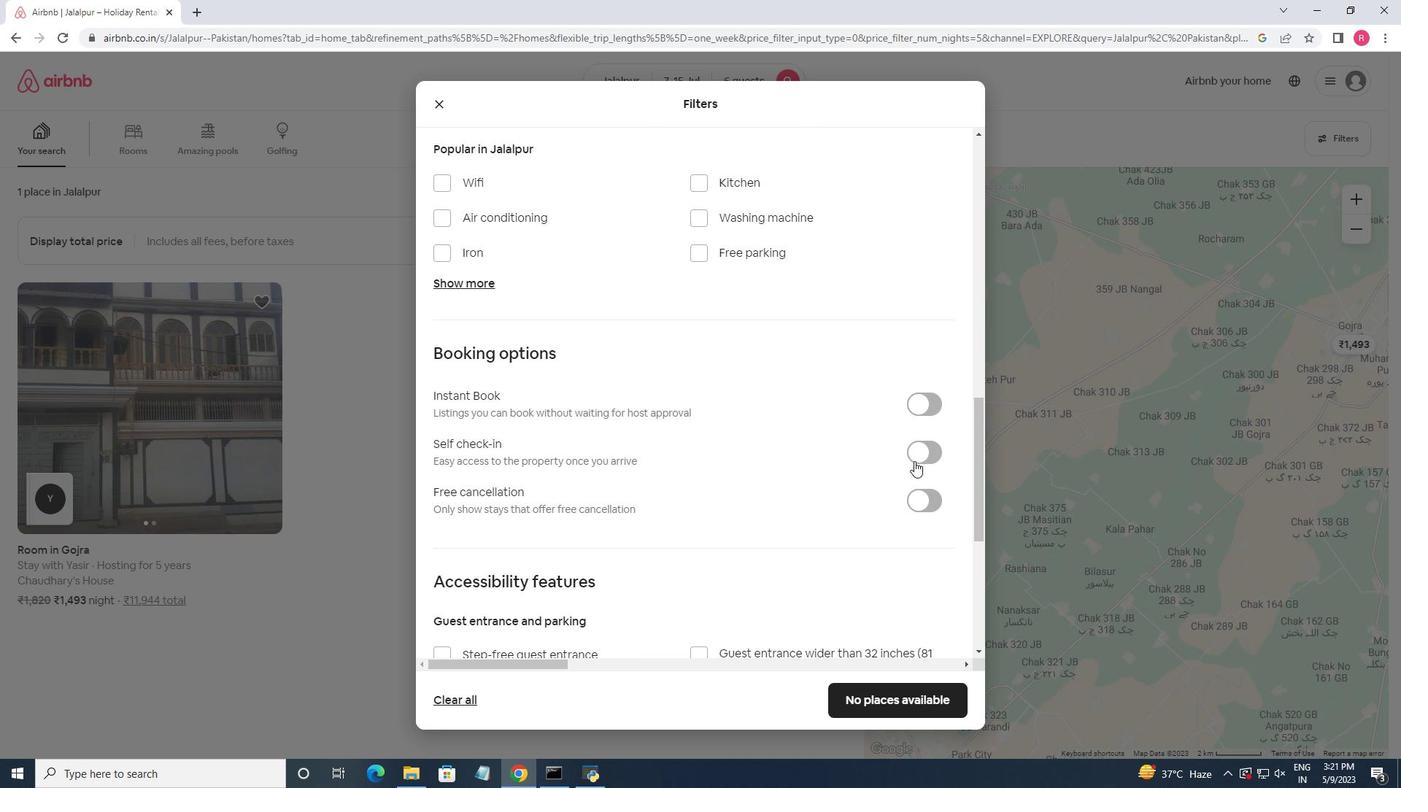 
Action: Mouse pressed left at (939, 461)
Screenshot: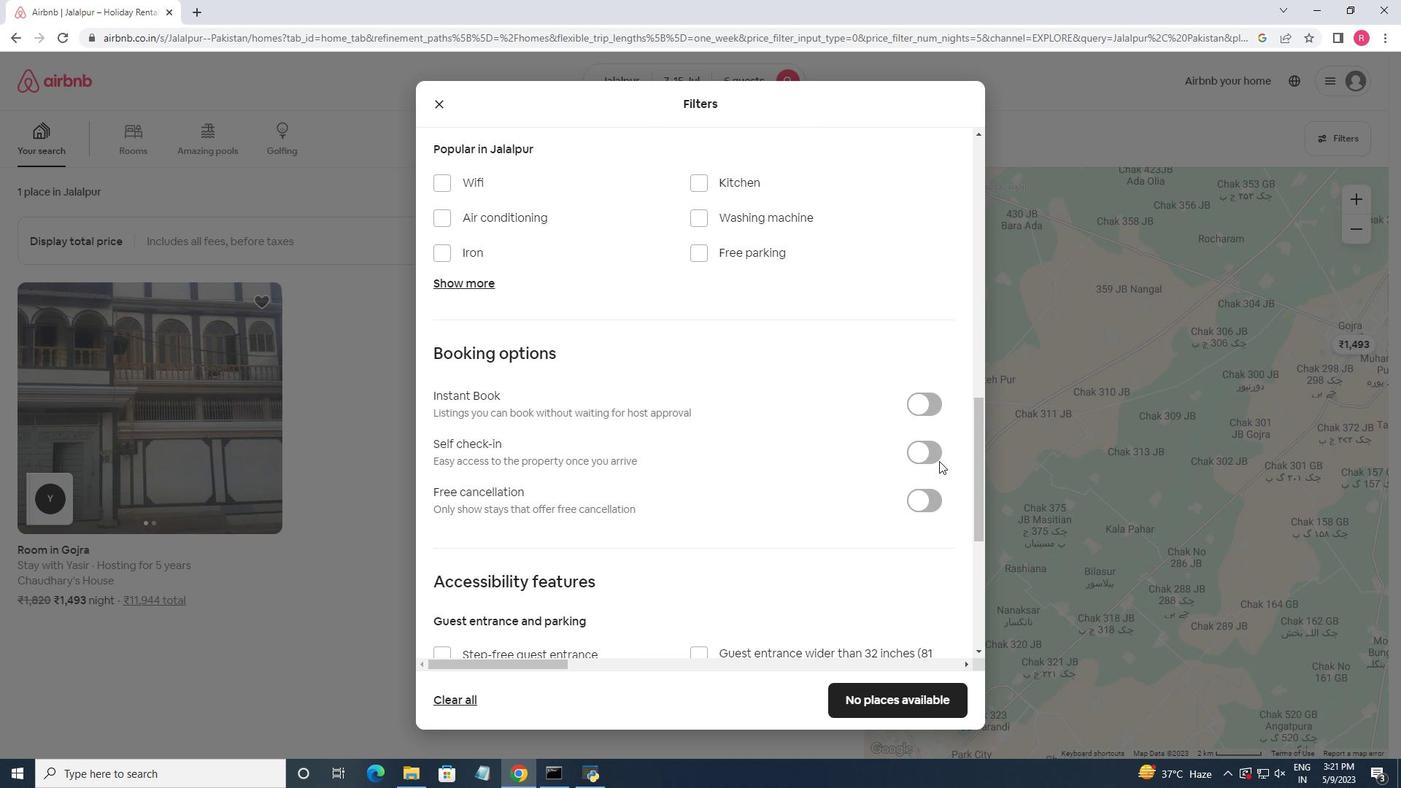 
Action: Mouse moved to (935, 457)
Screenshot: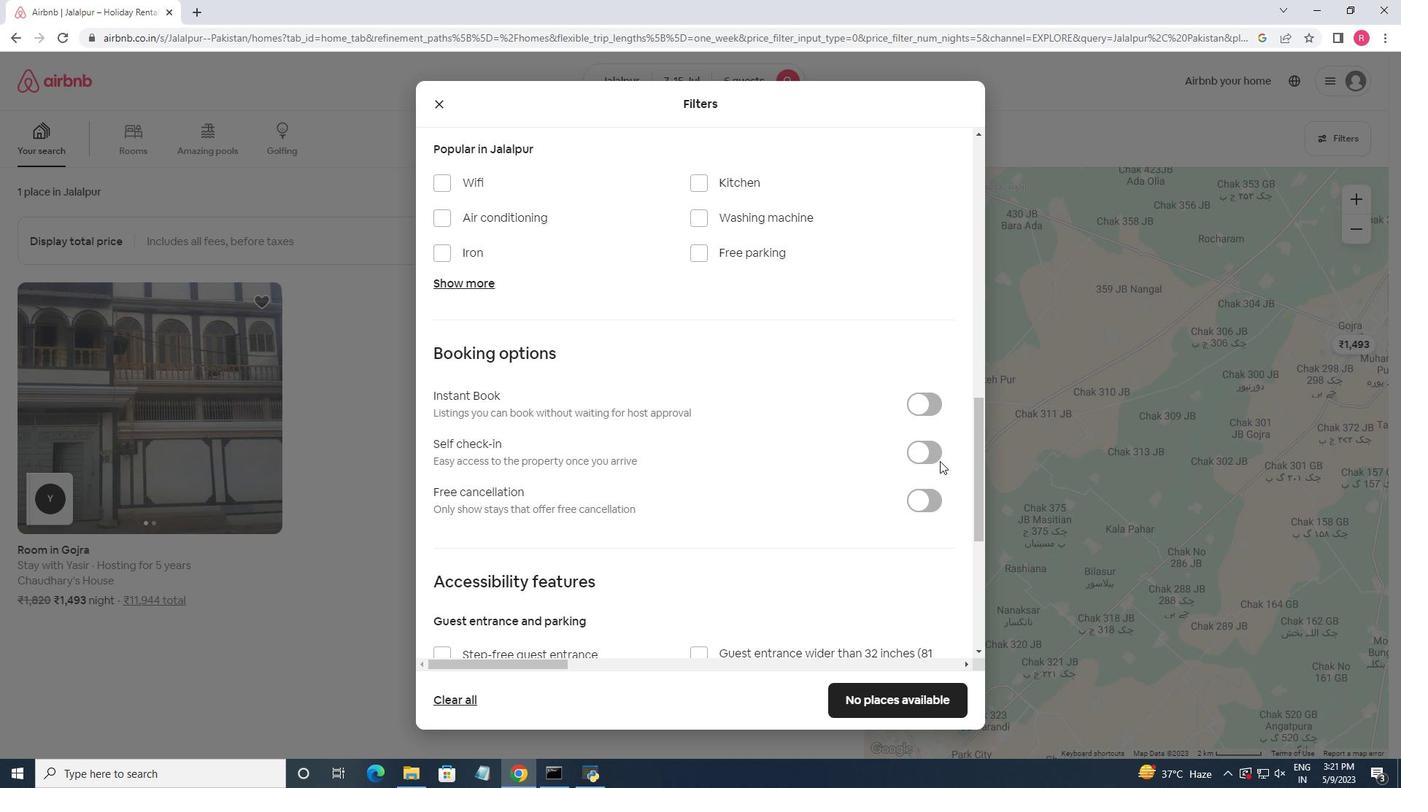 
Action: Mouse pressed left at (935, 457)
Screenshot: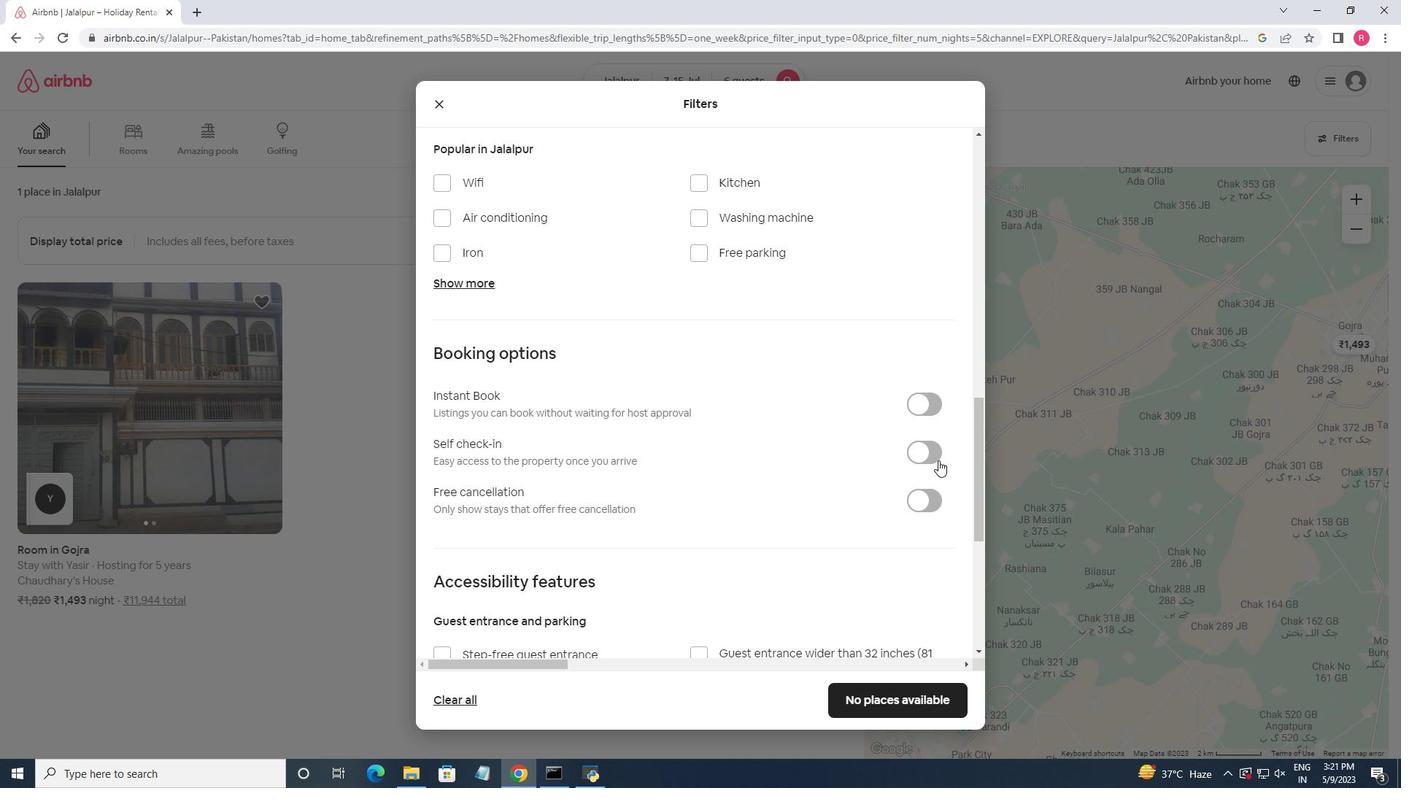 
Action: Mouse moved to (805, 461)
Screenshot: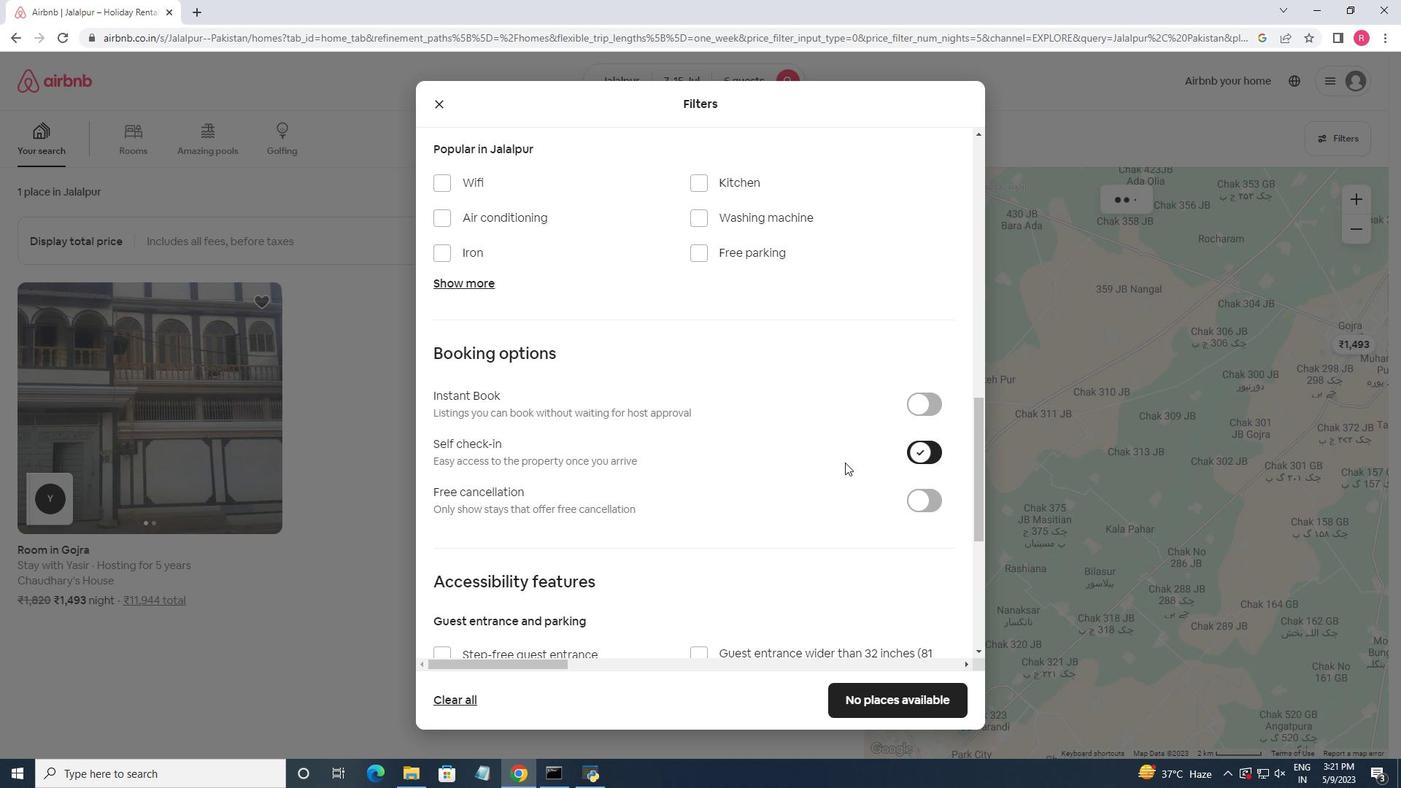 
Action: Mouse scrolled (805, 460) with delta (0, 0)
Screenshot: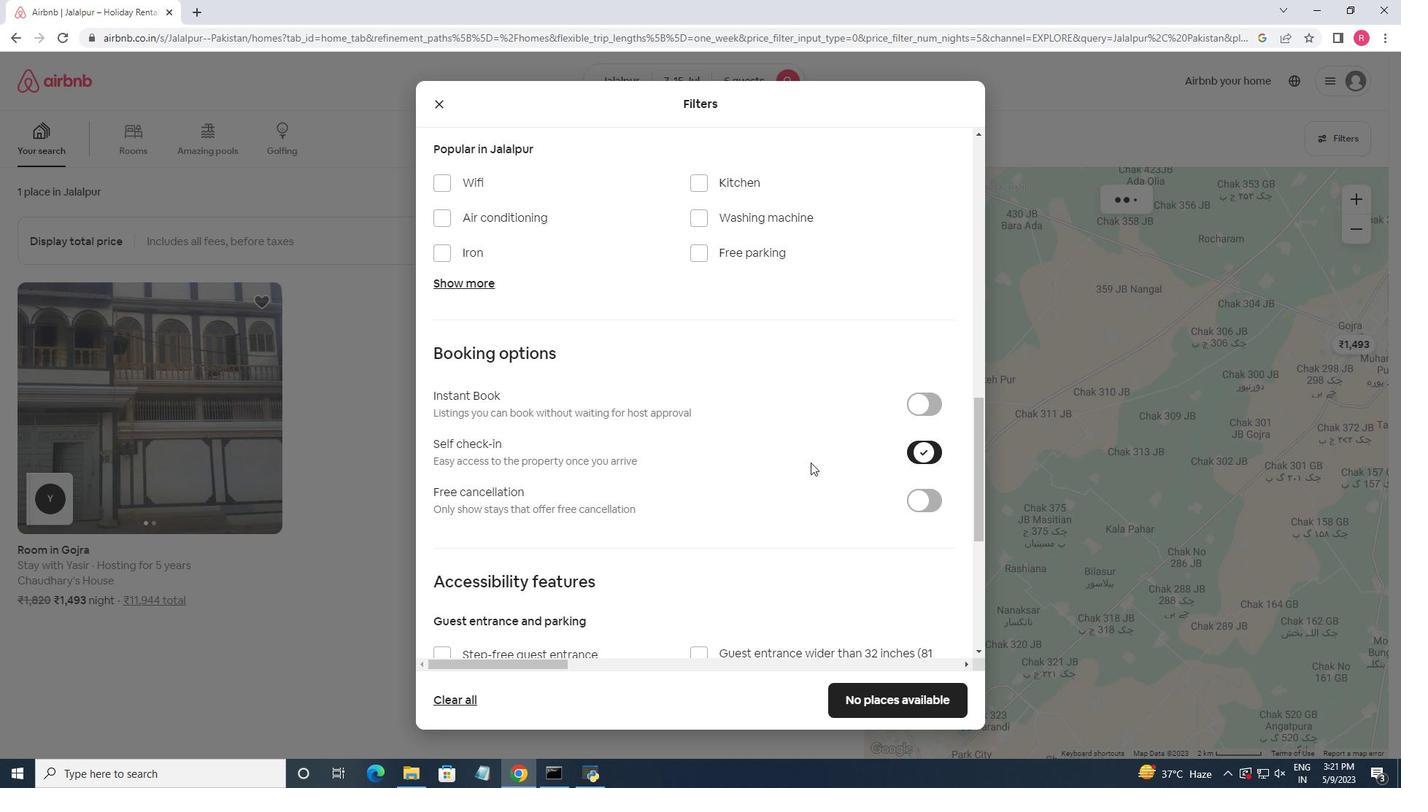 
Action: Mouse moved to (804, 461)
Screenshot: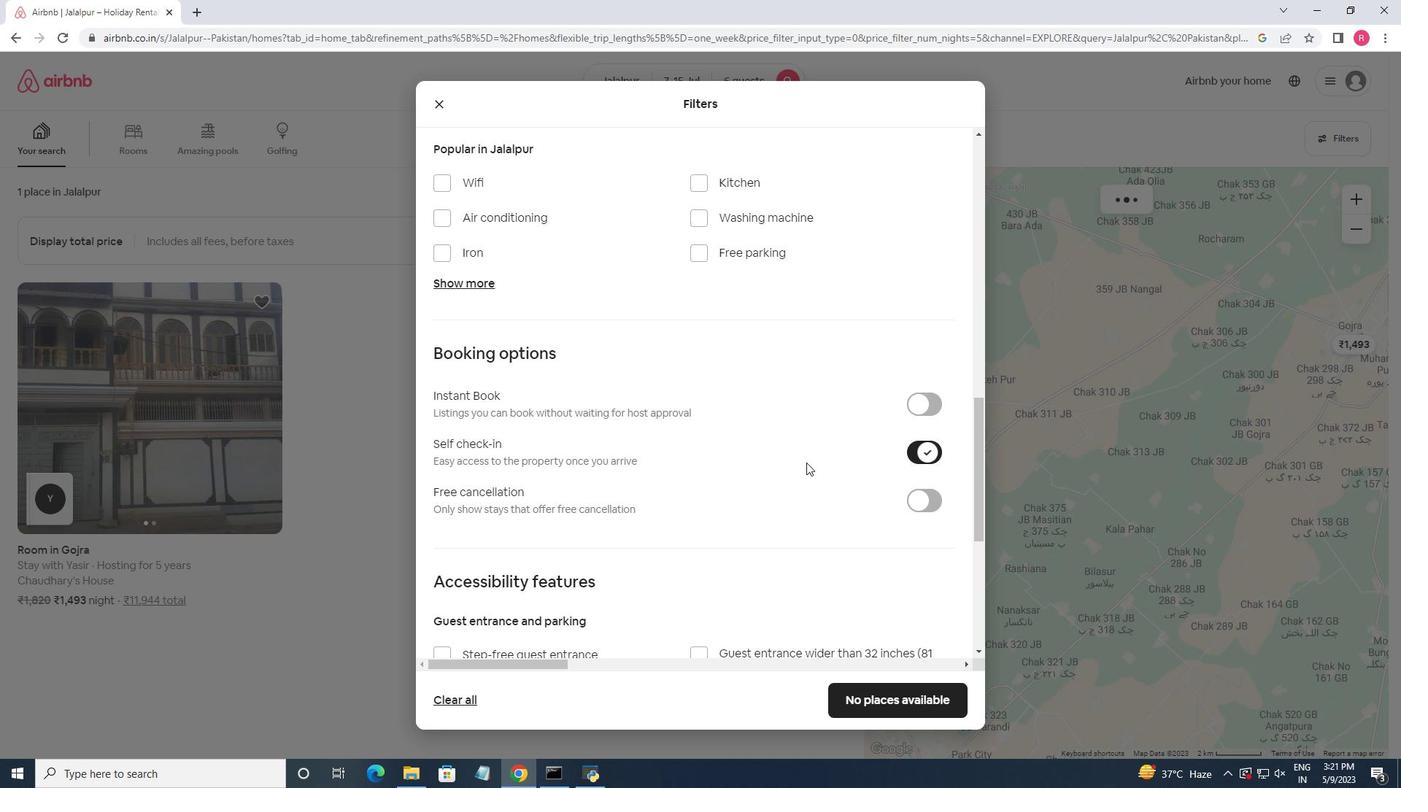 
Action: Mouse scrolled (804, 460) with delta (0, 0)
Screenshot: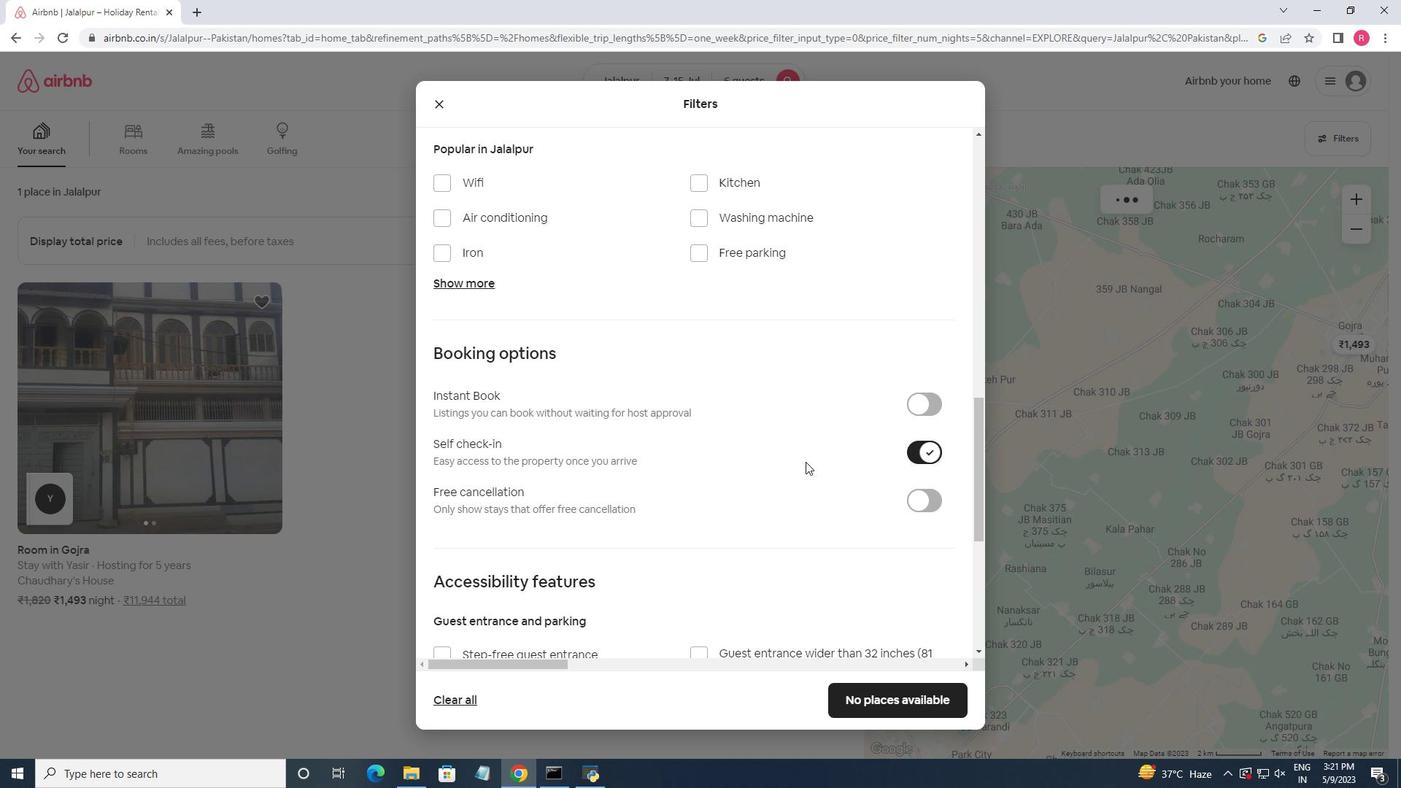 
Action: Mouse scrolled (804, 460) with delta (0, 0)
Screenshot: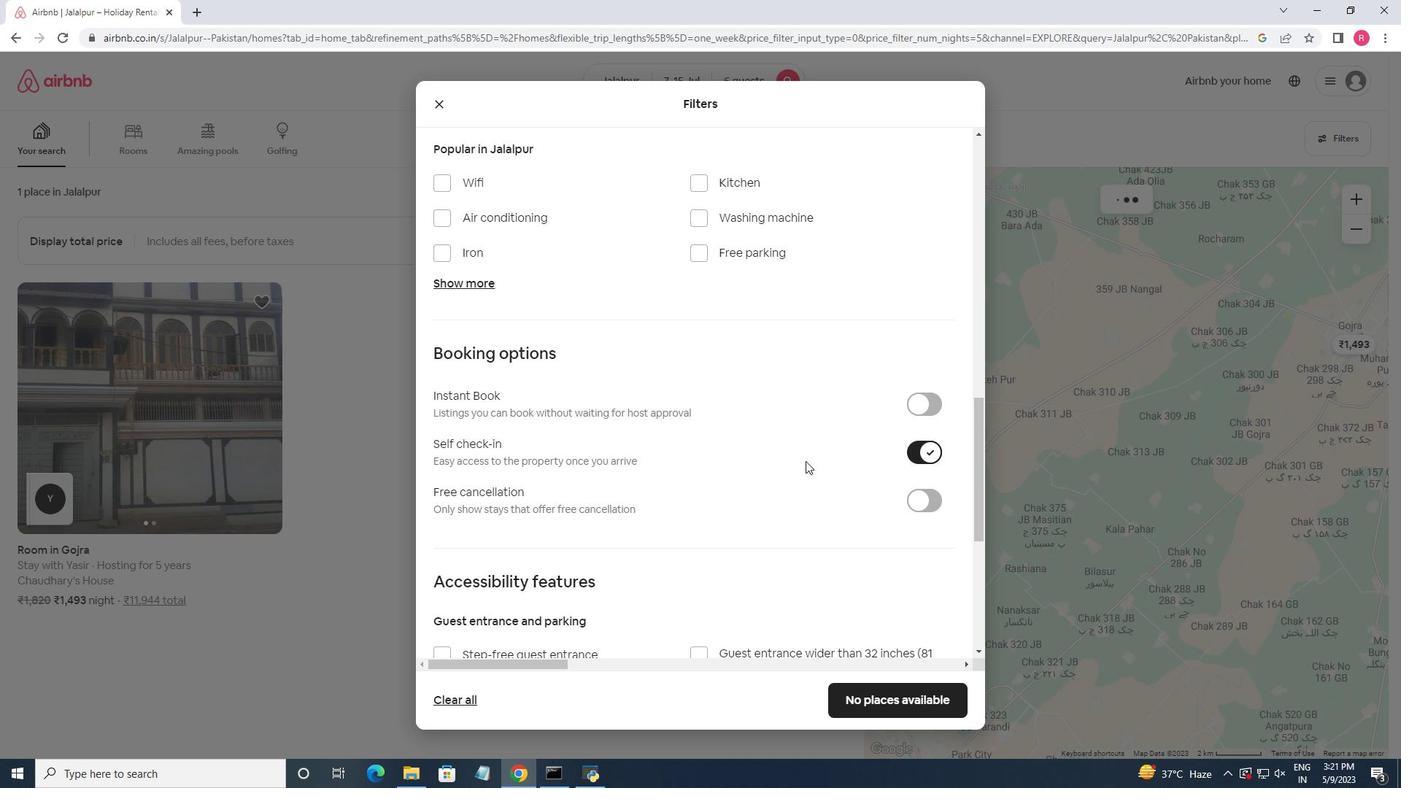 
Action: Mouse moved to (804, 462)
Screenshot: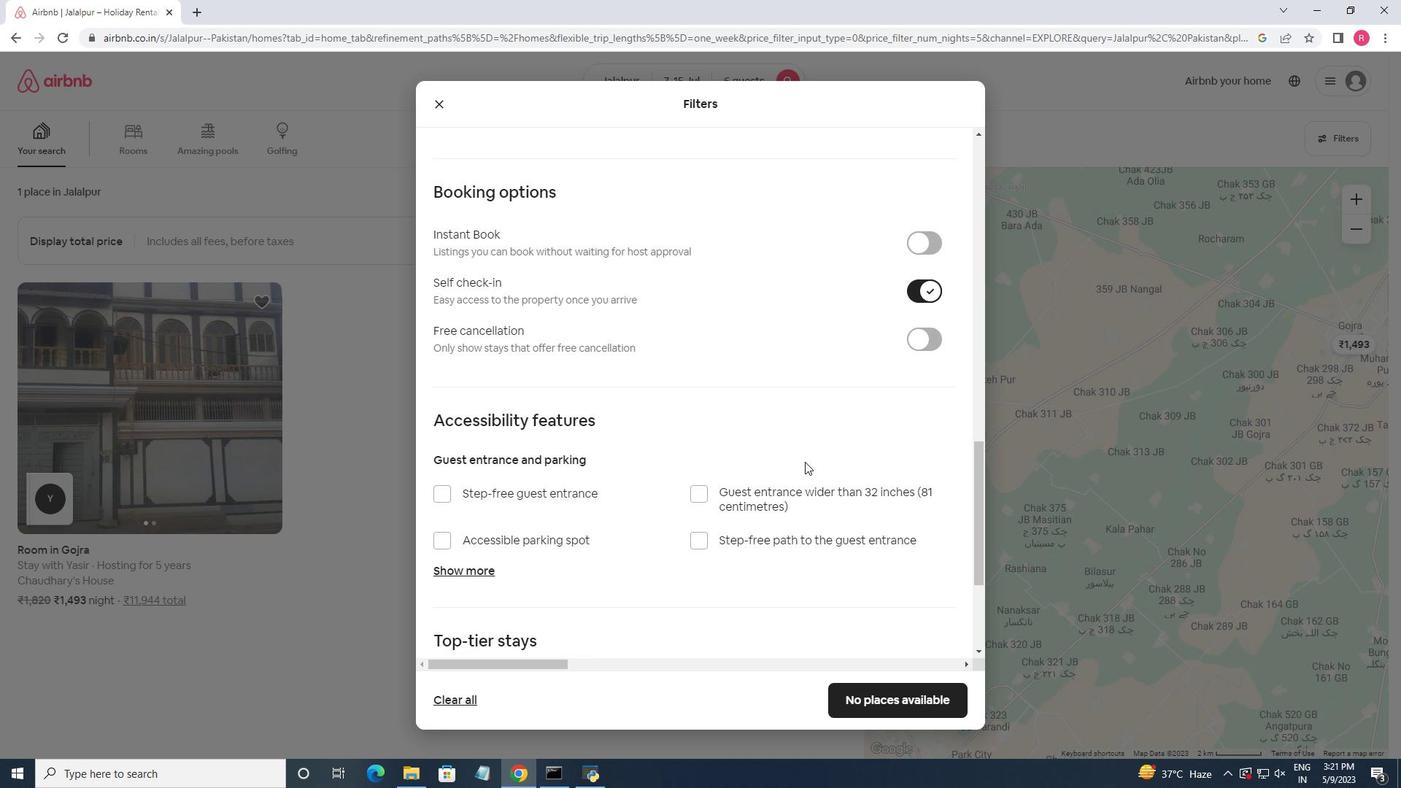 
Action: Mouse scrolled (804, 461) with delta (0, 0)
Screenshot: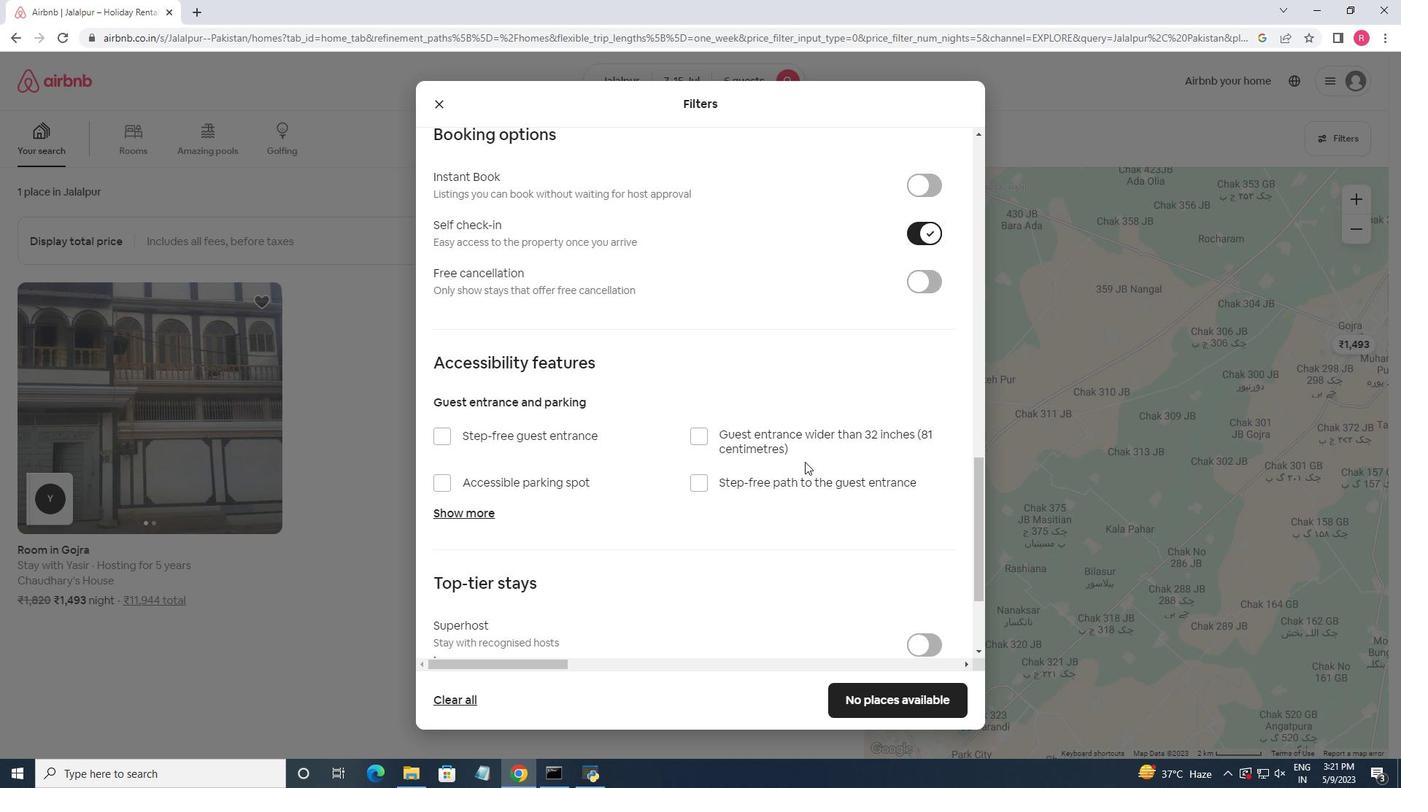 
Action: Mouse moved to (740, 510)
Screenshot: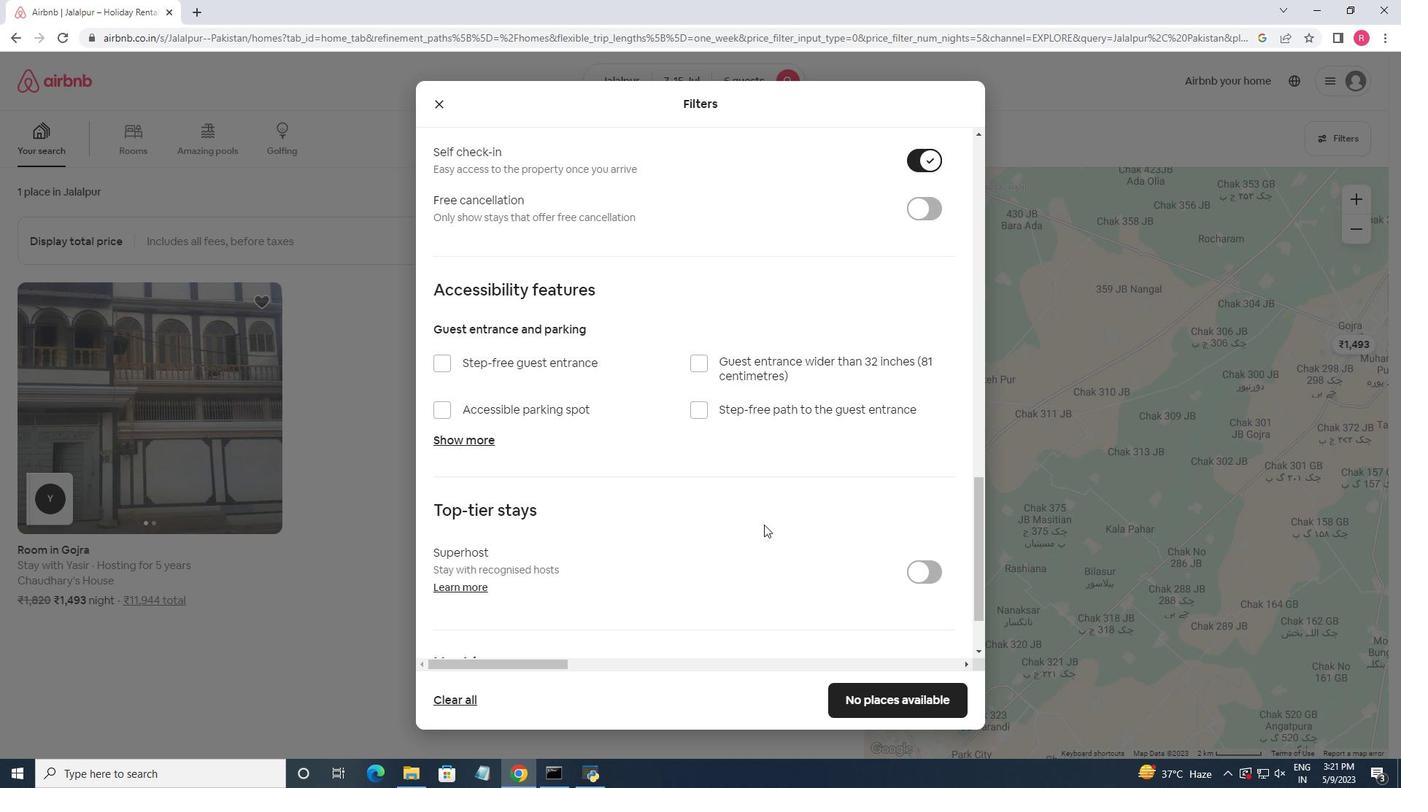 
Action: Mouse scrolled (740, 509) with delta (0, 0)
Screenshot: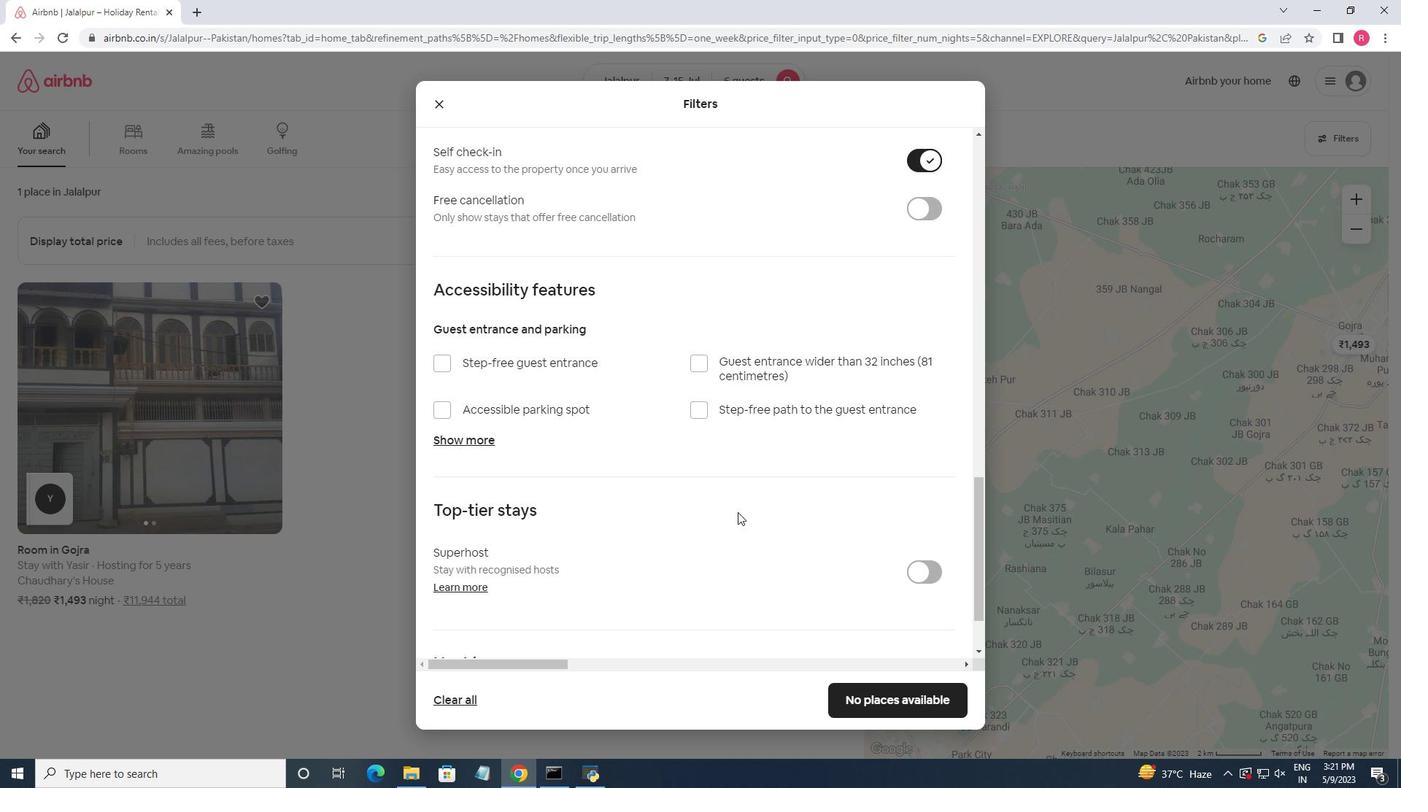 
Action: Mouse scrolled (740, 509) with delta (0, 0)
Screenshot: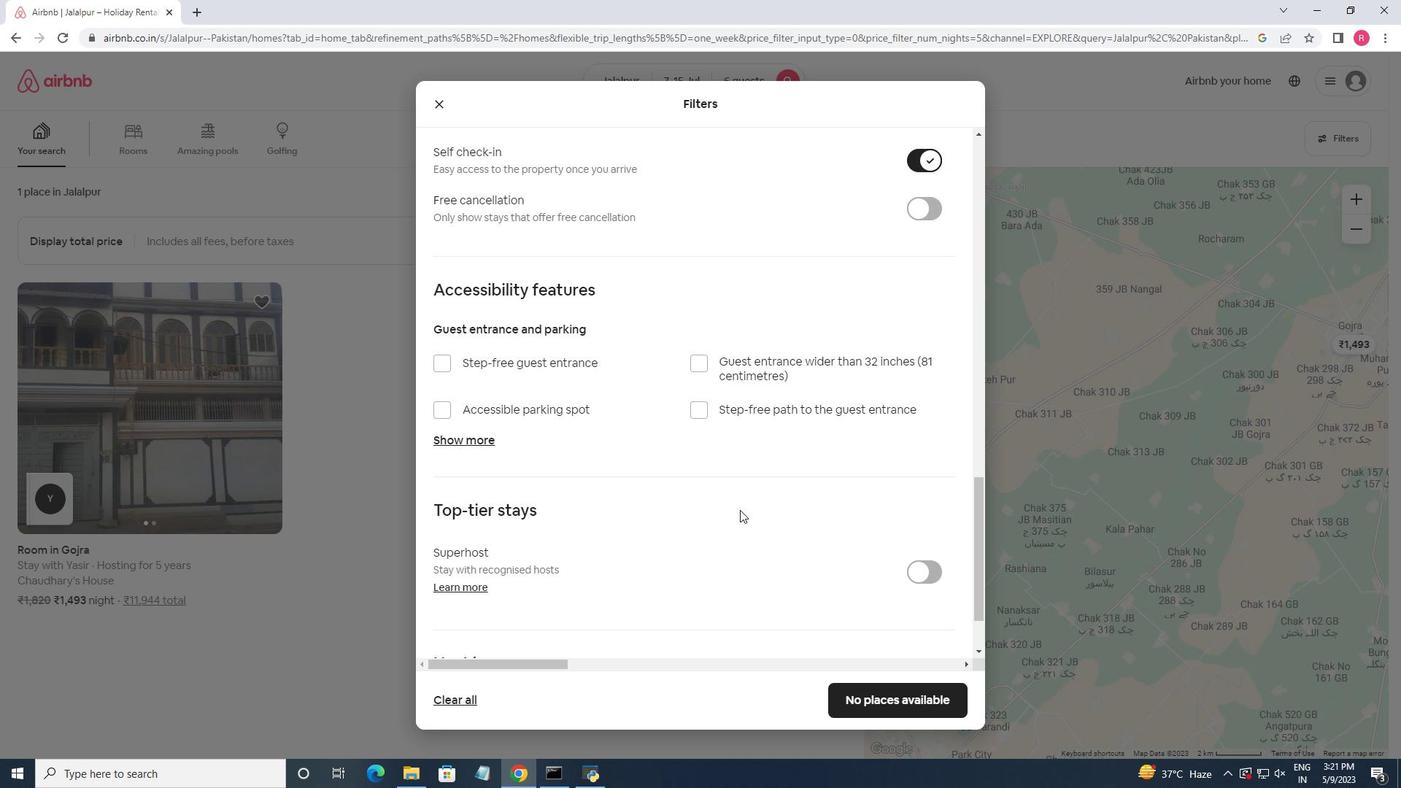 
Action: Mouse scrolled (740, 509) with delta (0, 0)
Screenshot: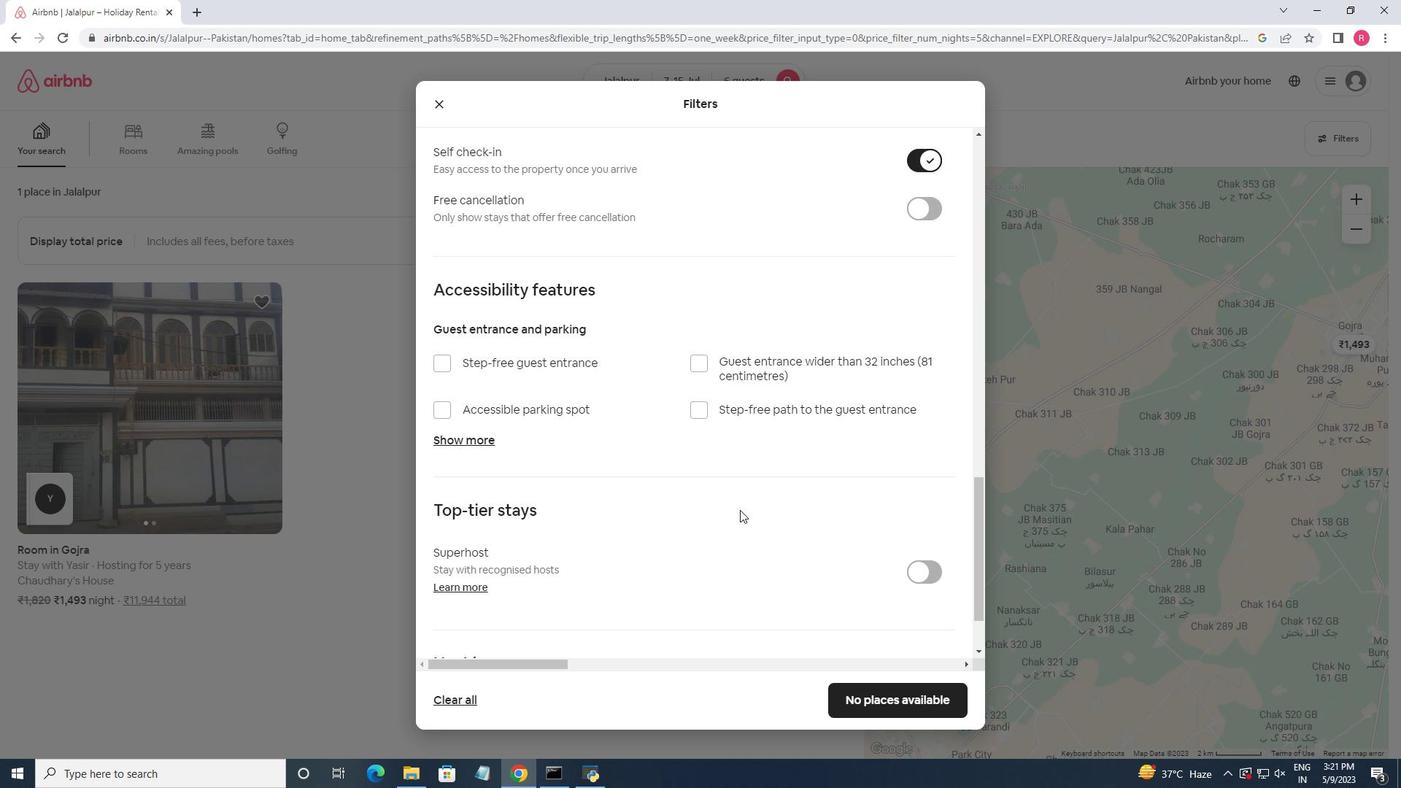 
Action: Mouse moved to (742, 508)
Screenshot: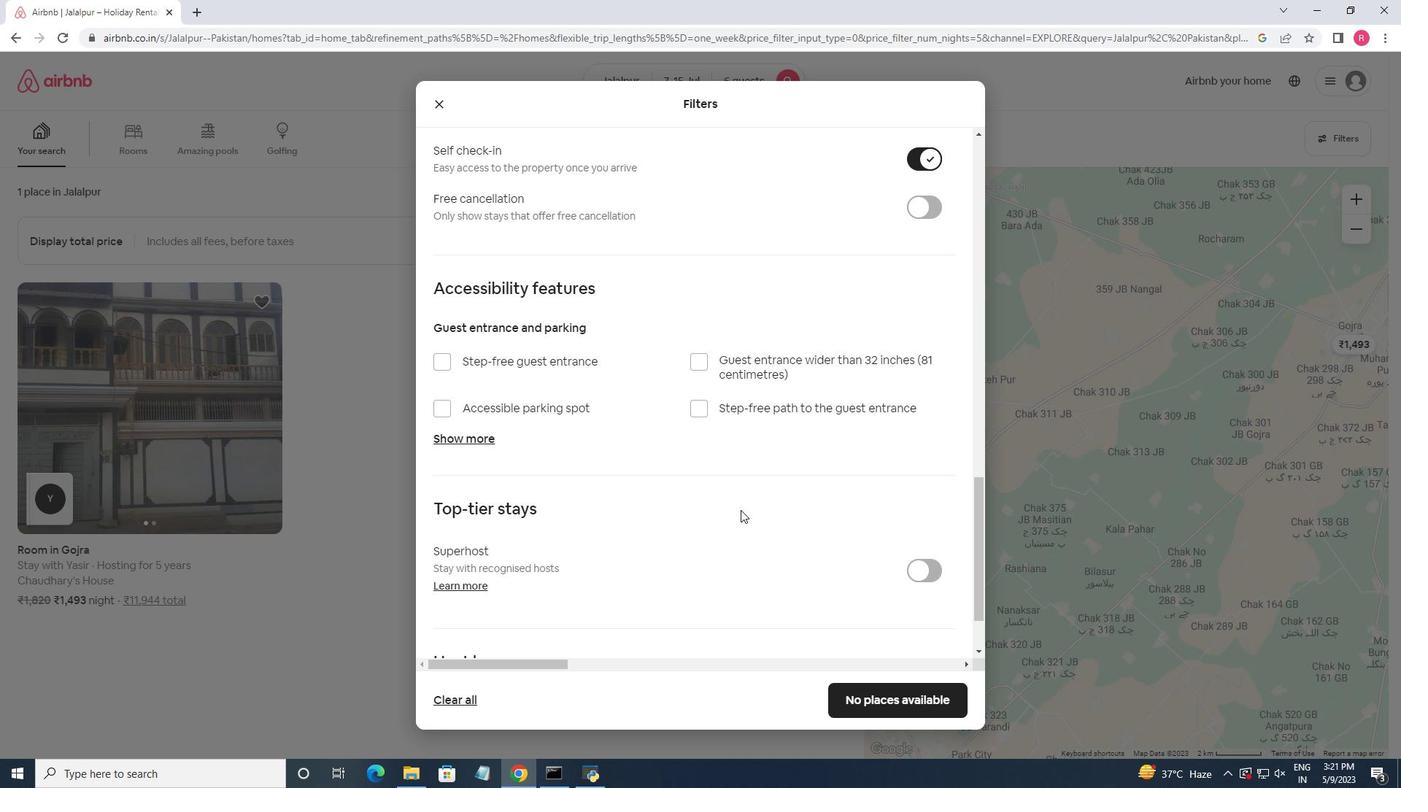 
Action: Mouse scrolled (742, 507) with delta (0, 0)
Screenshot: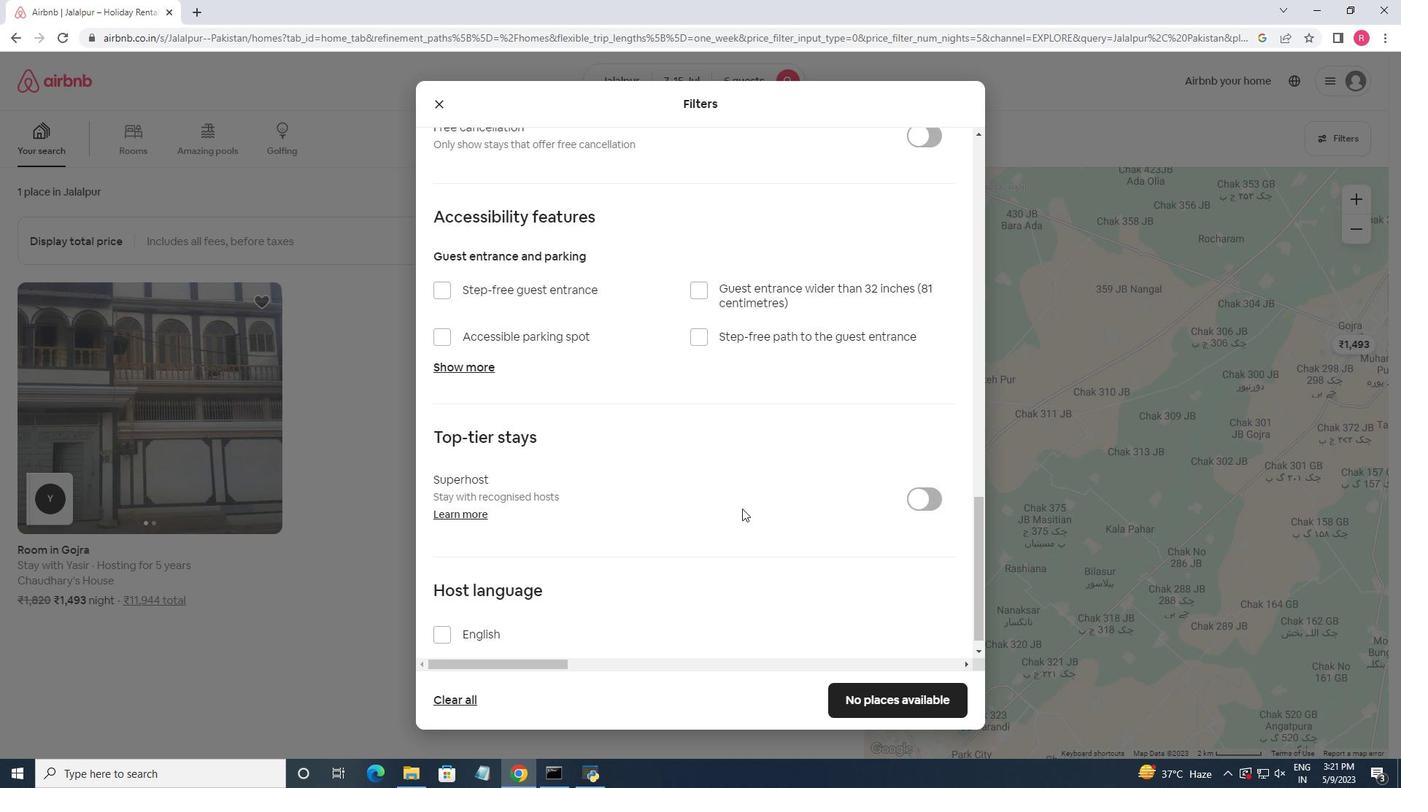 
Action: Mouse moved to (742, 510)
Screenshot: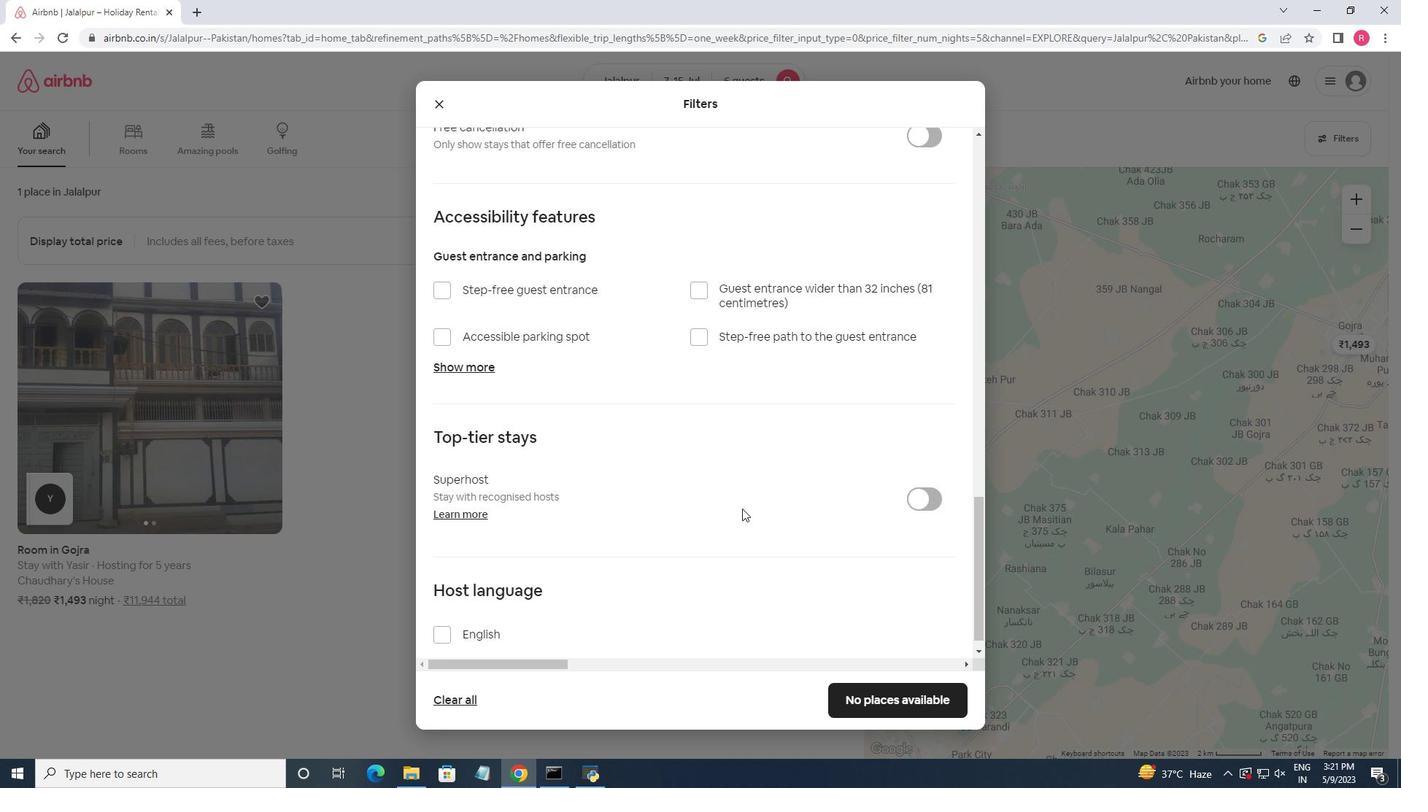 
Action: Mouse scrolled (742, 509) with delta (0, 0)
Screenshot: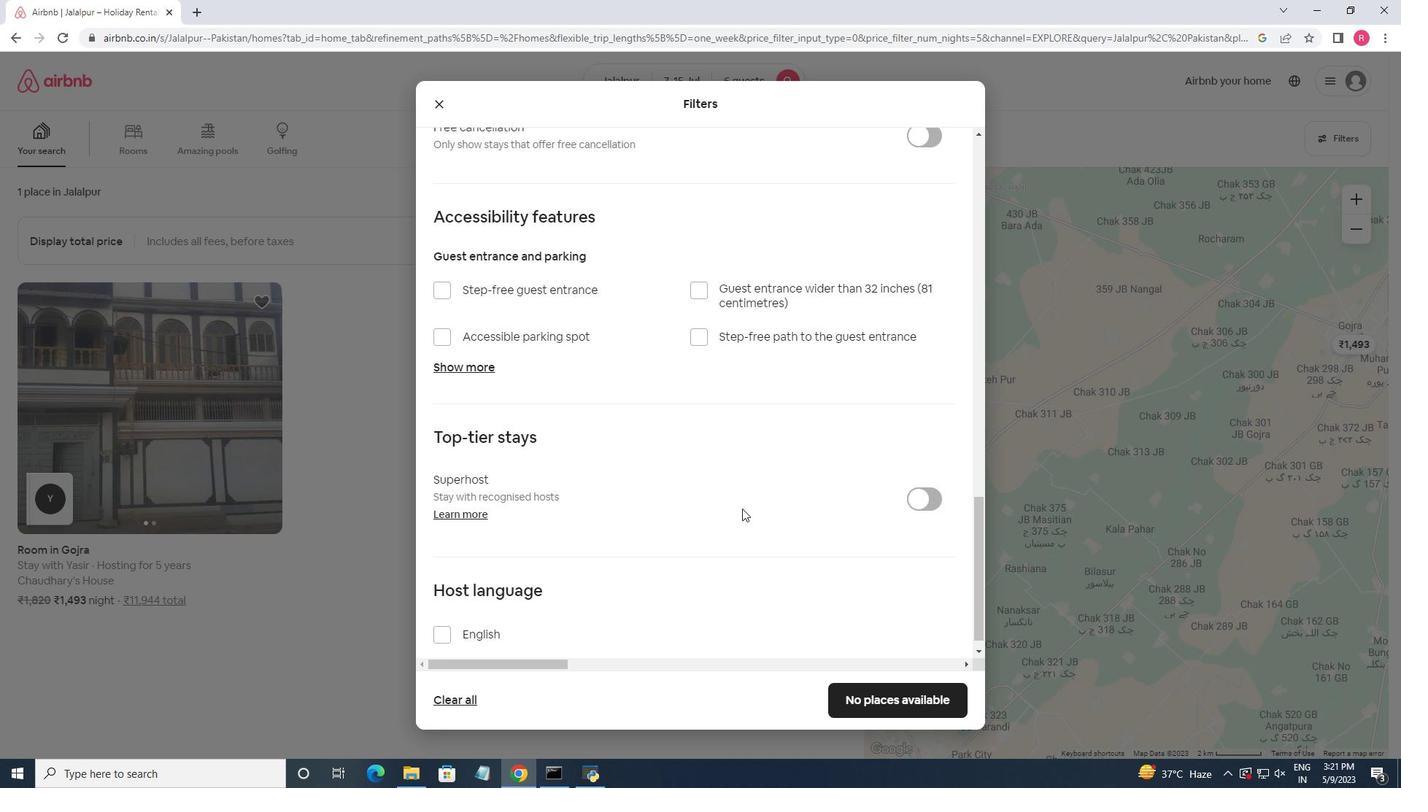 
Action: Mouse moved to (742, 511)
Screenshot: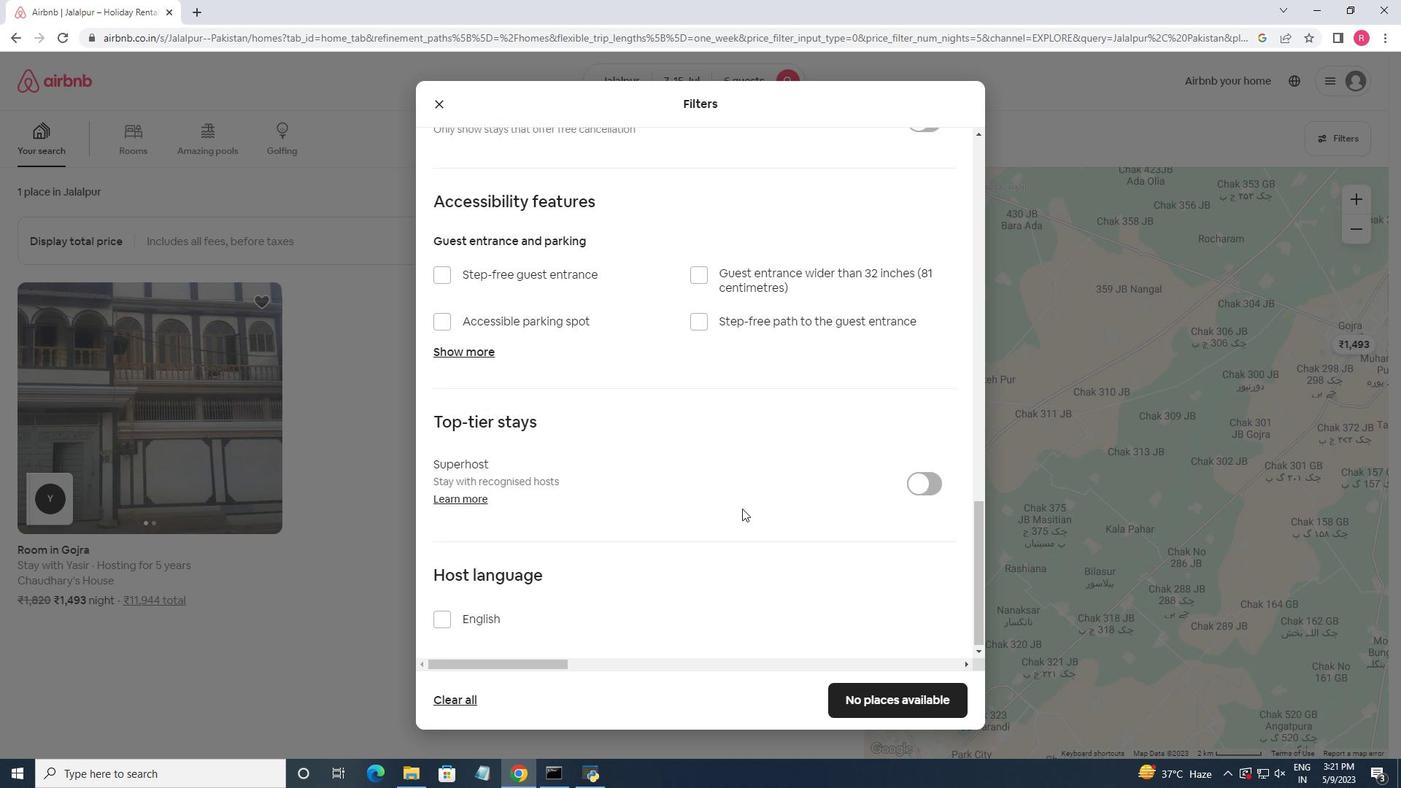 
Action: Mouse scrolled (742, 510) with delta (0, 0)
Screenshot: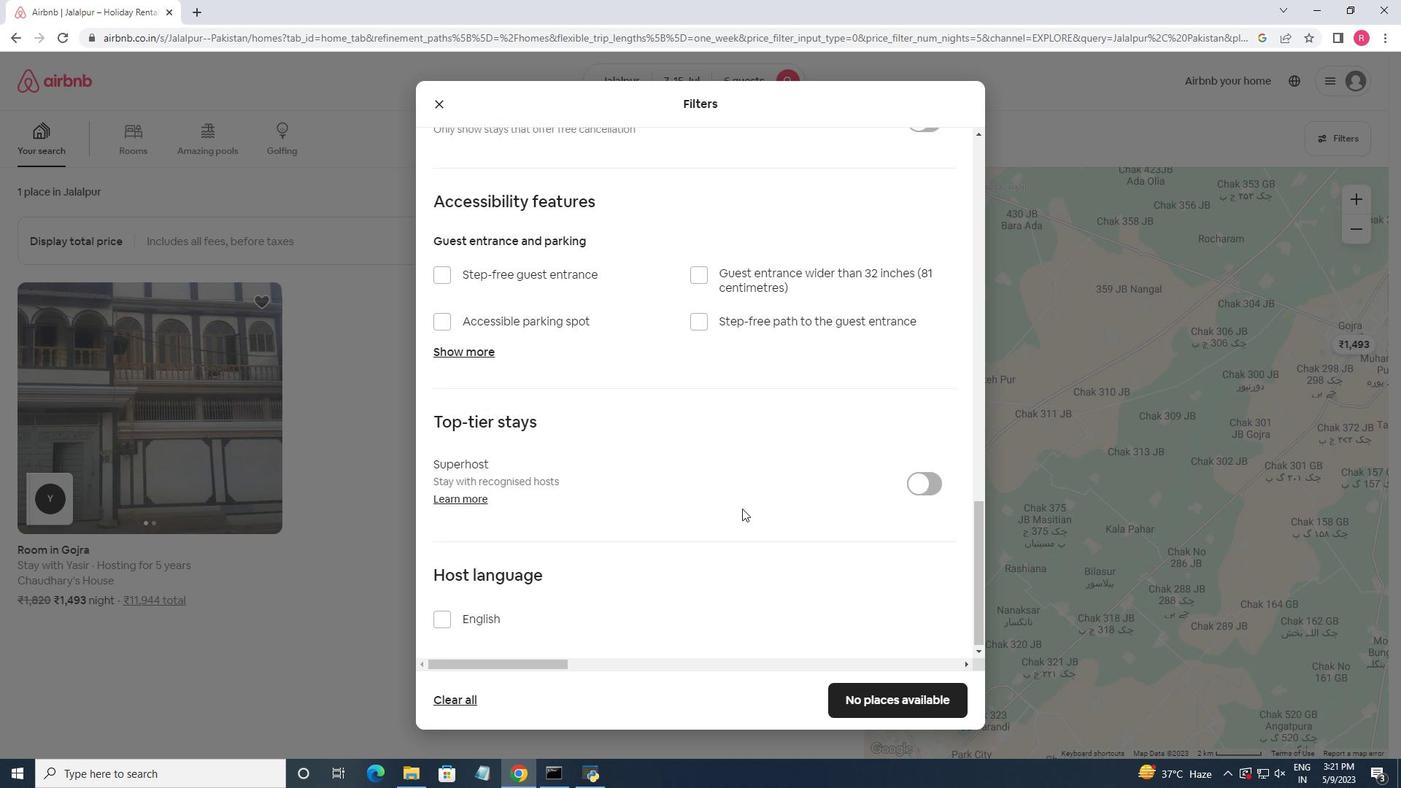 
Action: Mouse moved to (445, 613)
Screenshot: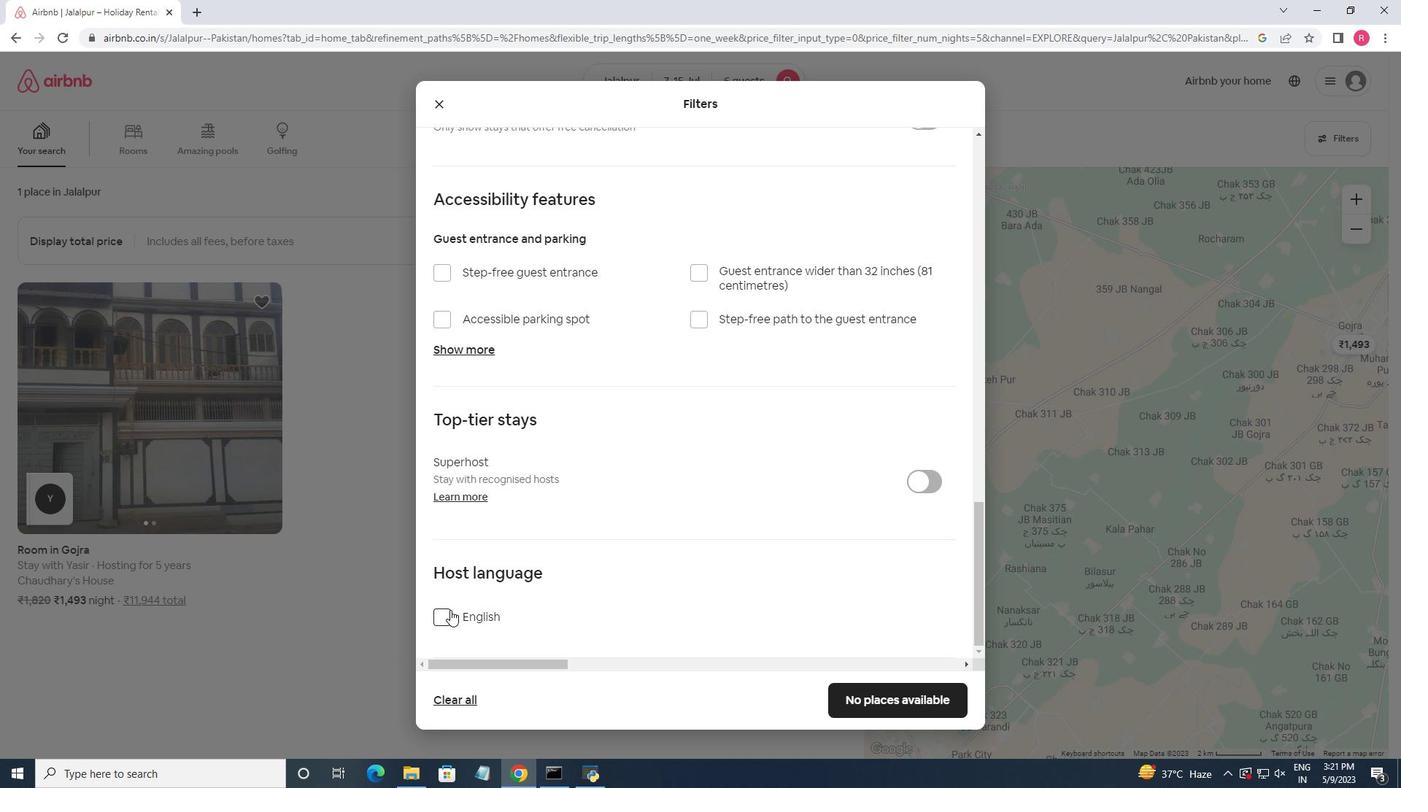 
Action: Mouse pressed left at (445, 613)
Screenshot: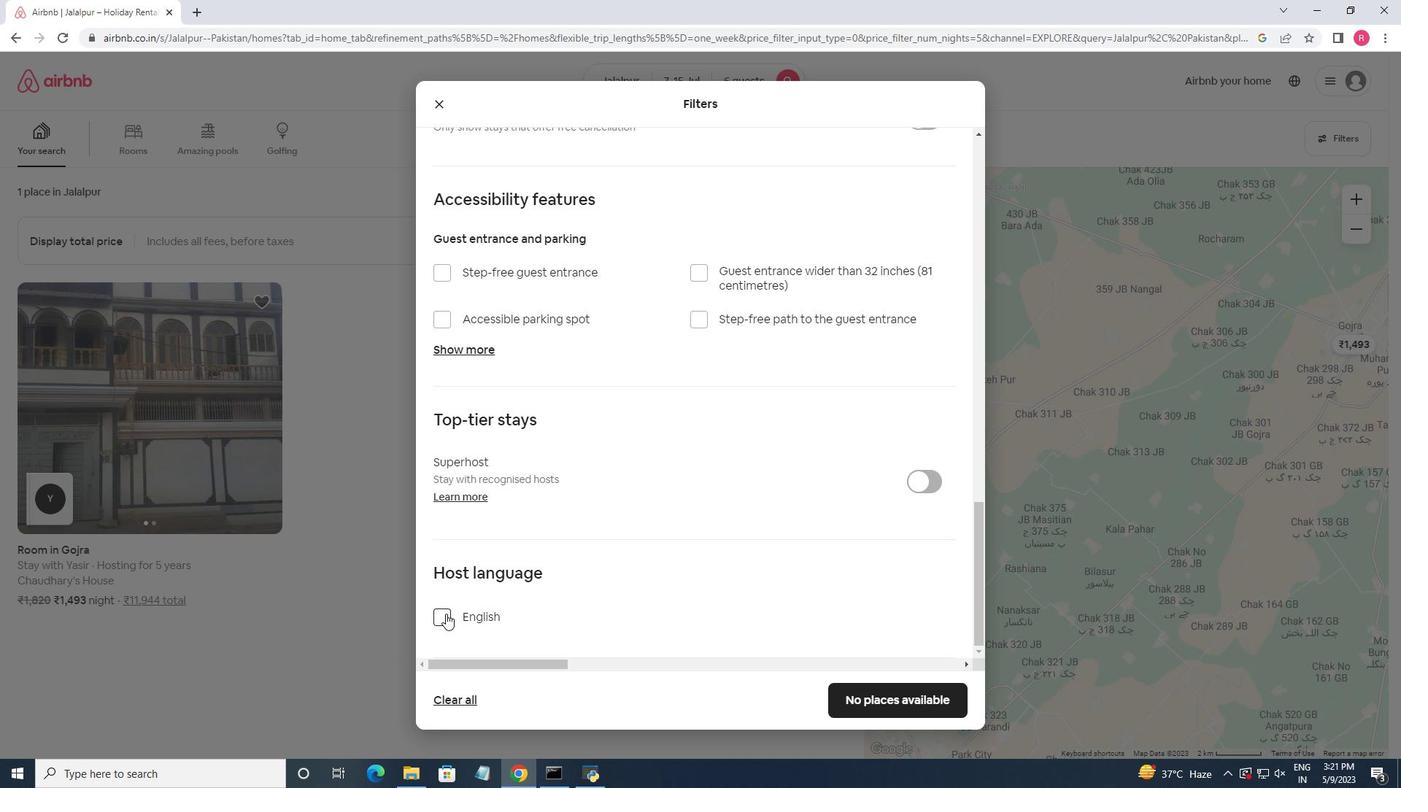 
Action: Mouse moved to (886, 702)
Screenshot: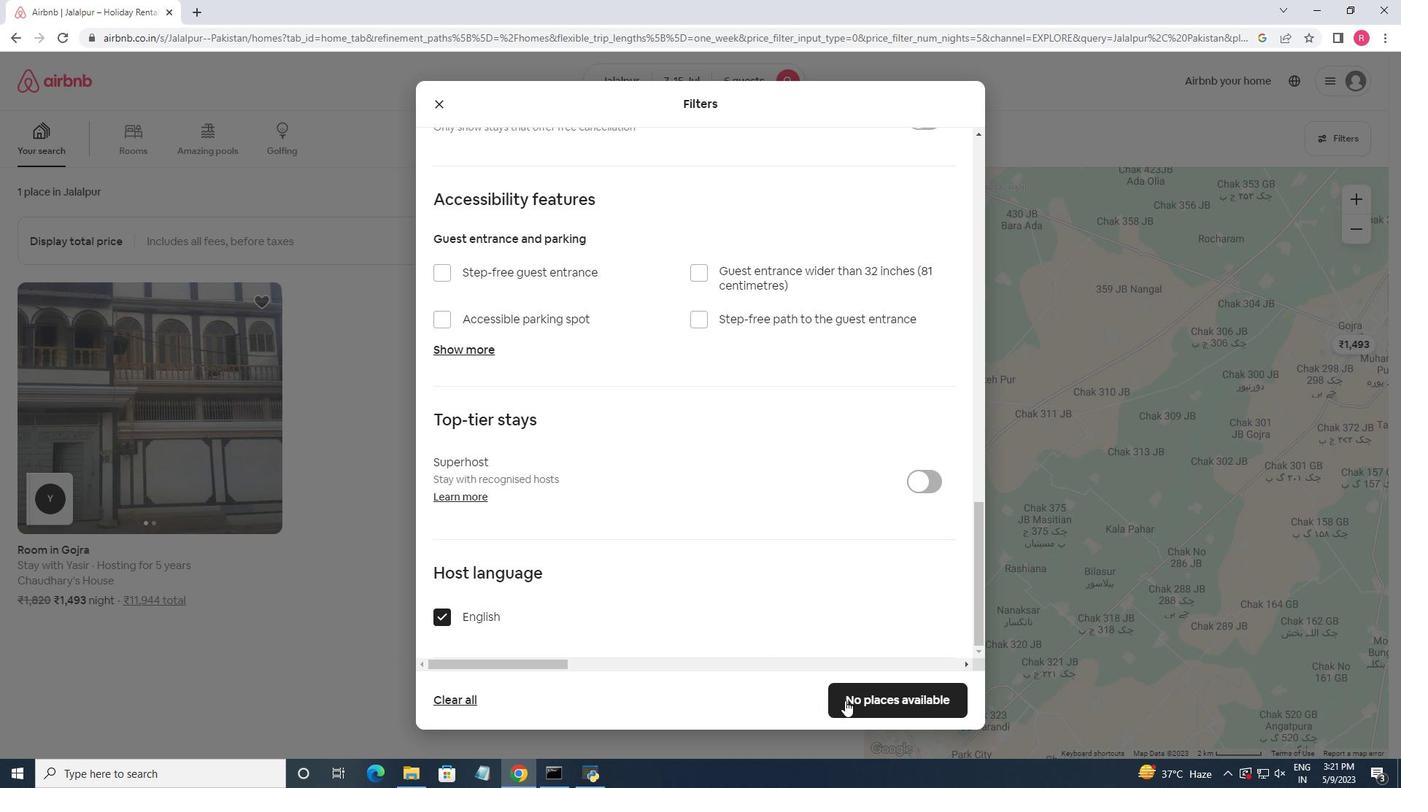 
Action: Mouse pressed left at (886, 702)
Screenshot: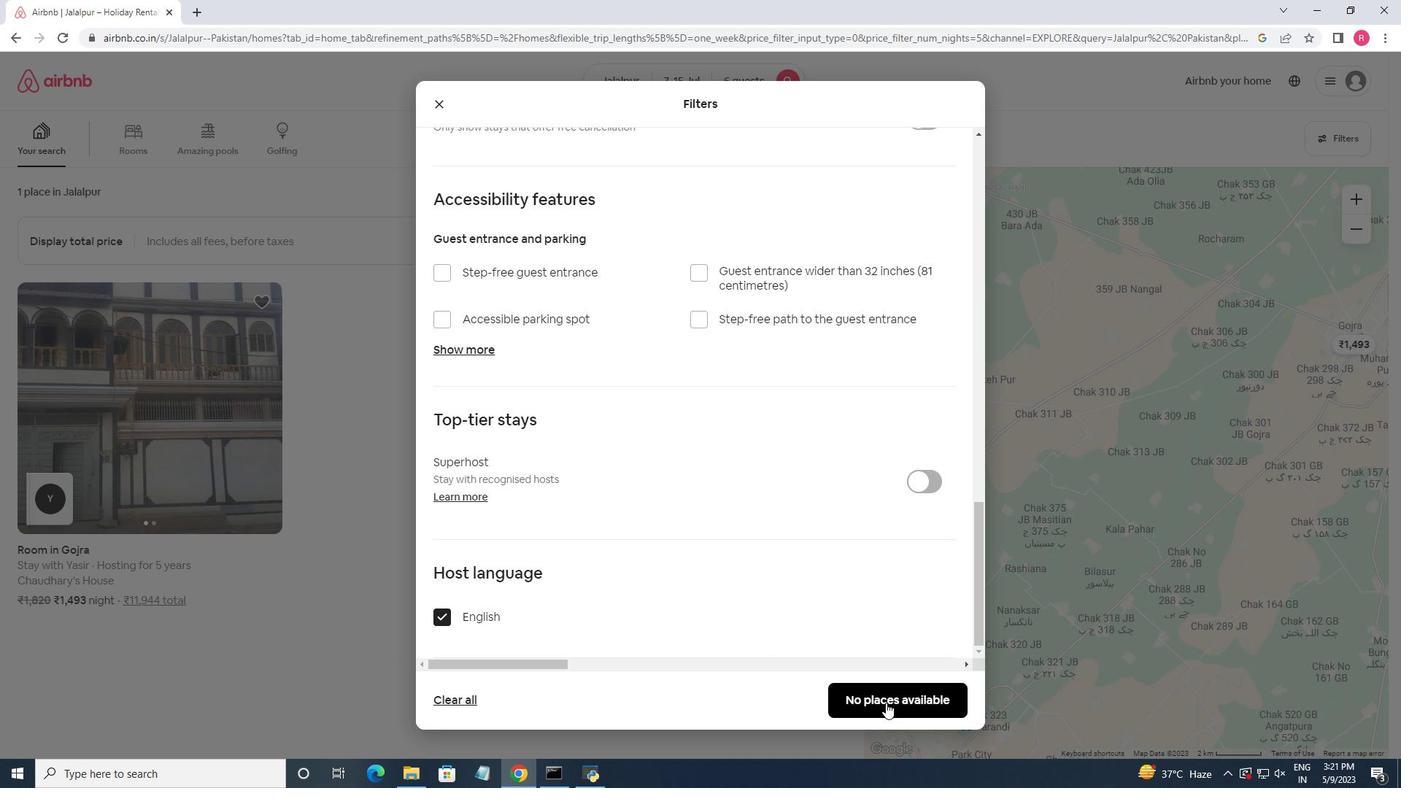 
Action: Mouse moved to (737, 453)
Screenshot: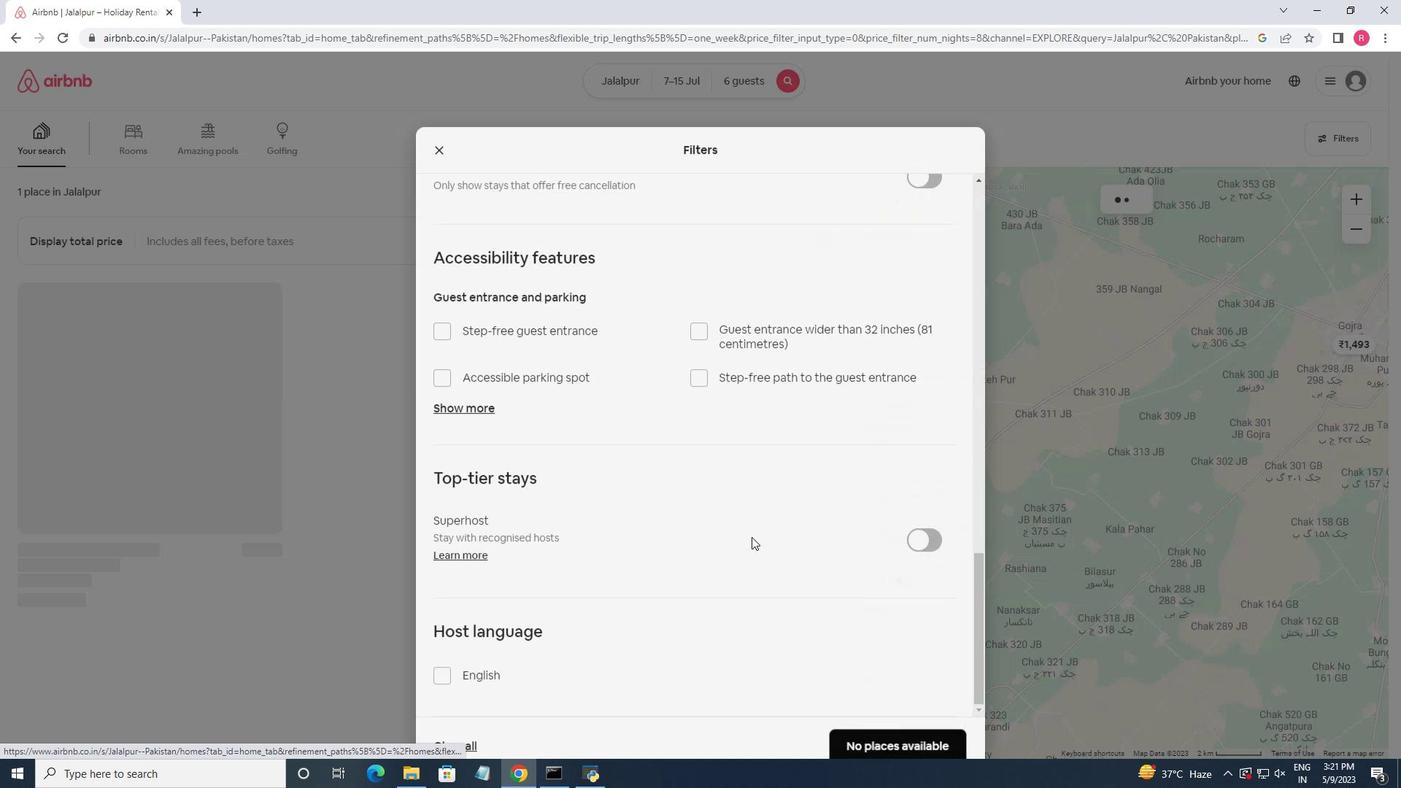 
